 Task: Add a dependency to the task Implement a new cloud-based phone system for a company , the existing task  Develop a new online marketplace for freelance services in the project AgileGuru
Action: Mouse moved to (1018, 168)
Screenshot: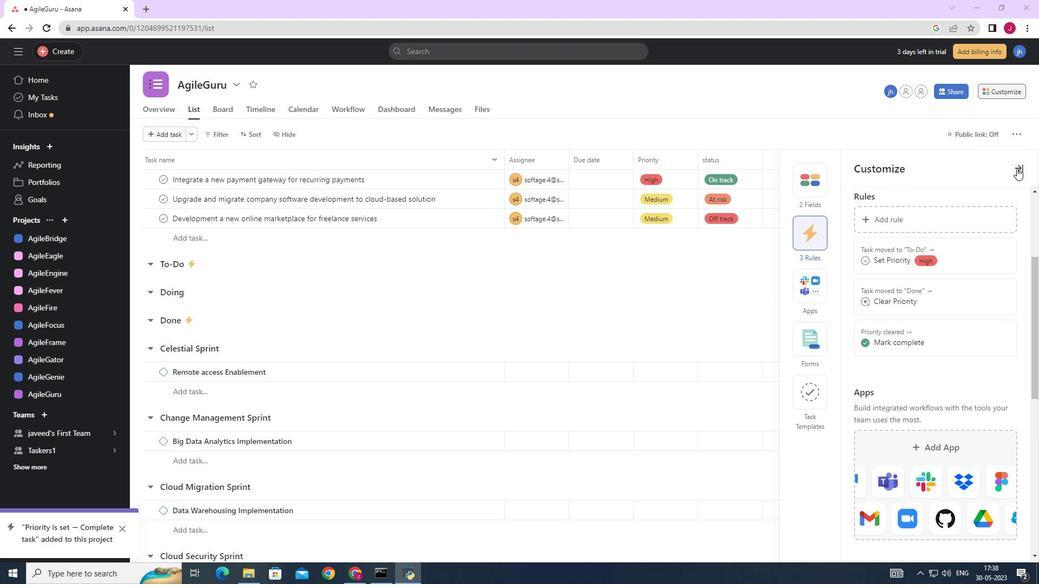 
Action: Mouse pressed left at (1018, 168)
Screenshot: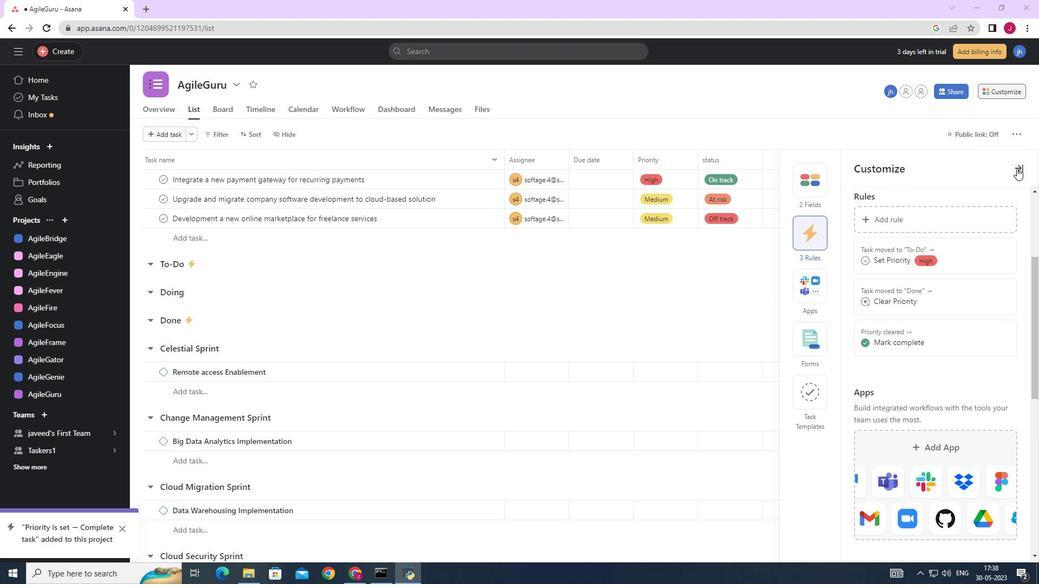 
Action: Mouse moved to (533, 362)
Screenshot: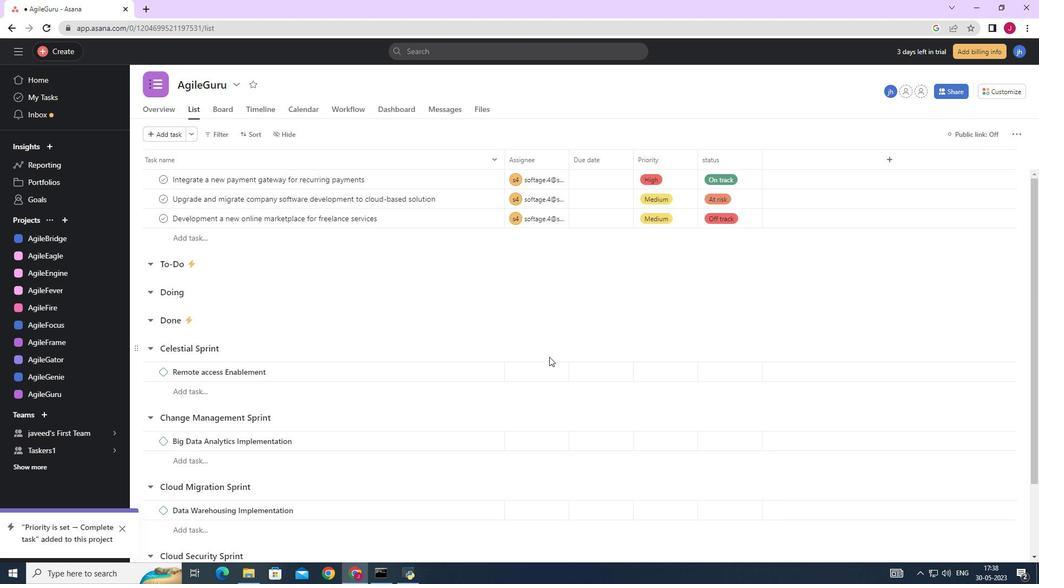 
Action: Mouse scrolled (533, 362) with delta (0, 0)
Screenshot: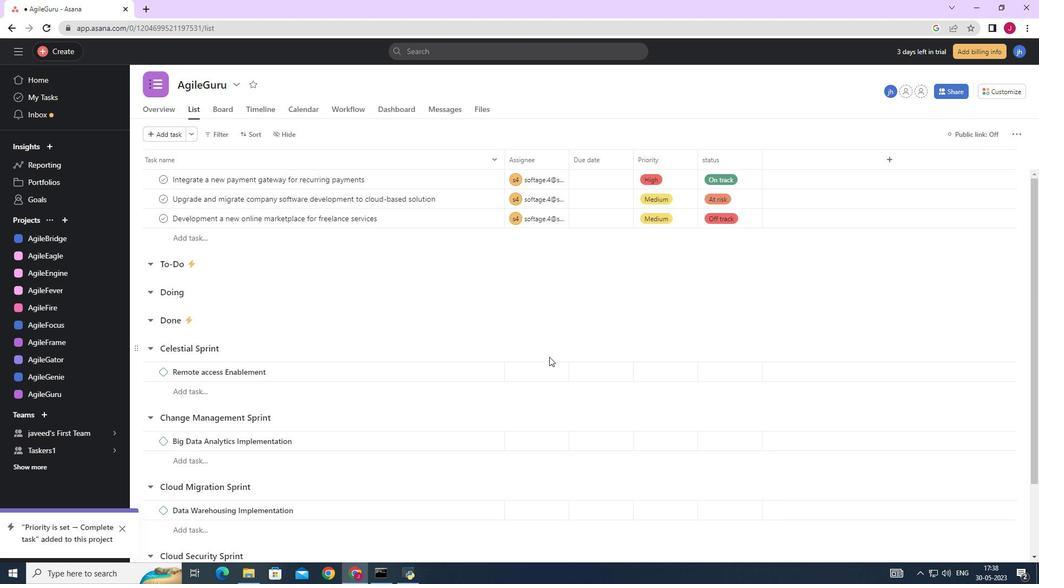 
Action: Mouse moved to (533, 362)
Screenshot: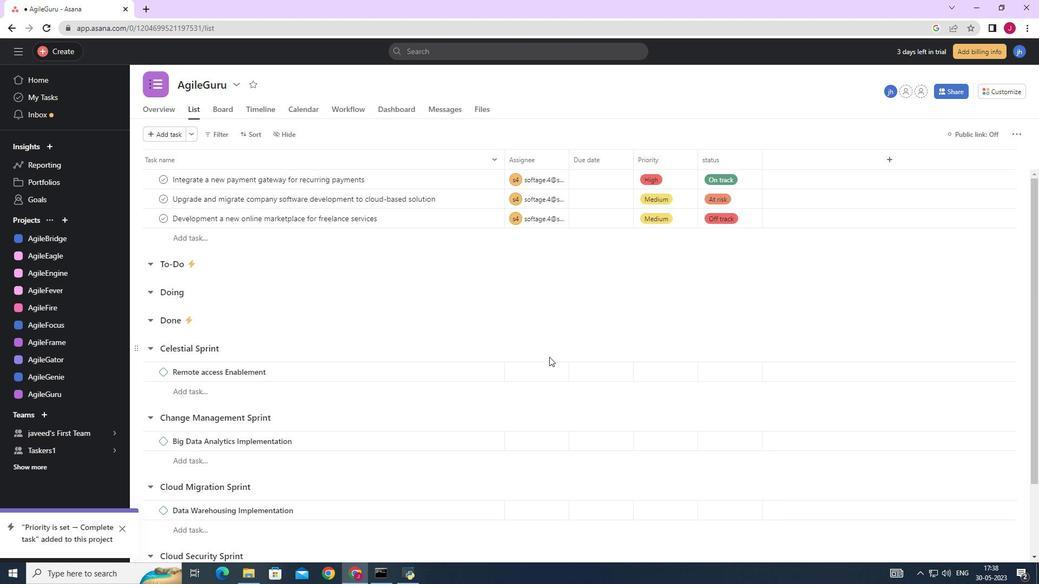 
Action: Mouse scrolled (533, 362) with delta (0, 0)
Screenshot: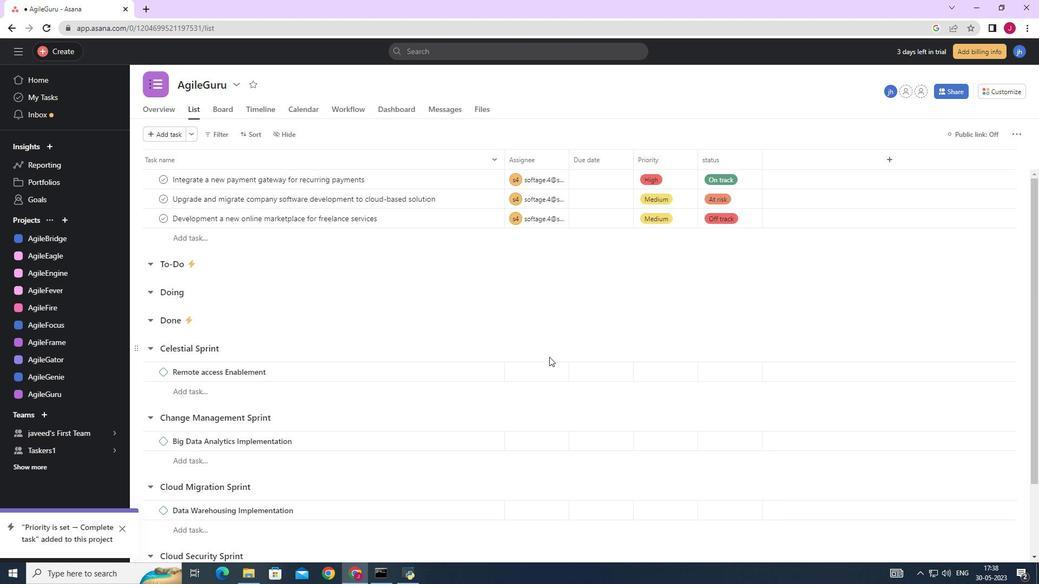 
Action: Mouse scrolled (533, 362) with delta (0, 0)
Screenshot: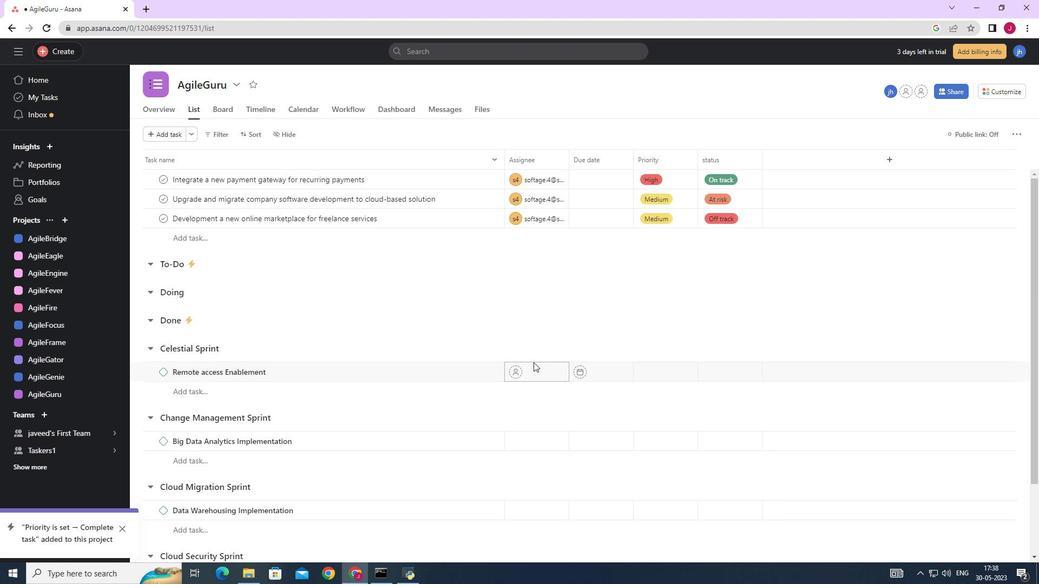 
Action: Mouse moved to (532, 362)
Screenshot: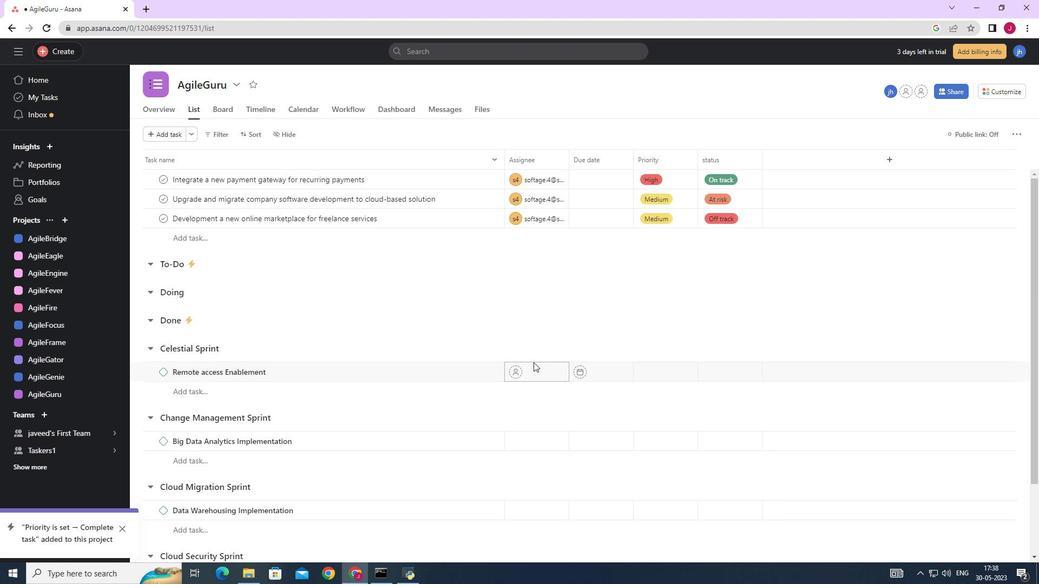 
Action: Mouse scrolled (532, 362) with delta (0, 0)
Screenshot: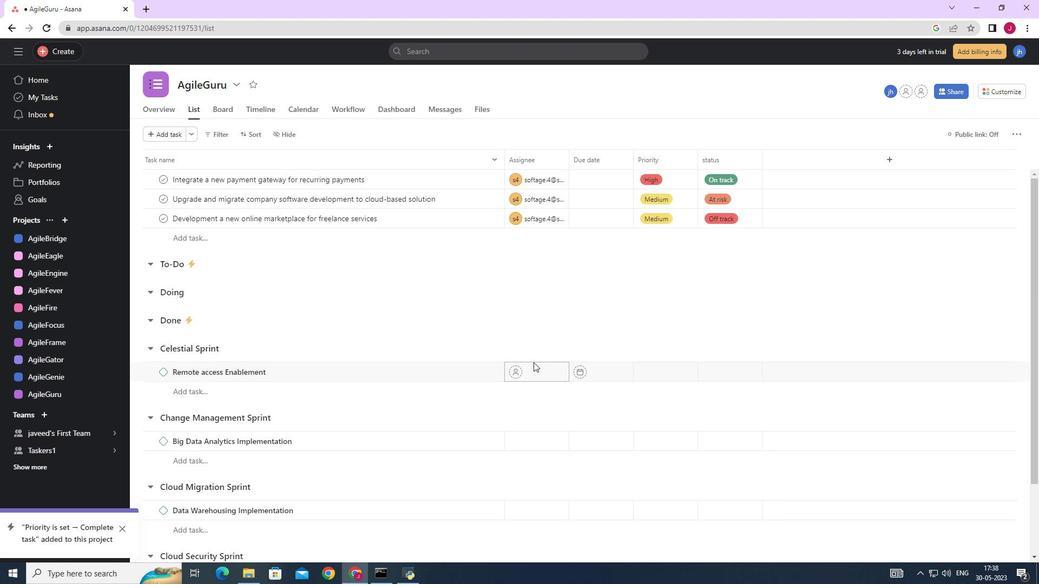 
Action: Mouse moved to (532, 362)
Screenshot: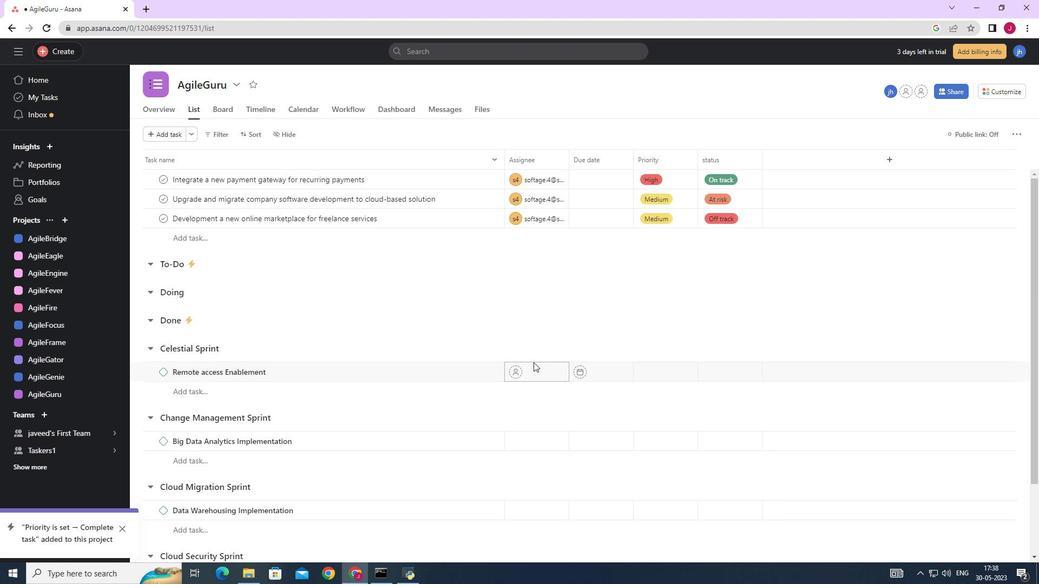 
Action: Mouse scrolled (532, 361) with delta (0, 0)
Screenshot: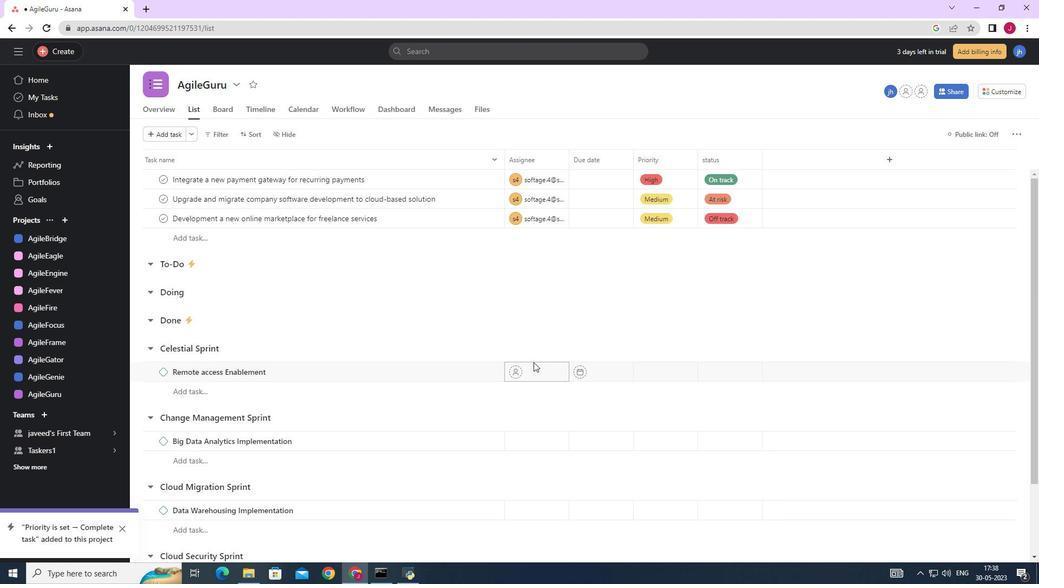 
Action: Mouse moved to (531, 357)
Screenshot: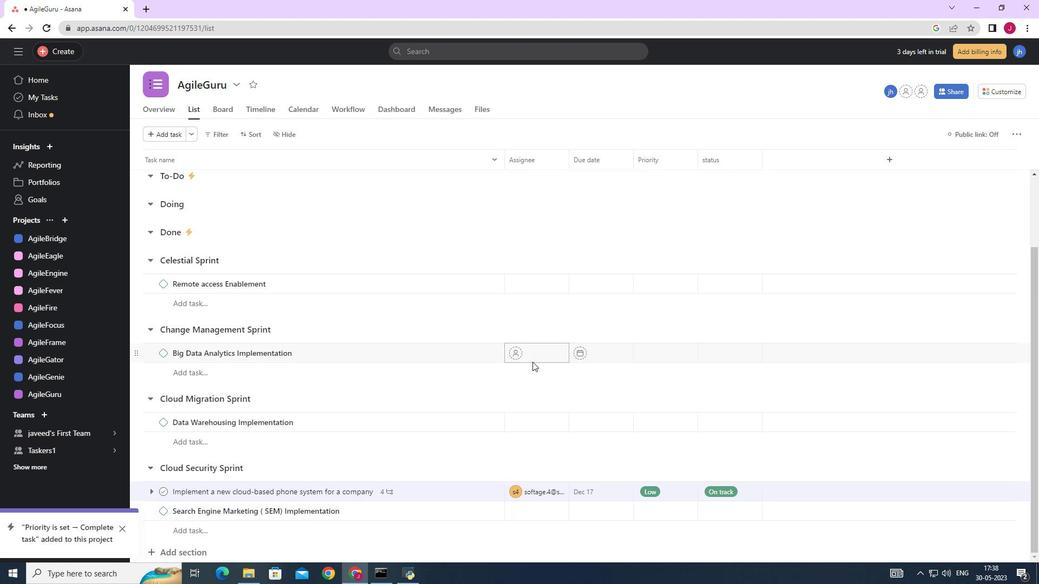 
Action: Mouse scrolled (531, 356) with delta (0, 0)
Screenshot: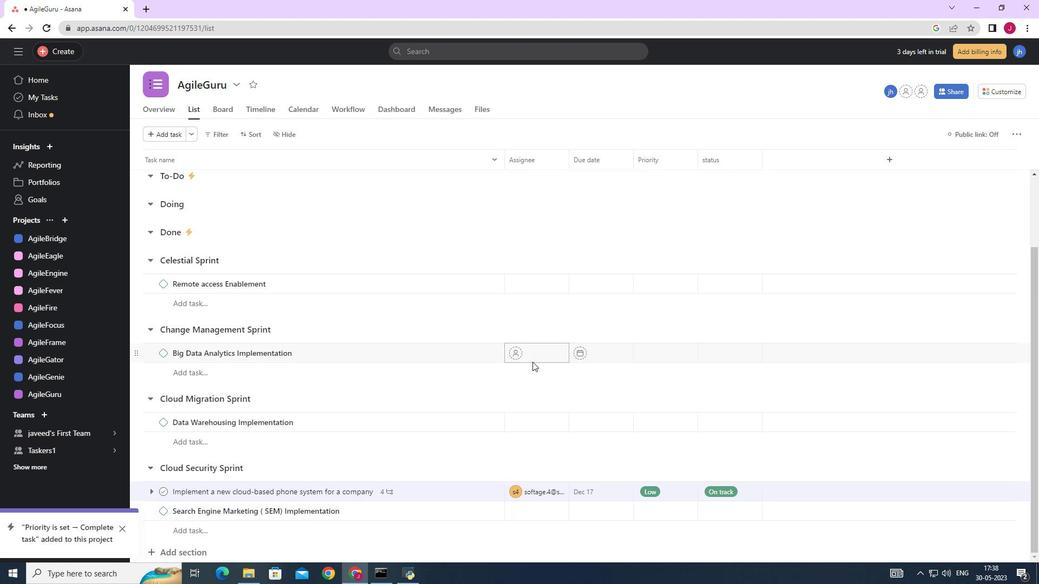 
Action: Mouse scrolled (531, 356) with delta (0, 0)
Screenshot: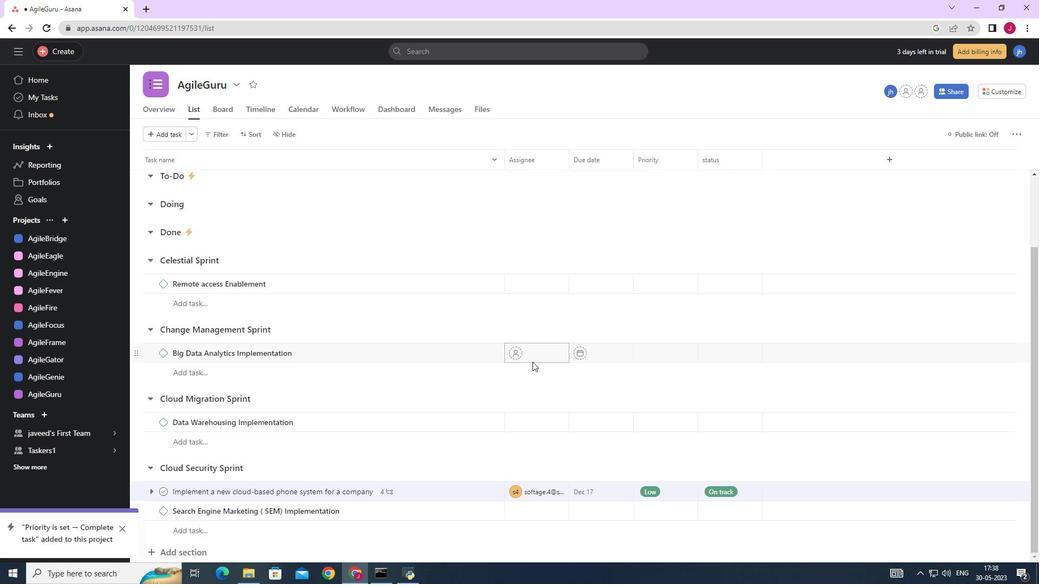 
Action: Mouse scrolled (531, 356) with delta (0, 0)
Screenshot: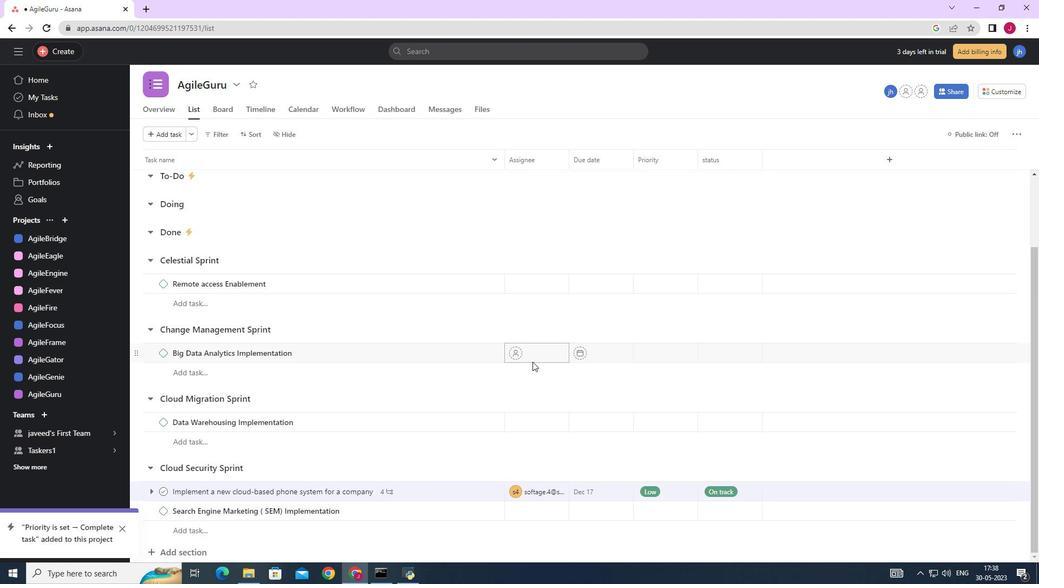 
Action: Mouse scrolled (531, 356) with delta (0, 0)
Screenshot: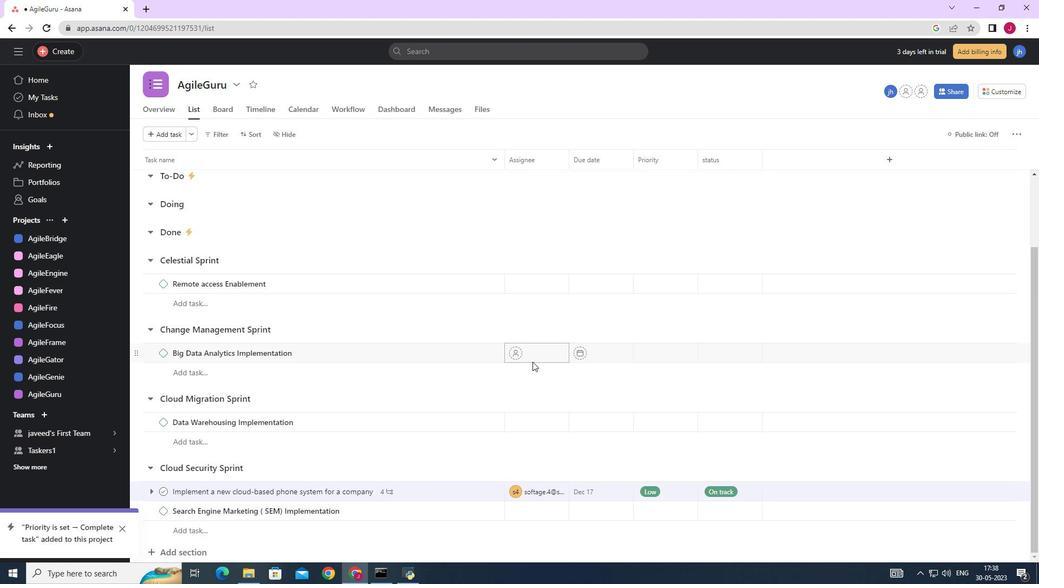 
Action: Mouse scrolled (531, 356) with delta (0, 0)
Screenshot: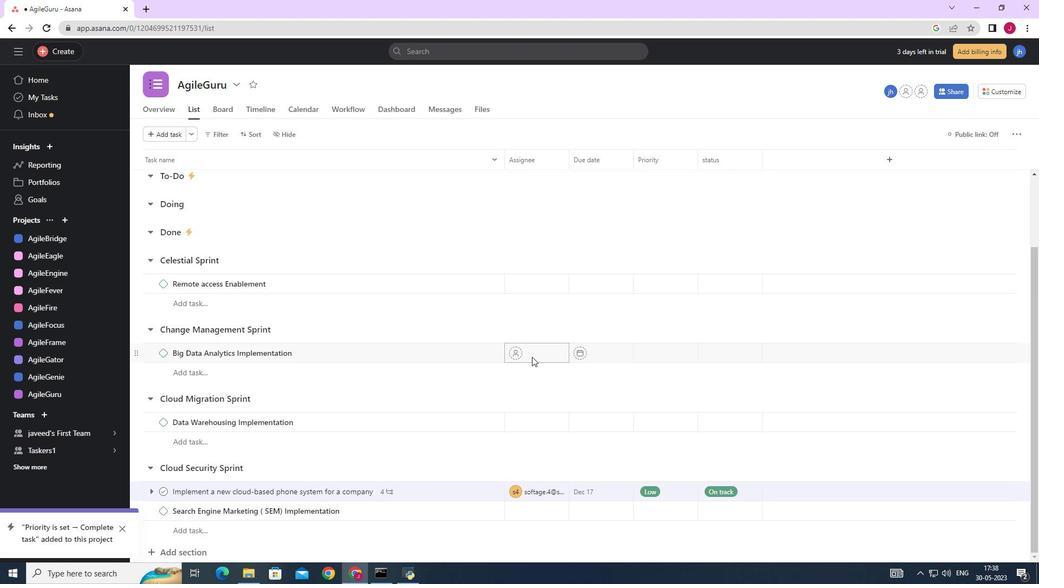 
Action: Mouse moved to (486, 494)
Screenshot: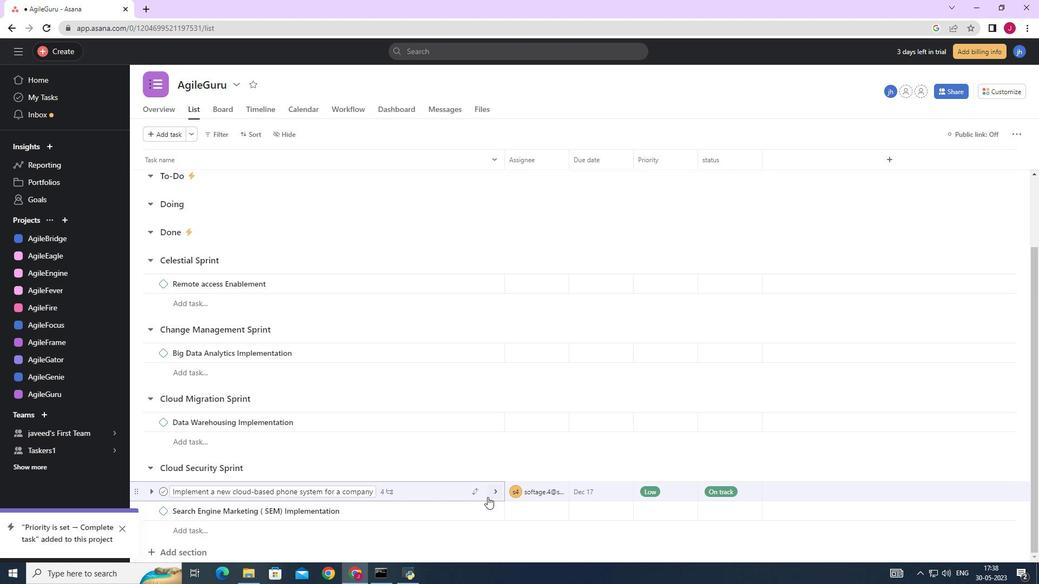 
Action: Mouse pressed left at (486, 494)
Screenshot: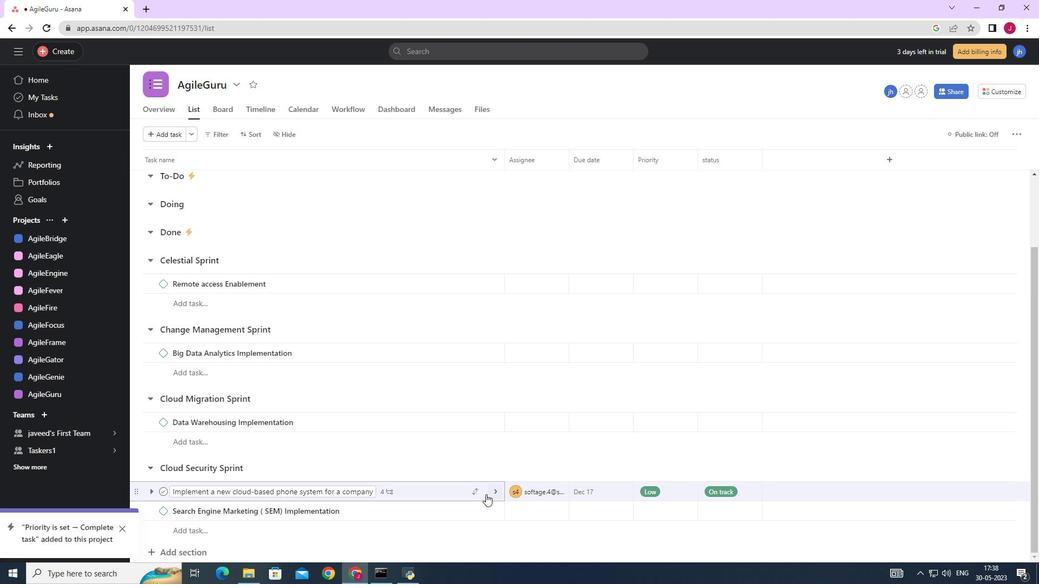 
Action: Mouse moved to (1014, 133)
Screenshot: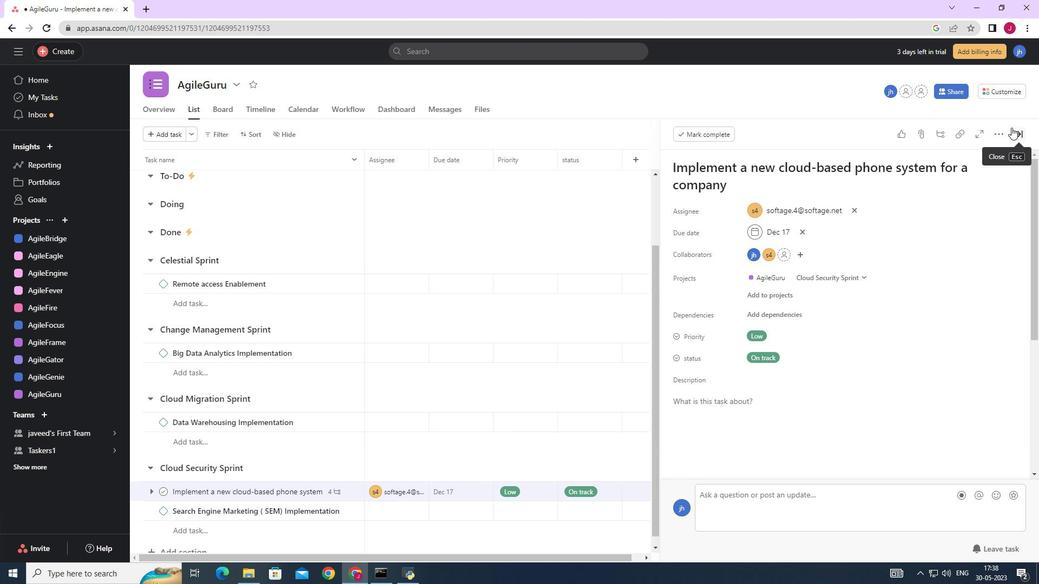 
Action: Mouse pressed left at (1014, 133)
Screenshot: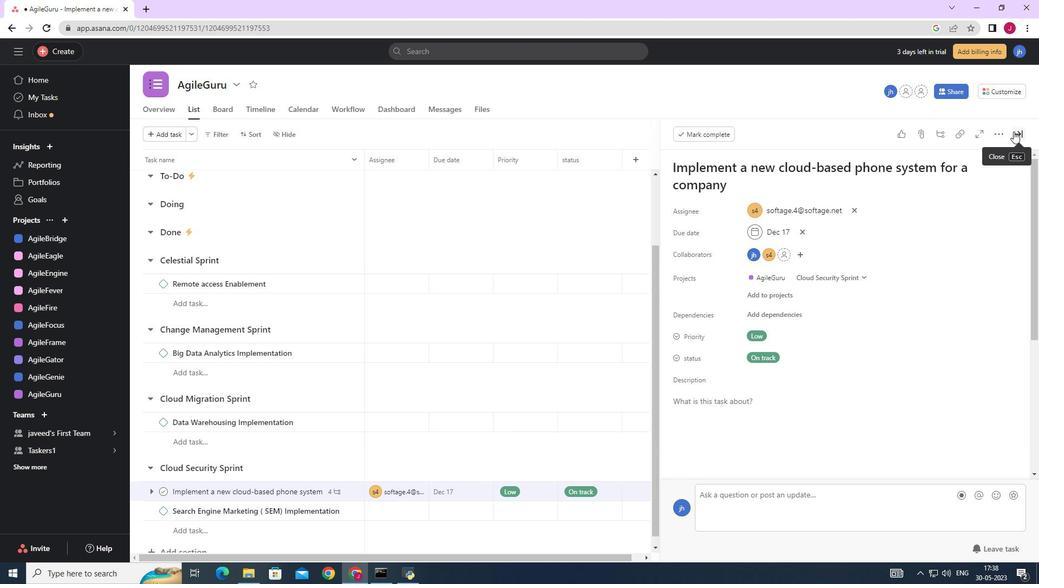 
Action: Mouse moved to (458, 496)
Screenshot: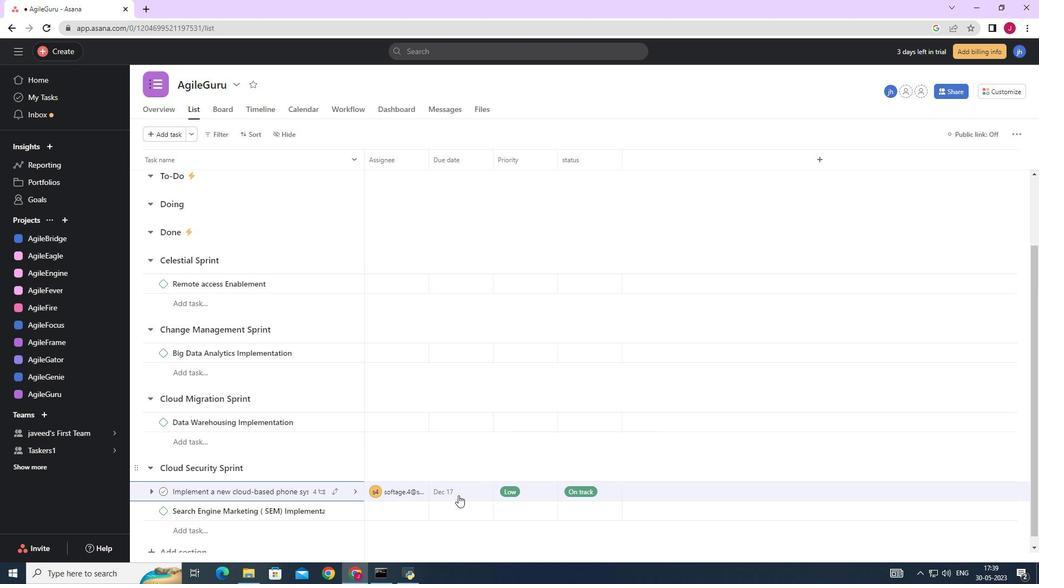 
Action: Mouse pressed left at (458, 496)
Screenshot: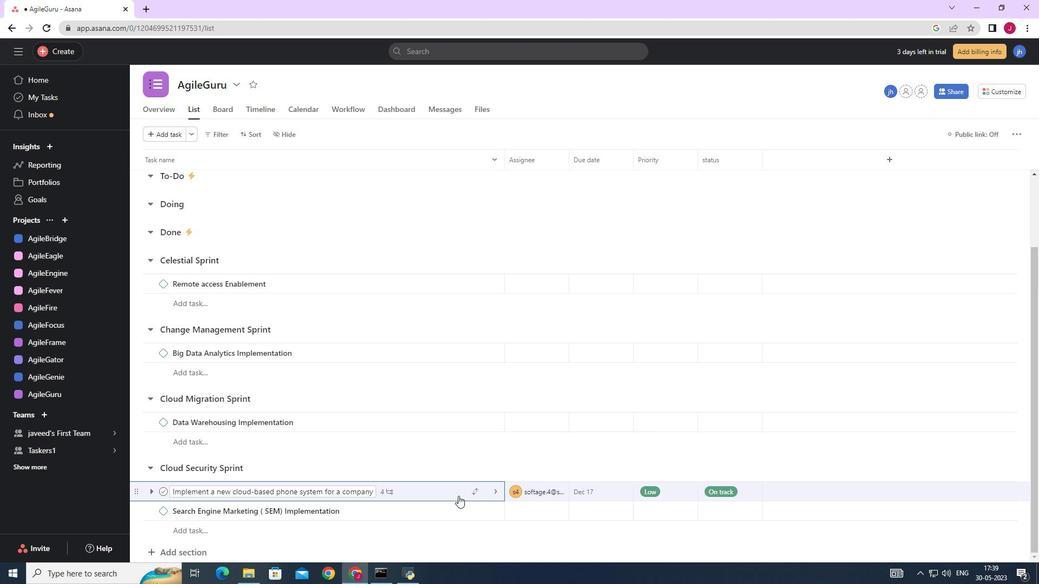 
Action: Mouse moved to (772, 316)
Screenshot: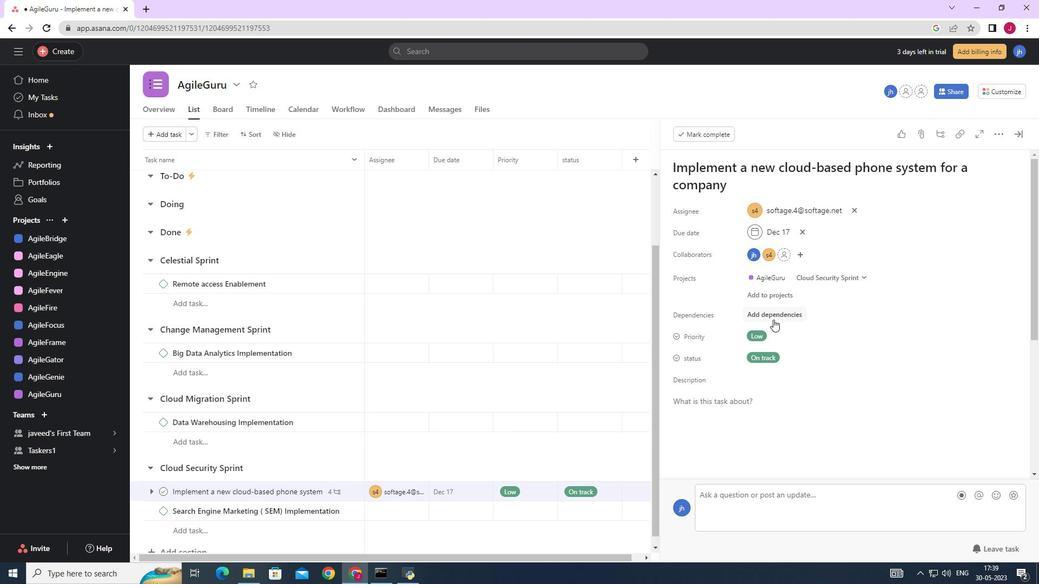 
Action: Mouse pressed left at (772, 316)
Screenshot: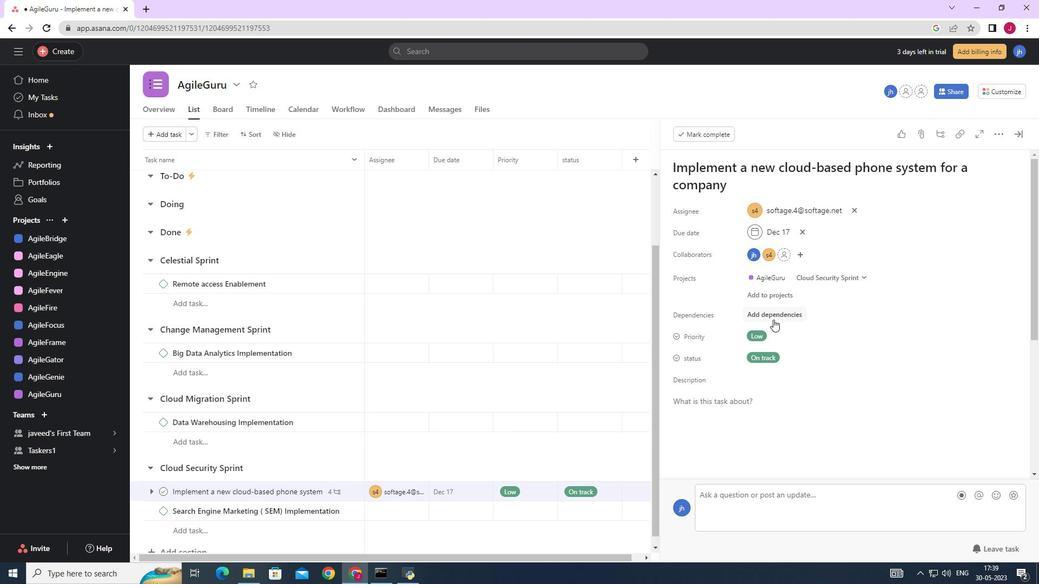
Action: Mouse moved to (832, 387)
Screenshot: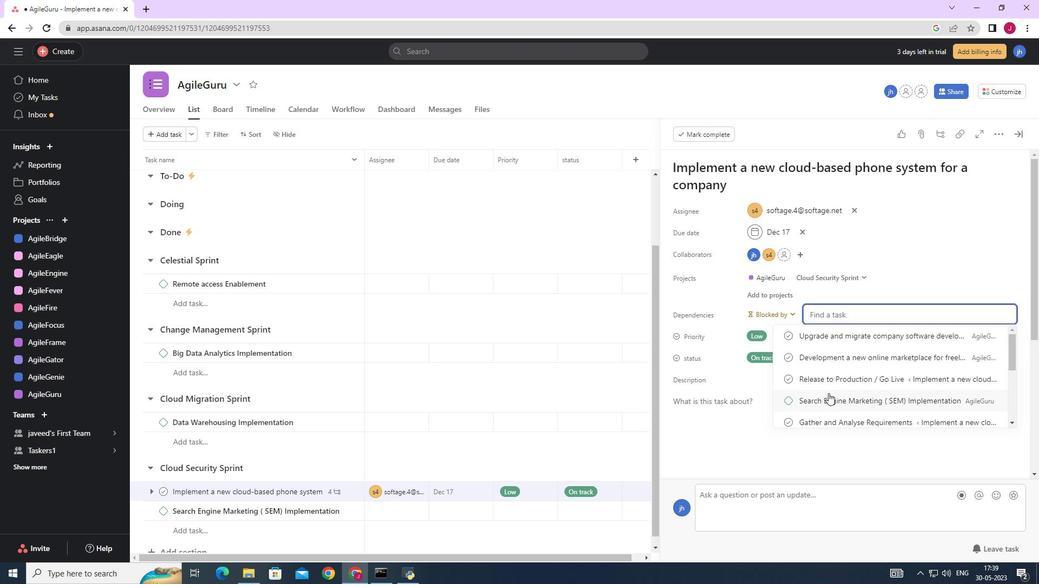 
Action: Mouse scrolled (832, 386) with delta (0, 0)
Screenshot: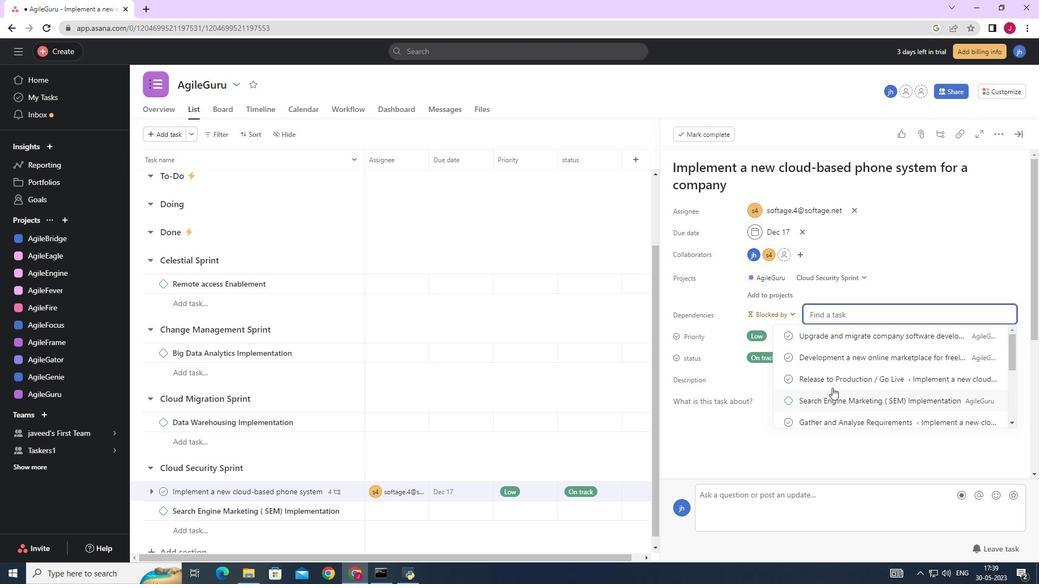 
Action: Mouse scrolled (832, 386) with delta (0, 0)
Screenshot: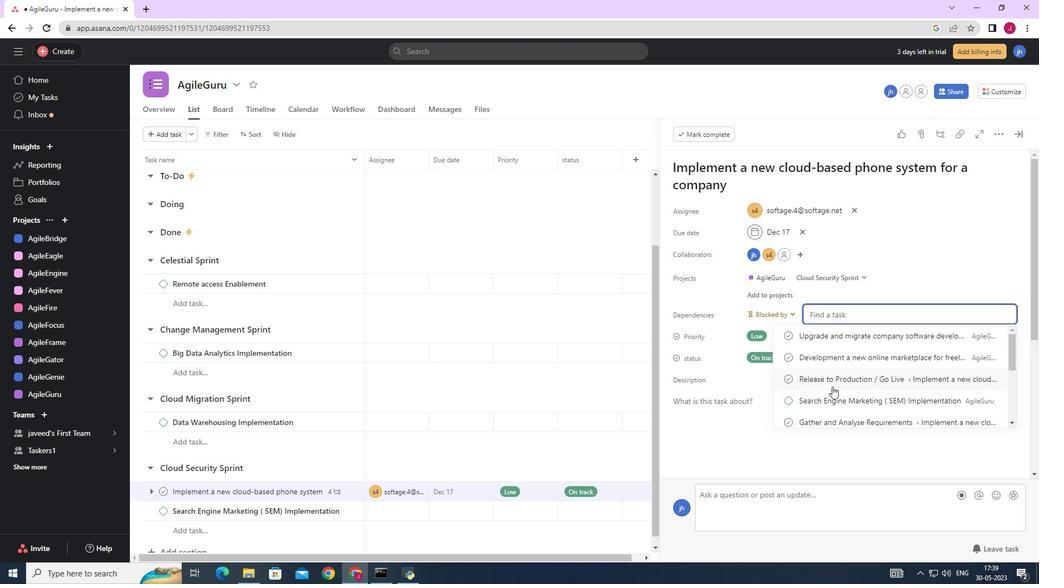 
Action: Mouse moved to (831, 384)
Screenshot: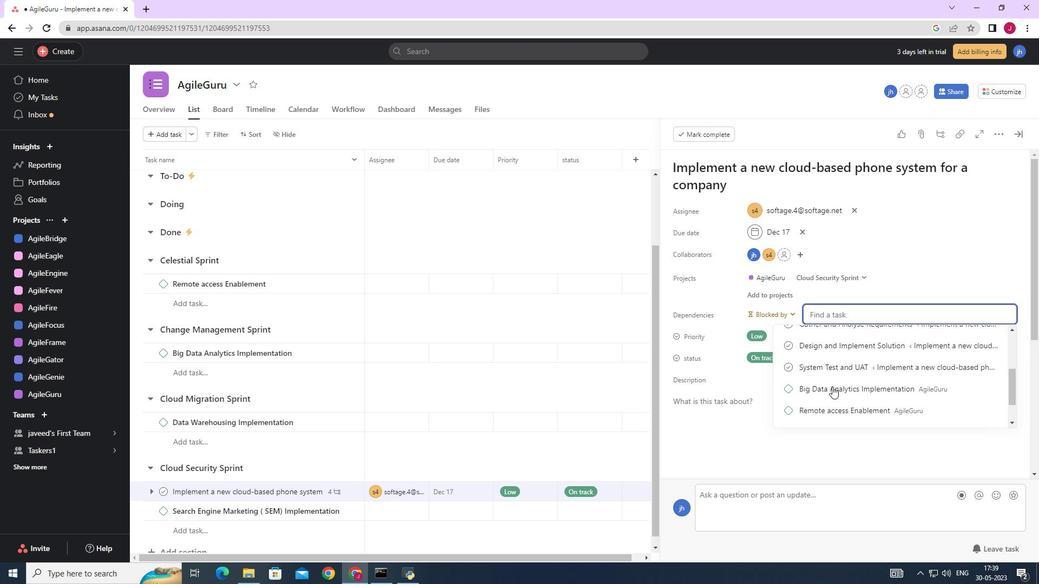 
Action: Mouse scrolled (831, 384) with delta (0, 0)
Screenshot: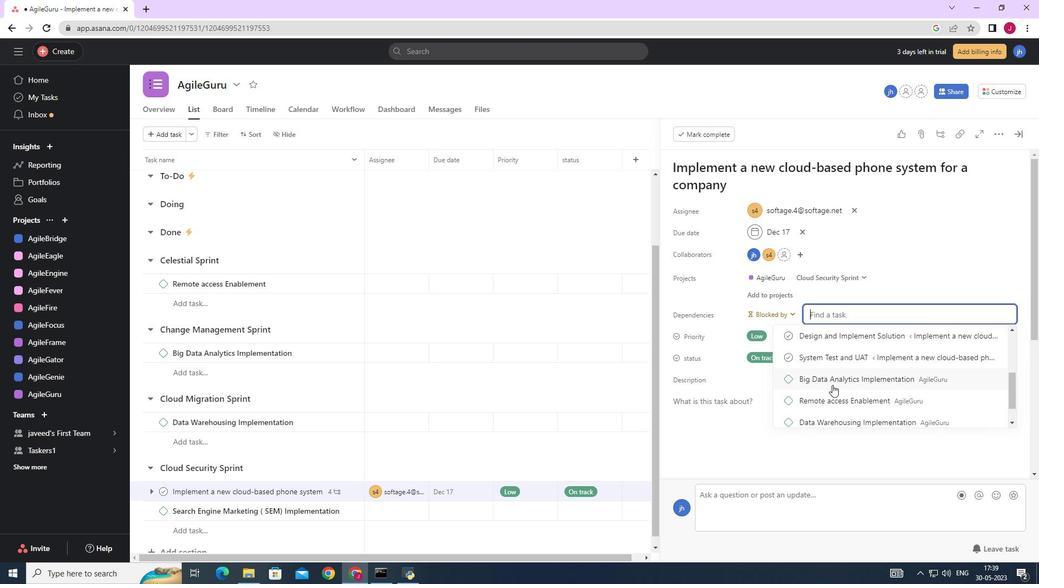 
Action: Mouse scrolled (831, 384) with delta (0, 0)
Screenshot: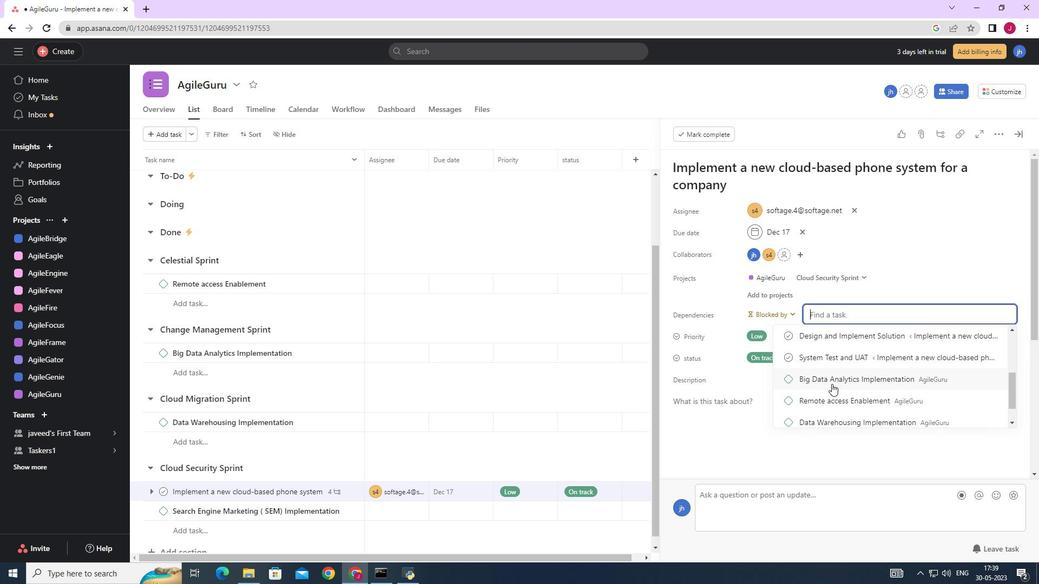 
Action: Mouse scrolled (831, 384) with delta (0, 0)
Screenshot: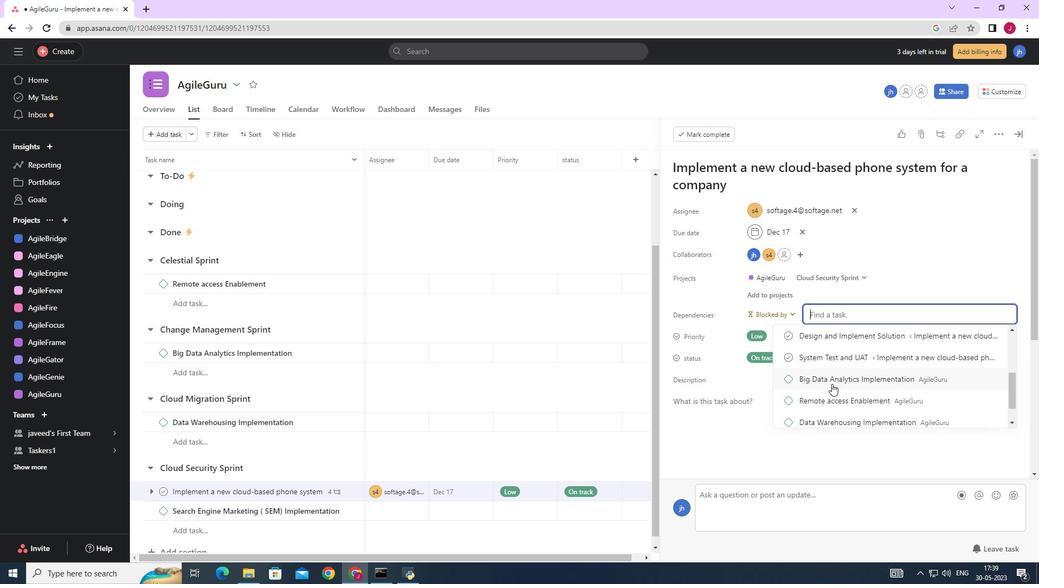 
Action: Mouse scrolled (831, 384) with delta (0, 0)
Screenshot: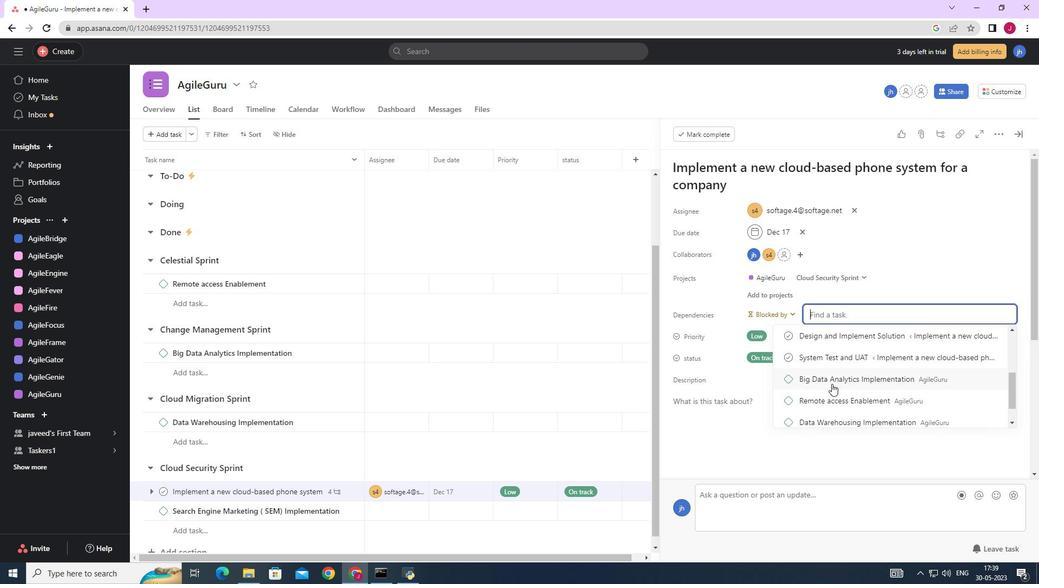 
Action: Mouse moved to (828, 372)
Screenshot: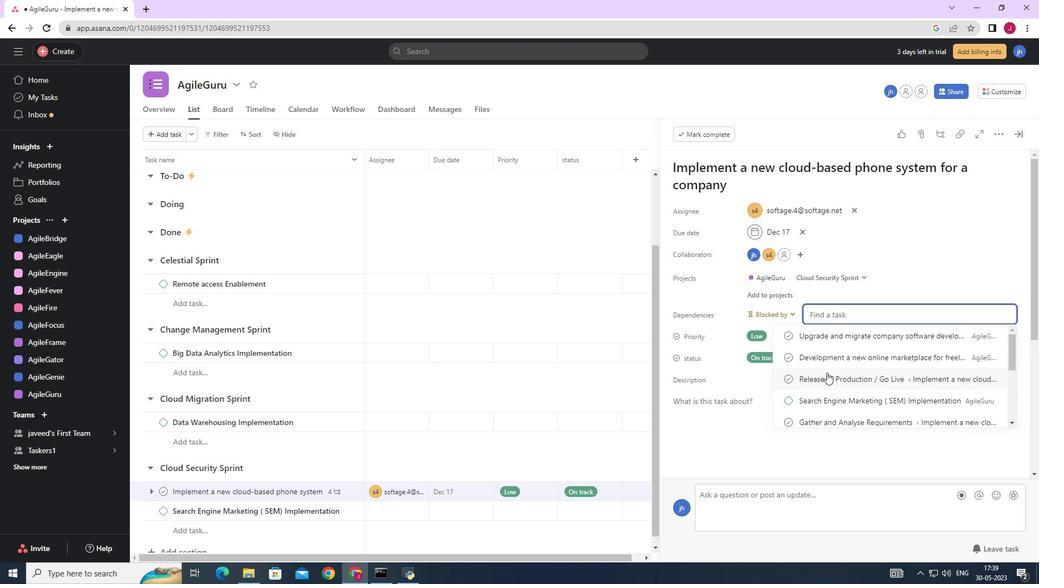 
Action: Mouse scrolled (828, 372) with delta (0, 0)
Screenshot: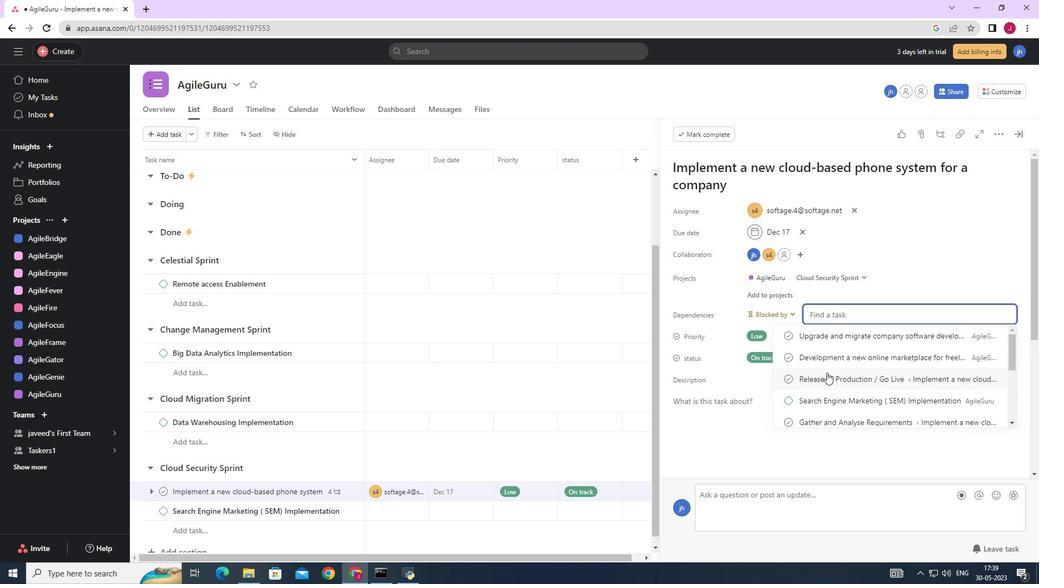 
Action: Mouse scrolled (828, 372) with delta (0, 0)
Screenshot: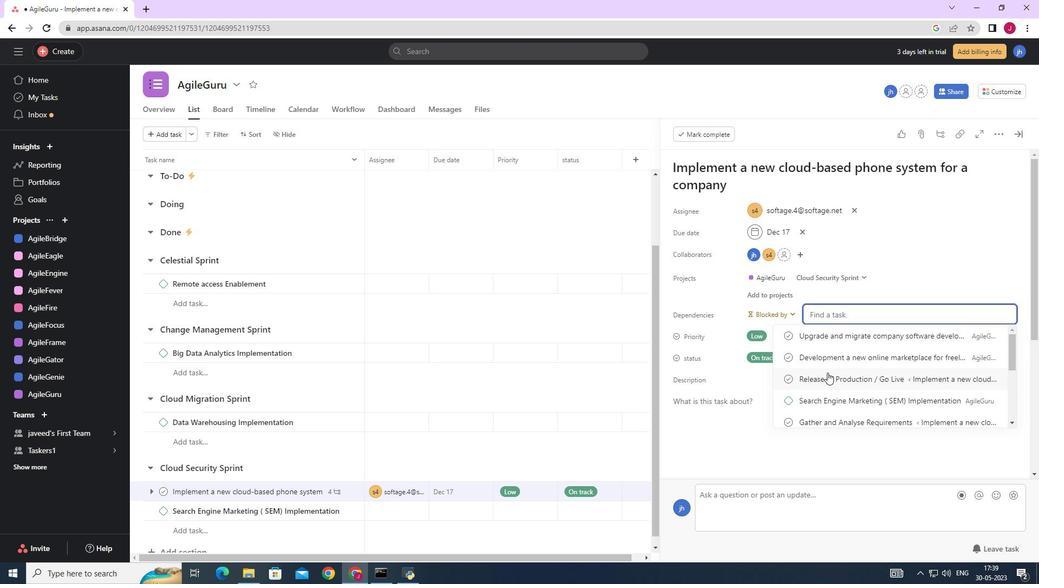 
Action: Mouse moved to (830, 374)
Screenshot: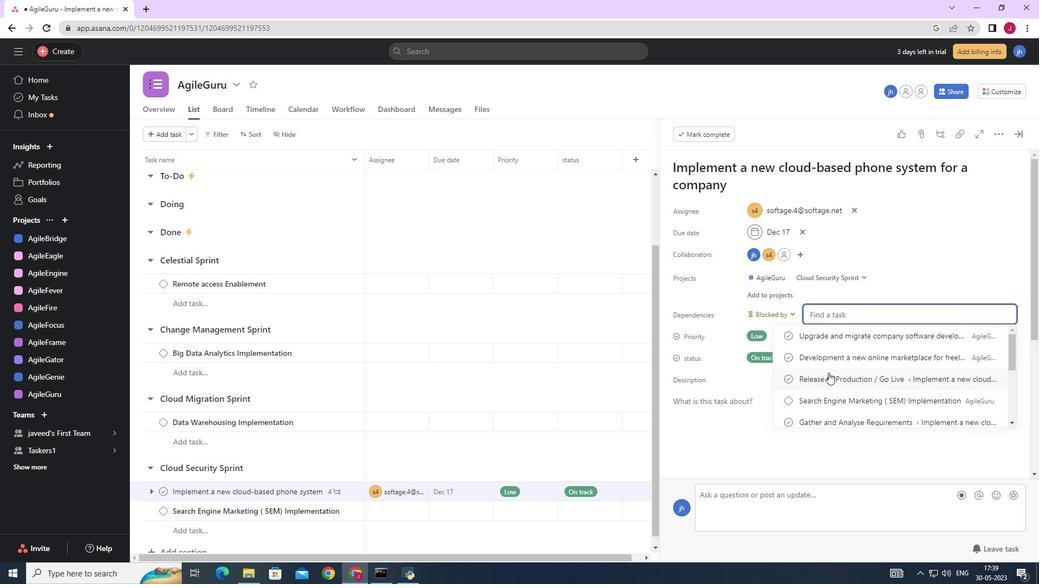 
Action: Mouse scrolled (830, 373) with delta (0, 0)
Screenshot: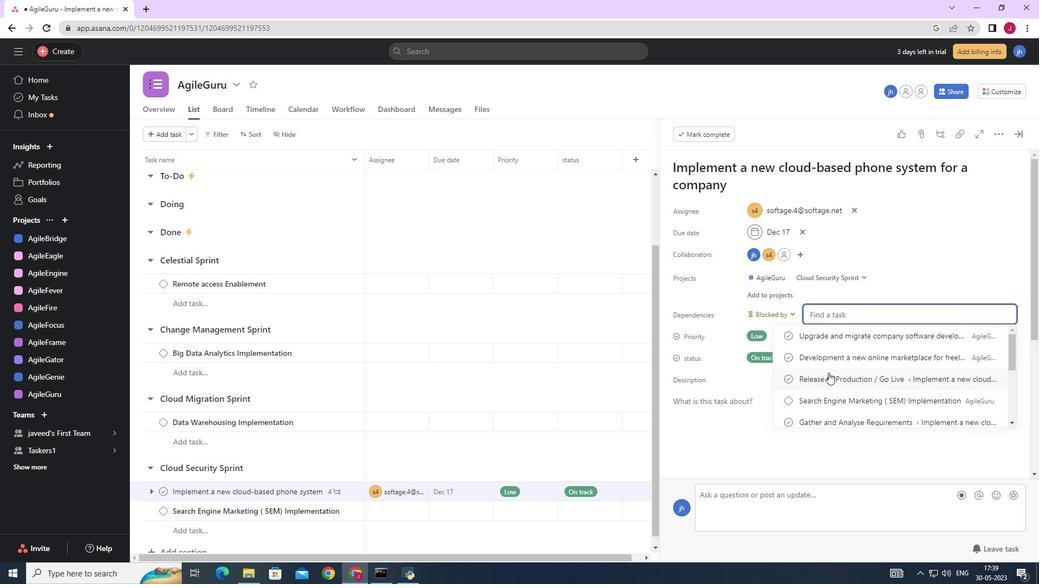 
Action: Mouse moved to (835, 388)
Screenshot: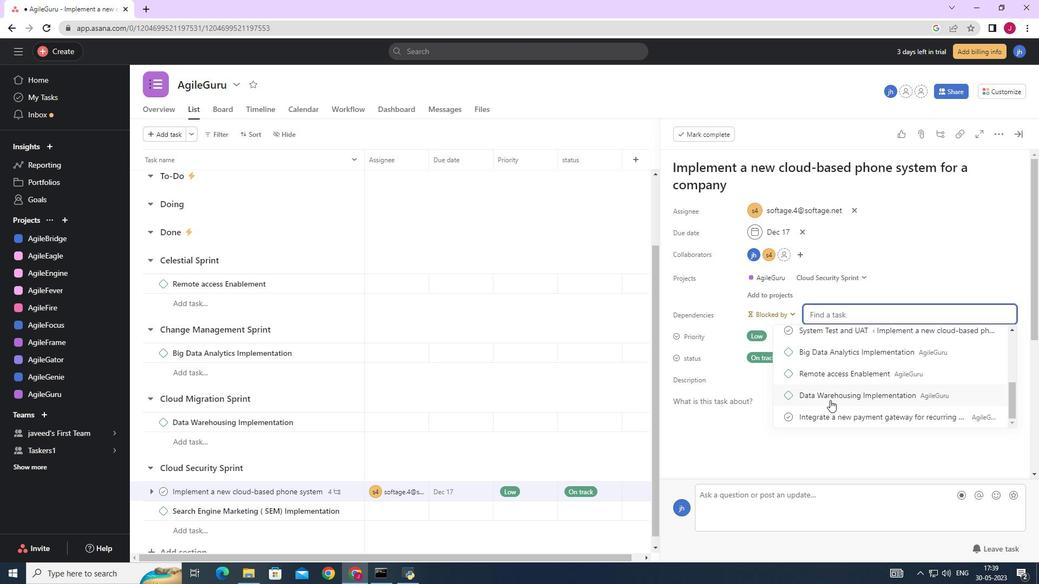 
Action: Mouse scrolled (835, 388) with delta (0, 0)
Screenshot: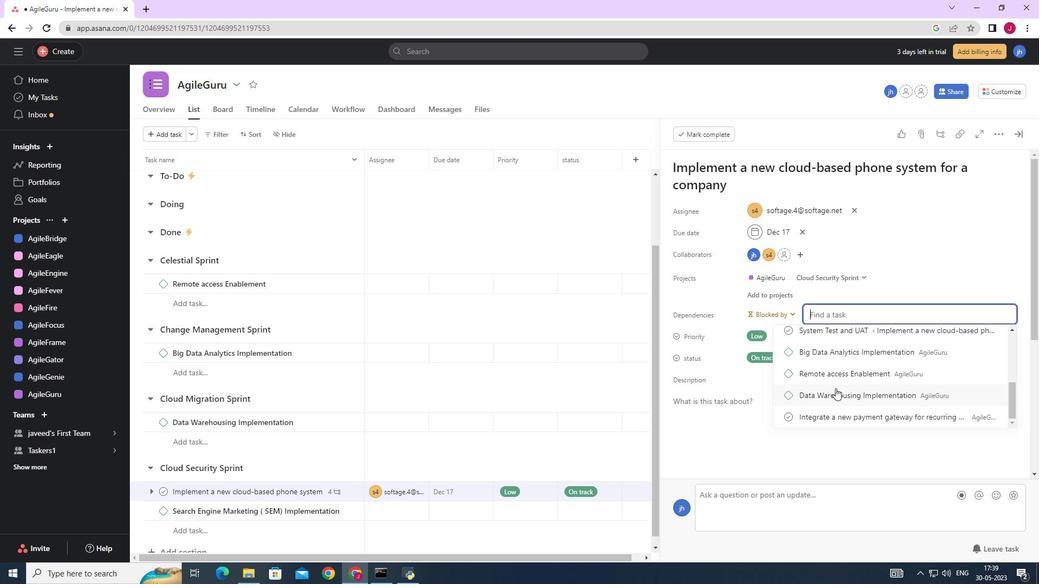 
Action: Mouse scrolled (835, 388) with delta (0, 0)
Screenshot: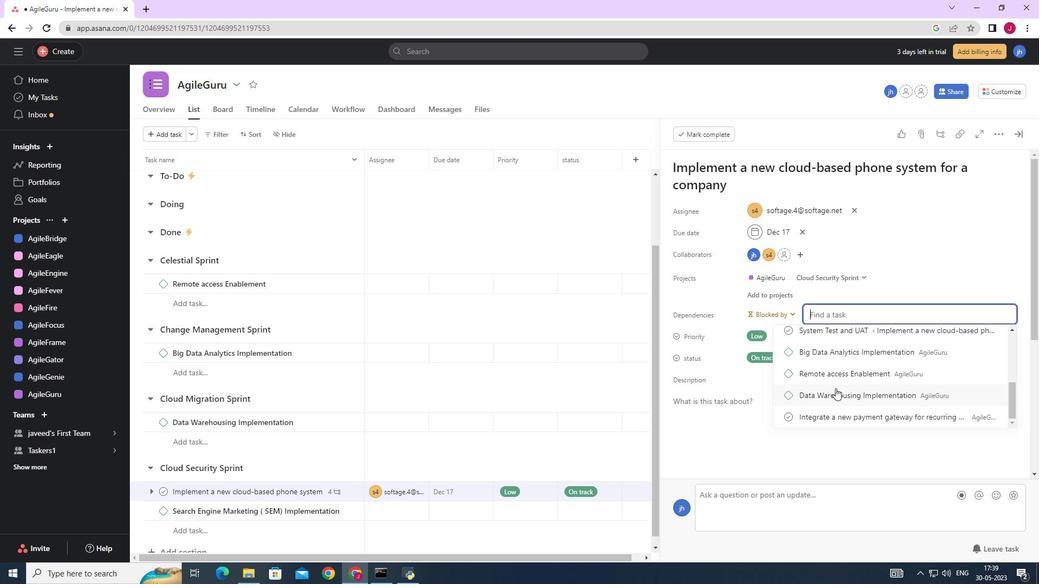 
Action: Mouse scrolled (835, 388) with delta (0, 0)
Screenshot: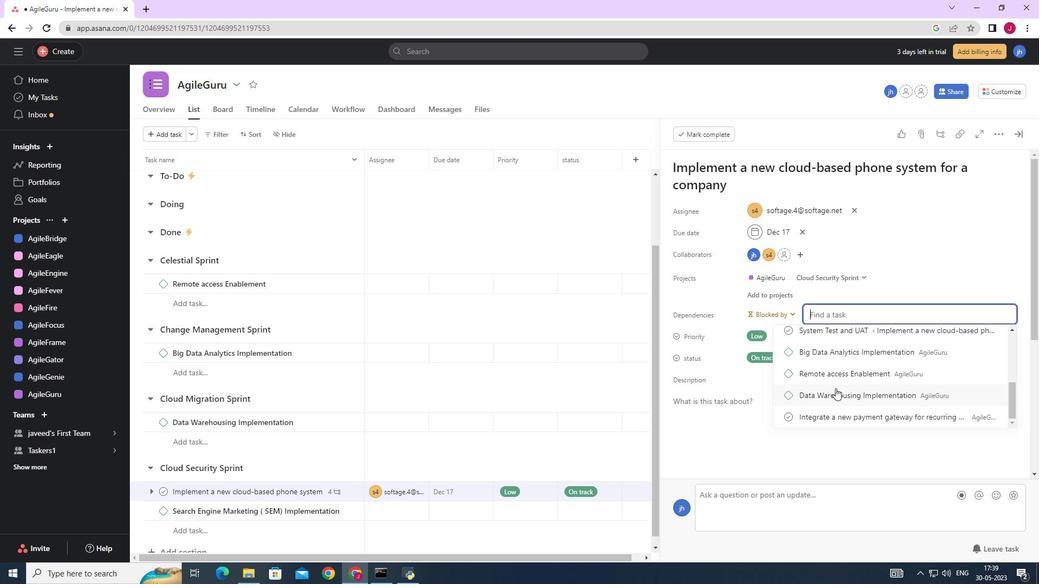 
Action: Mouse scrolled (835, 388) with delta (0, 0)
Screenshot: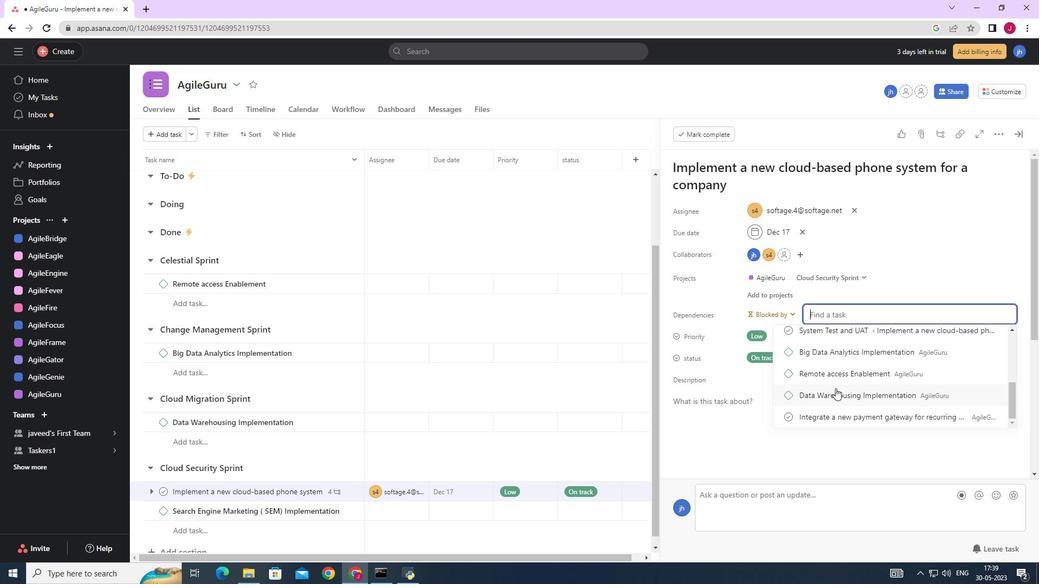 
Action: Mouse scrolled (835, 389) with delta (0, 0)
Screenshot: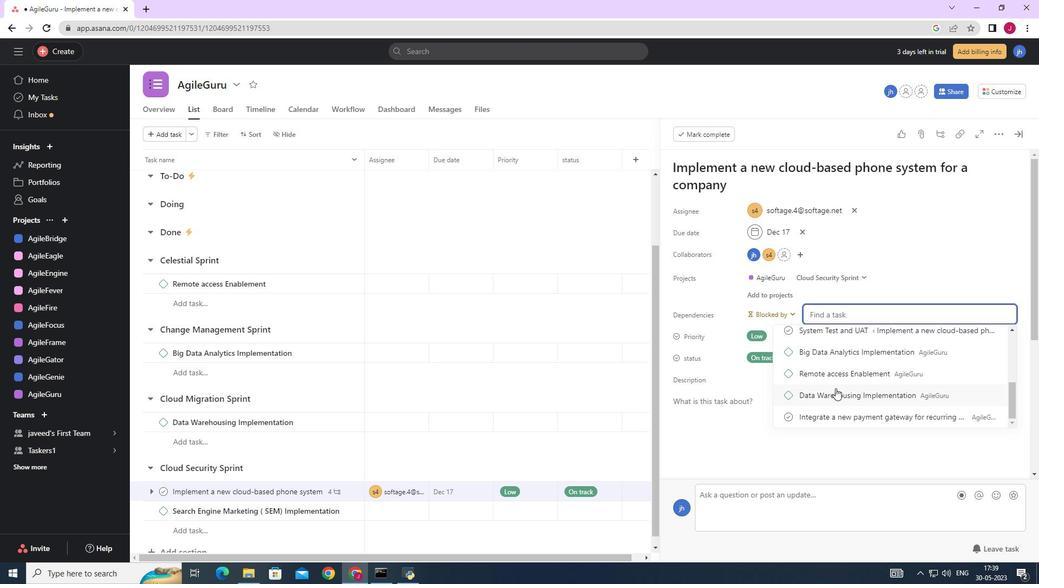 
Action: Mouse scrolled (835, 389) with delta (0, 0)
Screenshot: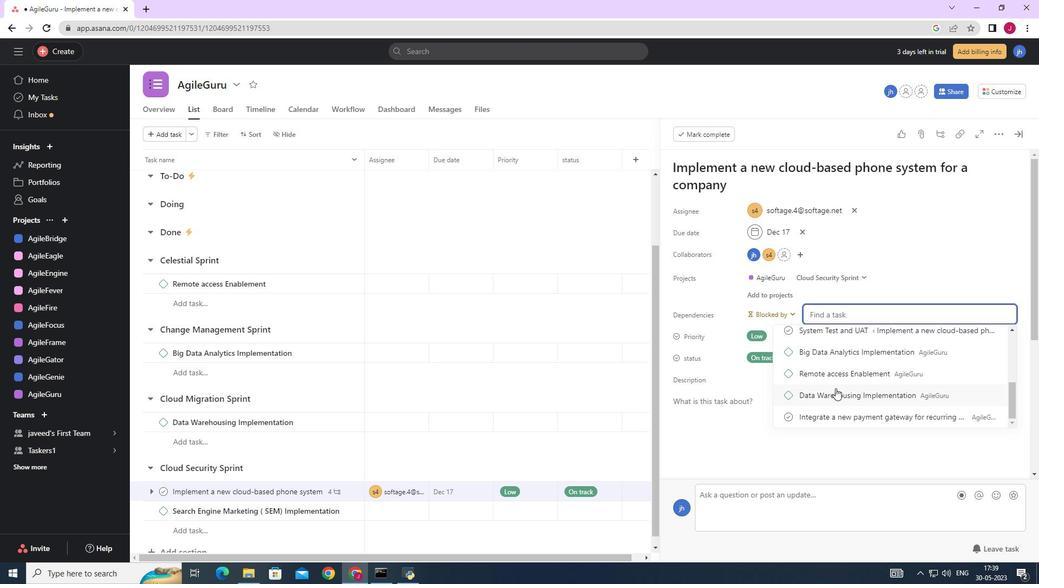 
Action: Mouse scrolled (835, 389) with delta (0, 0)
Screenshot: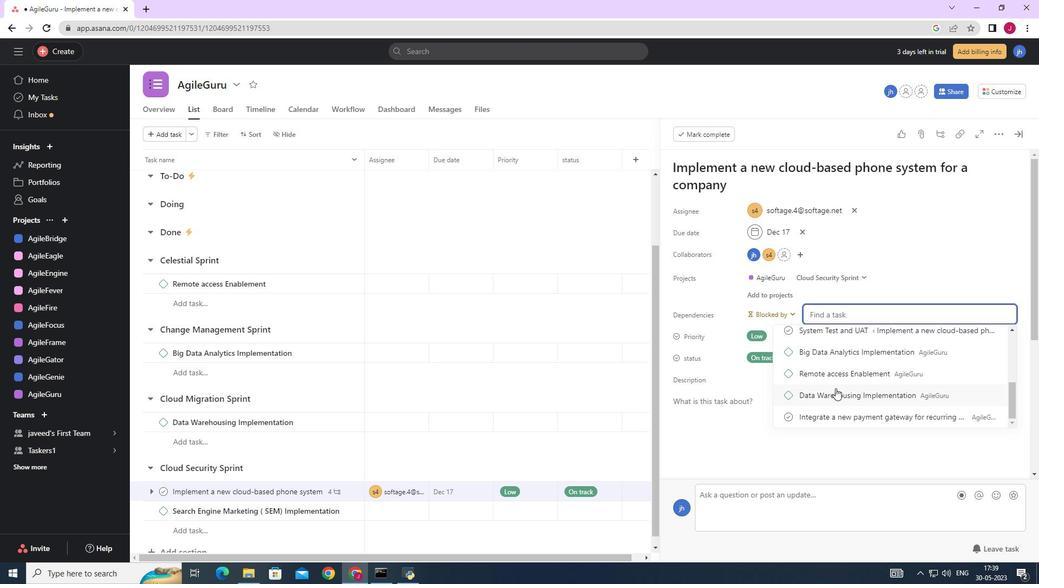 
Action: Mouse scrolled (835, 389) with delta (0, 0)
Screenshot: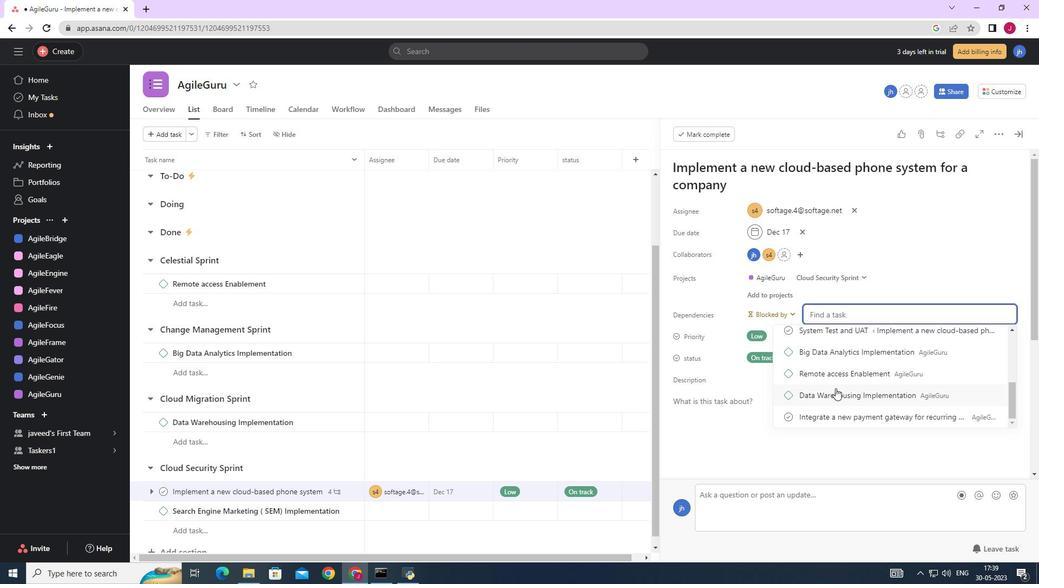 
Action: Mouse scrolled (835, 389) with delta (0, 0)
Screenshot: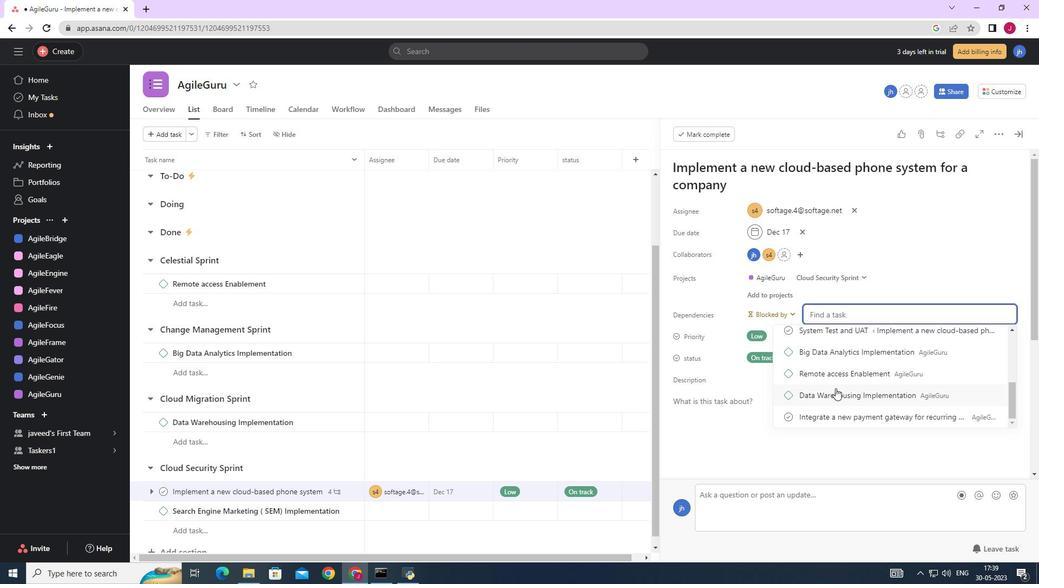 
Action: Mouse scrolled (835, 389) with delta (0, 0)
Screenshot: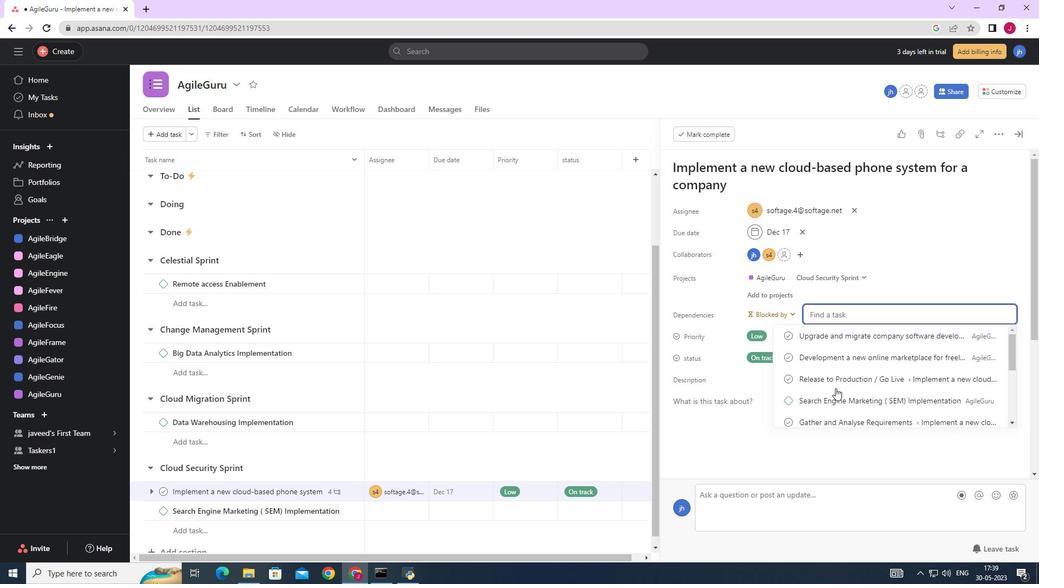 
Action: Mouse scrolled (835, 389) with delta (0, 0)
Screenshot: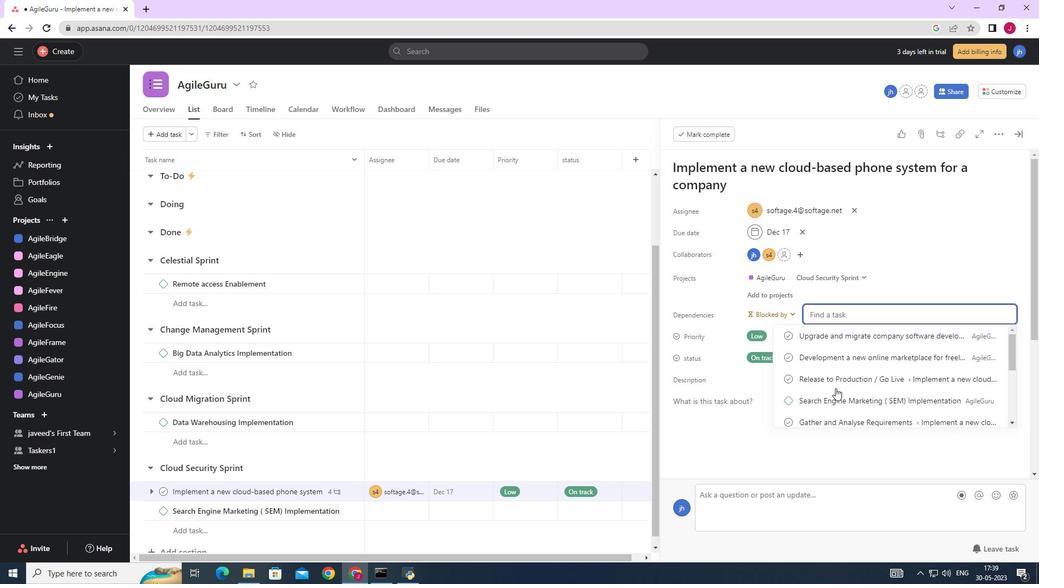 
Action: Mouse scrolled (835, 389) with delta (0, 0)
Screenshot: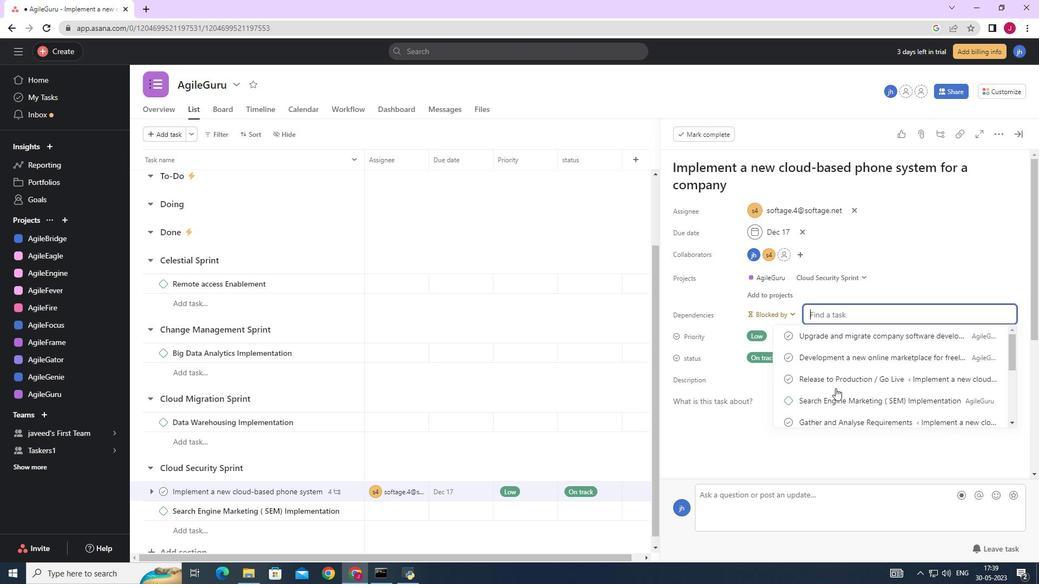 
Action: Mouse moved to (837, 346)
Screenshot: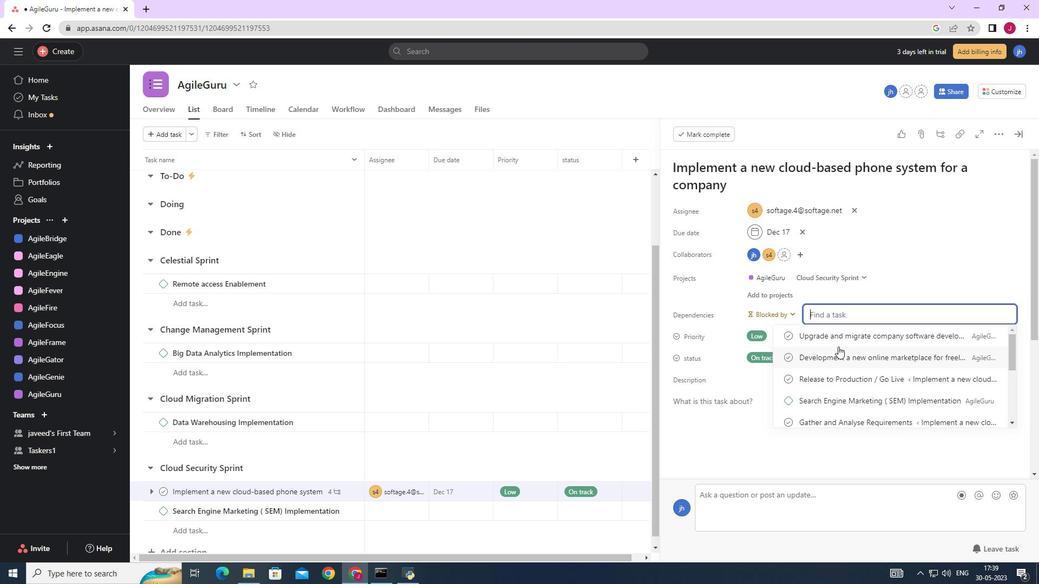 
Action: Mouse scrolled (837, 346) with delta (0, 0)
Screenshot: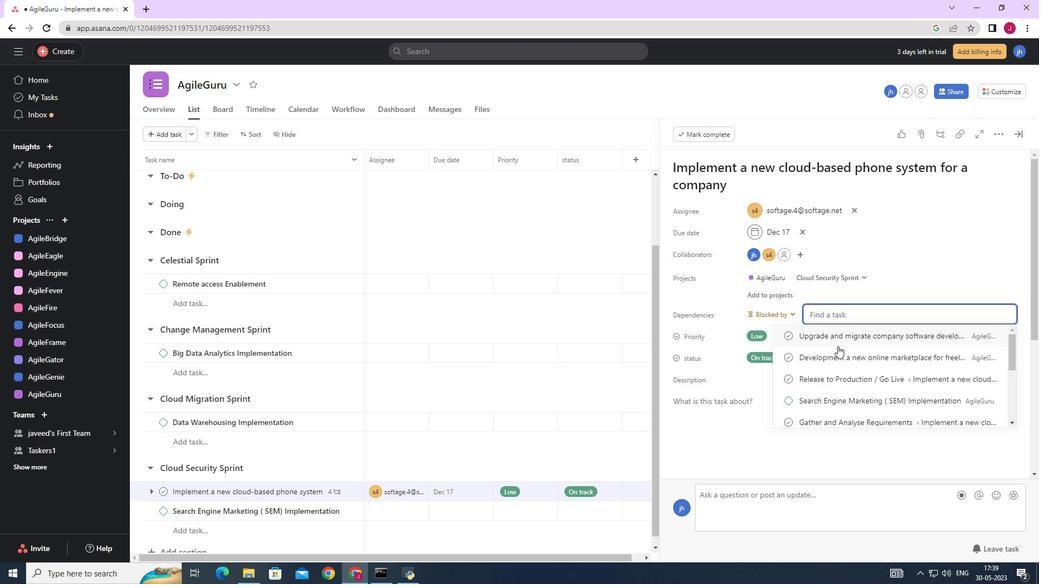 
Action: Mouse scrolled (837, 346) with delta (0, 0)
Screenshot: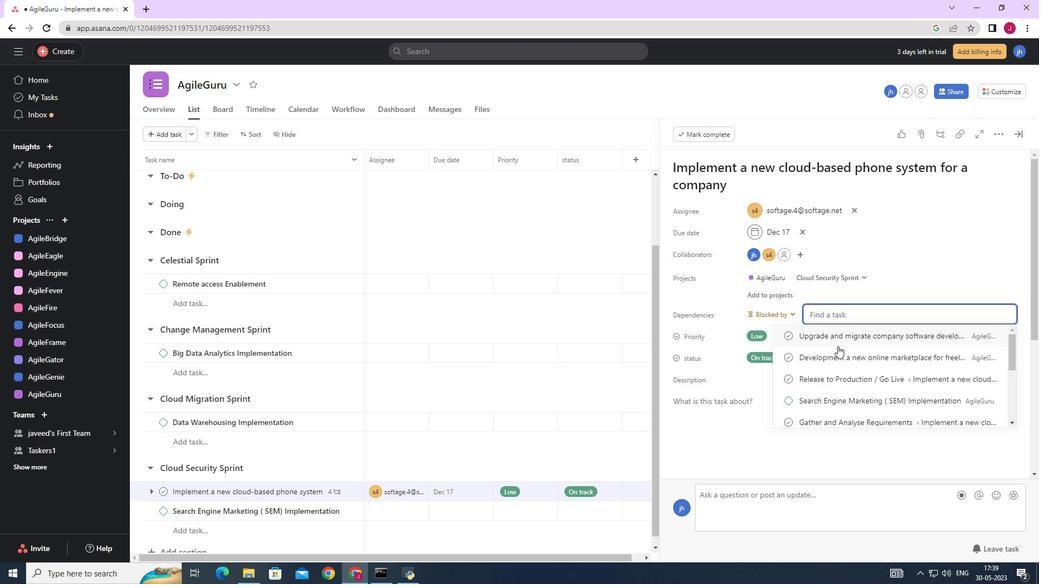 
Action: Mouse scrolled (837, 346) with delta (0, 0)
Screenshot: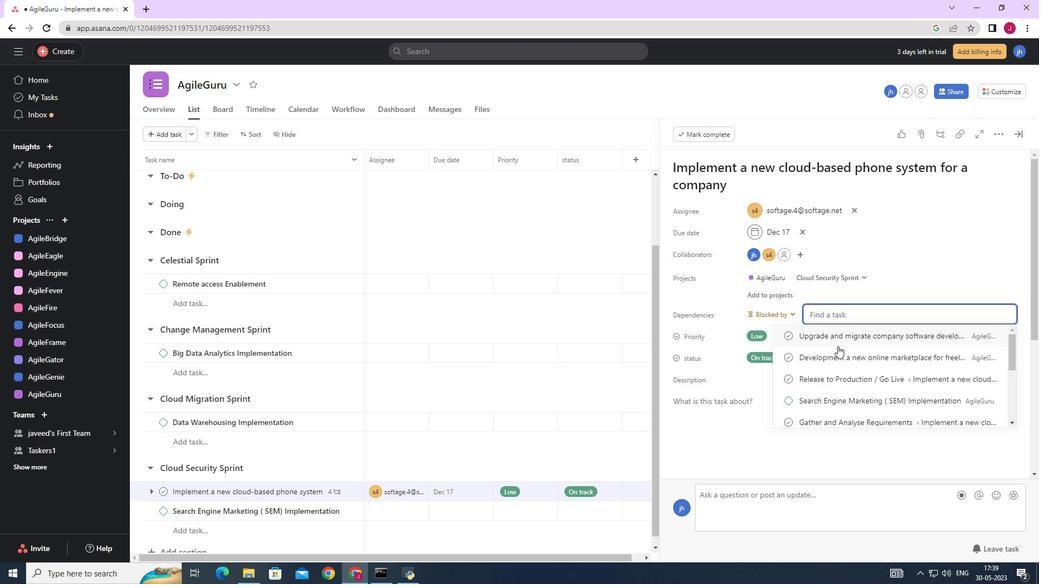 
Action: Mouse scrolled (837, 345) with delta (0, 0)
Screenshot: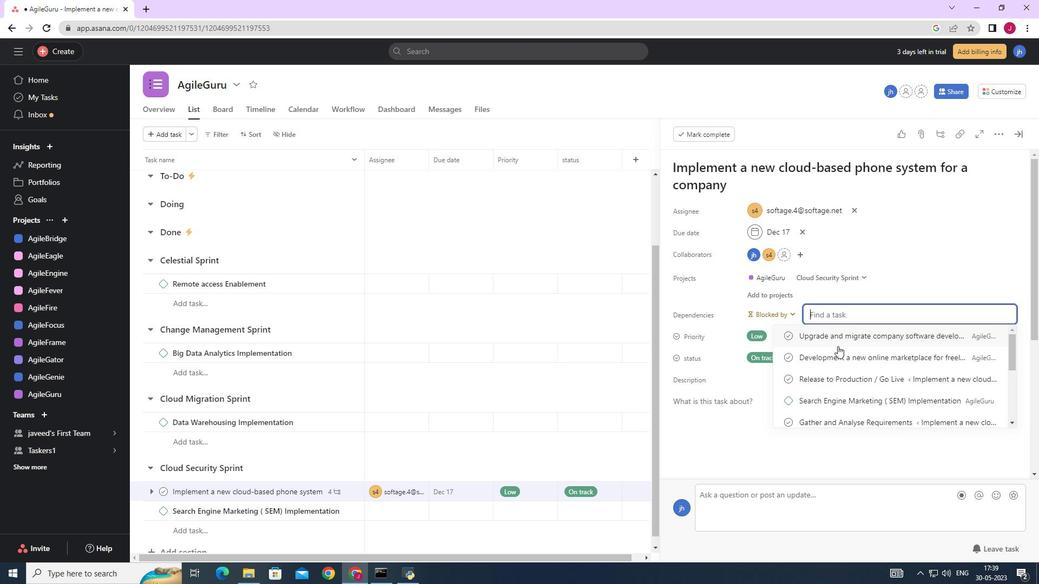 
Action: Mouse scrolled (837, 345) with delta (0, 0)
Screenshot: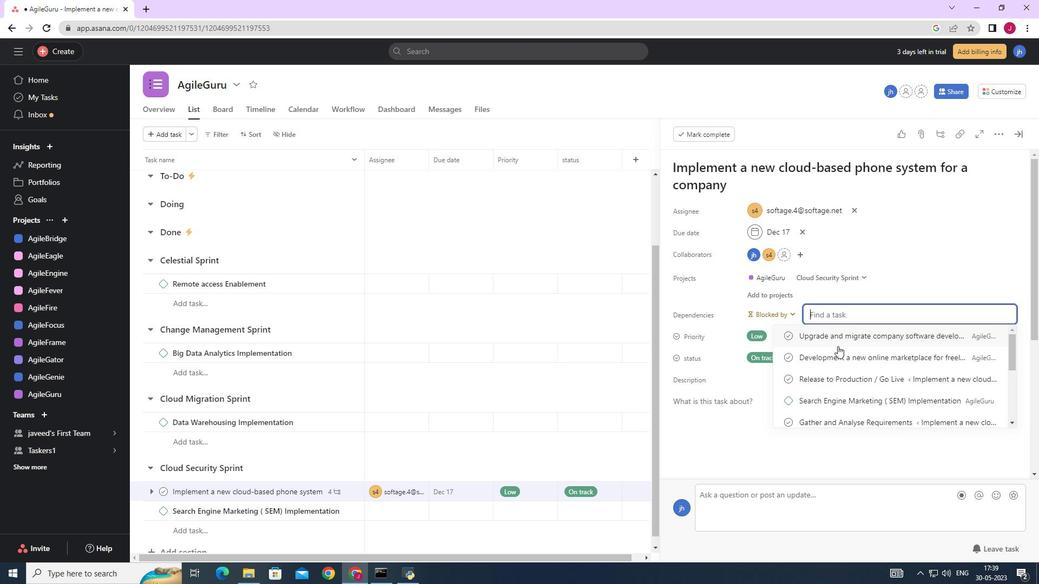 
Action: Mouse scrolled (837, 345) with delta (0, 0)
Screenshot: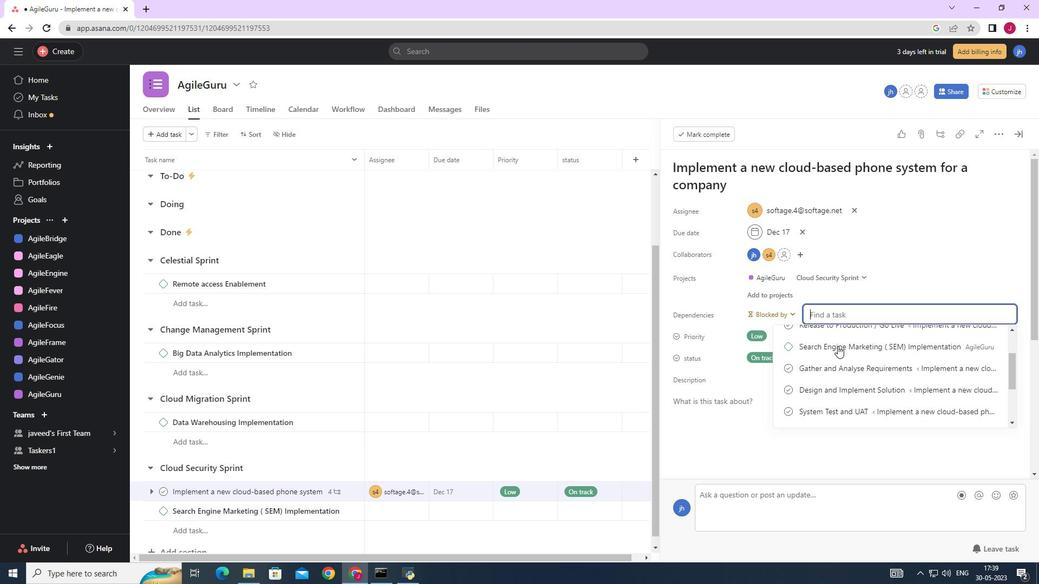 
Action: Mouse scrolled (837, 345) with delta (0, 0)
Screenshot: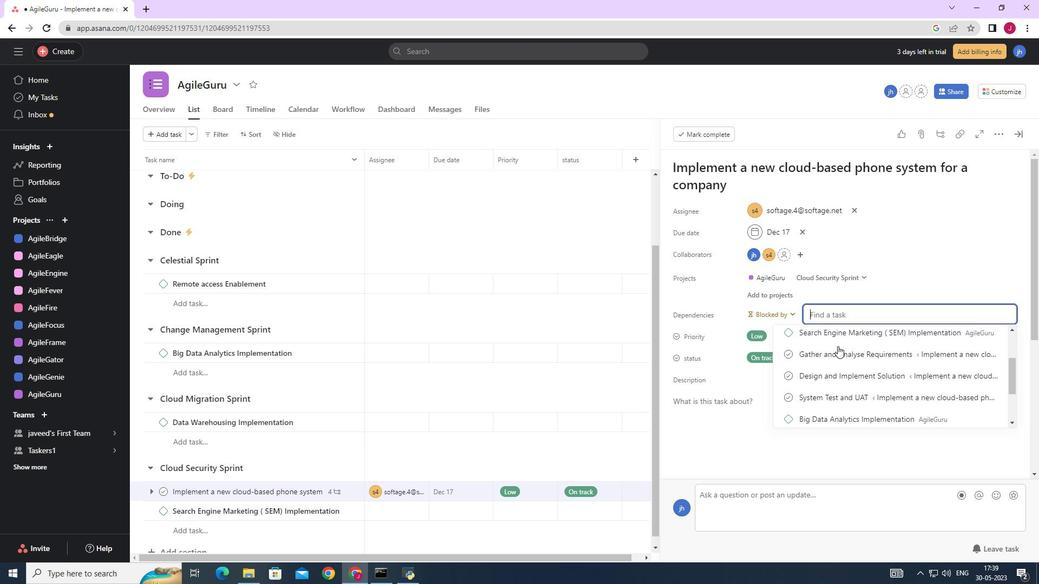
Action: Mouse moved to (383, 377)
Screenshot: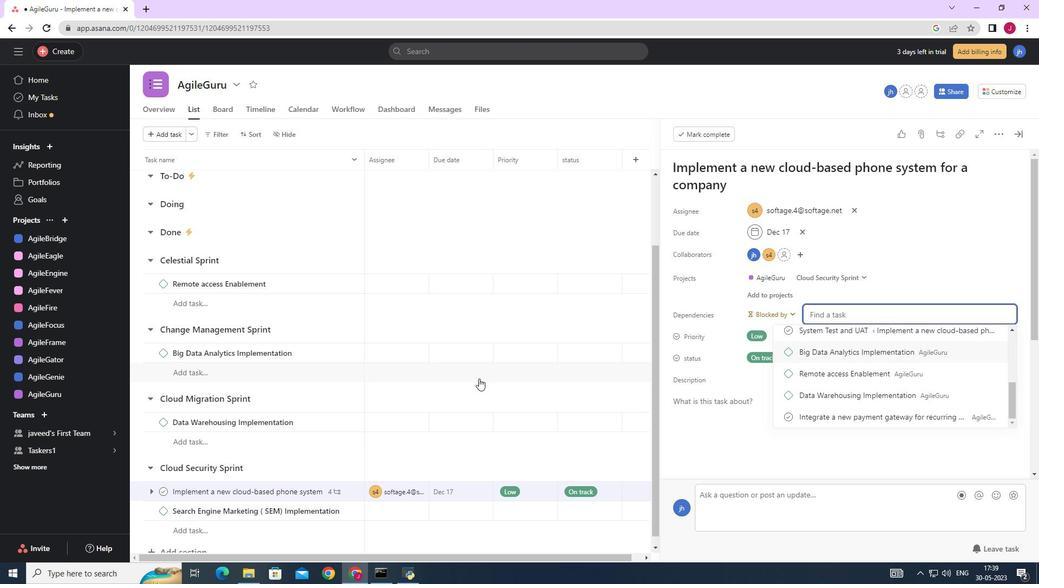 
Action: Mouse scrolled (383, 377) with delta (0, 0)
Screenshot: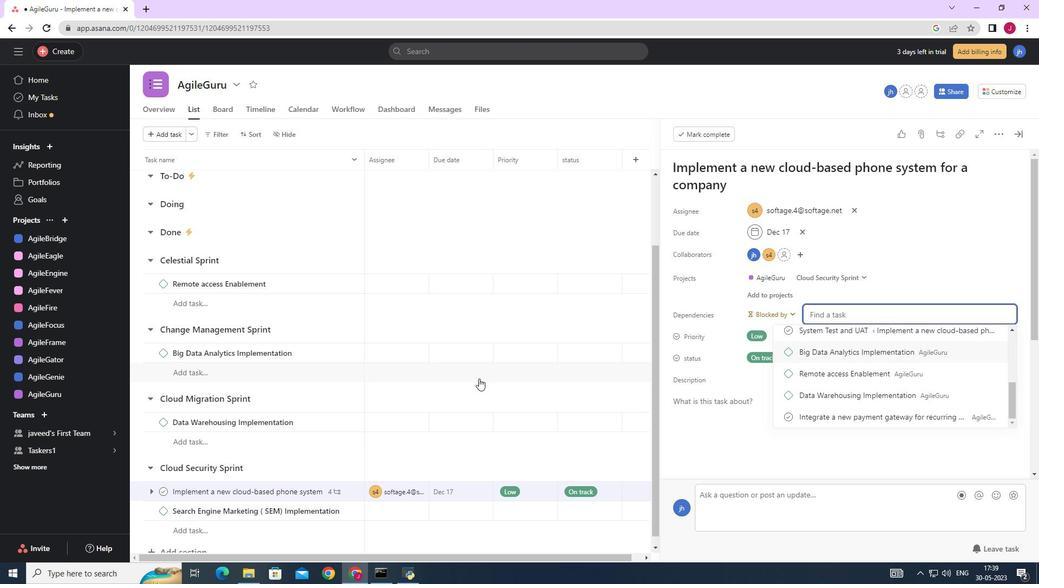 
Action: Mouse moved to (374, 375)
Screenshot: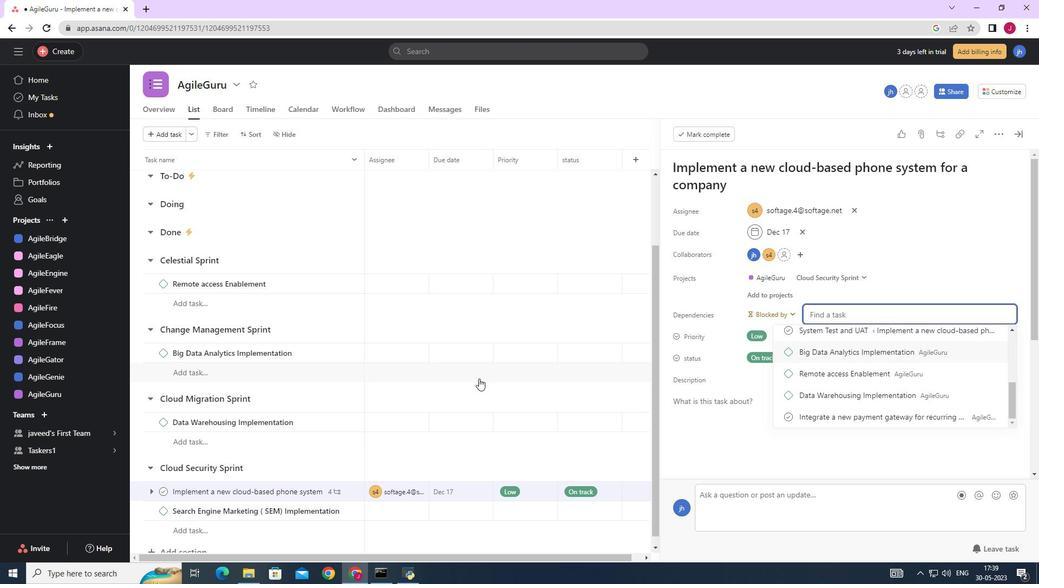
Action: Mouse scrolled (374, 375) with delta (0, 0)
Screenshot: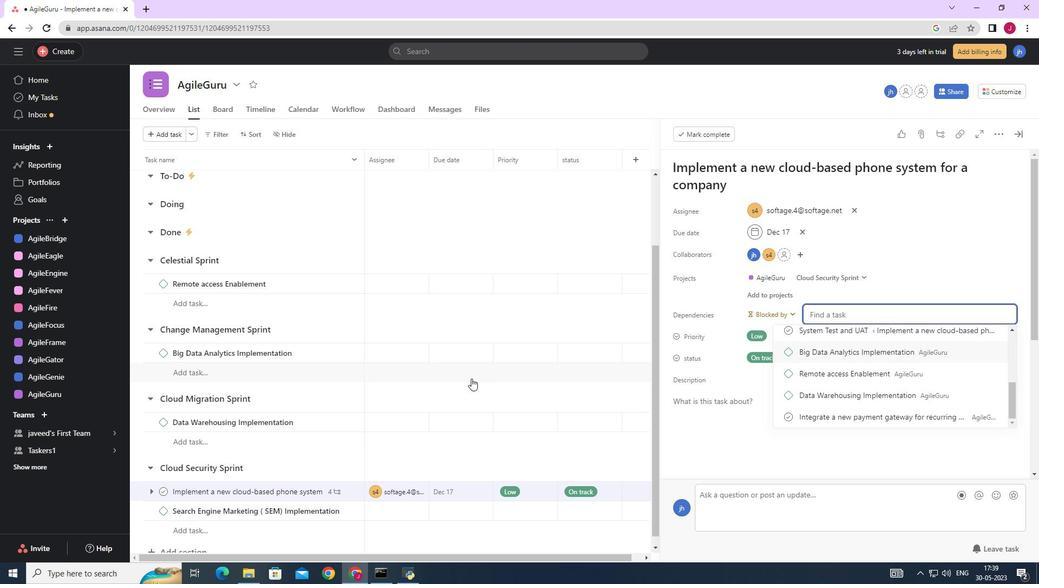 
Action: Mouse moved to (354, 371)
Screenshot: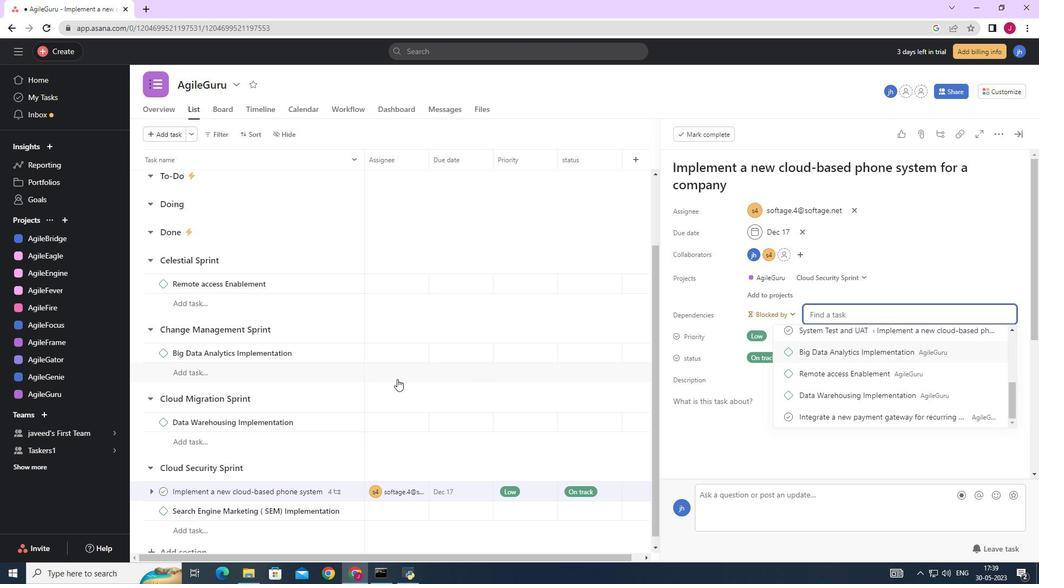 
Action: Mouse scrolled (354, 372) with delta (0, 0)
Screenshot: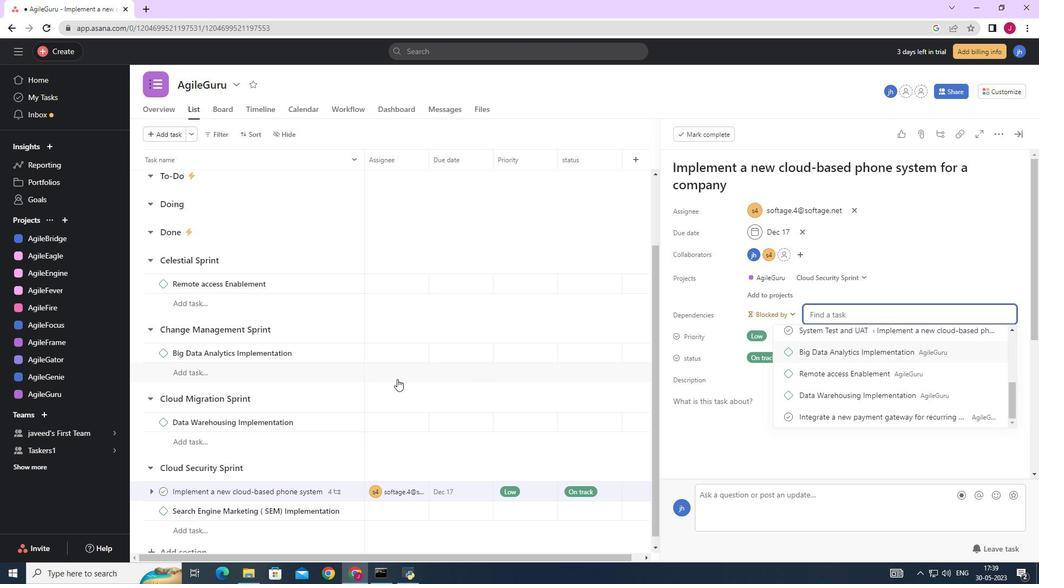 
Action: Mouse moved to (292, 371)
Screenshot: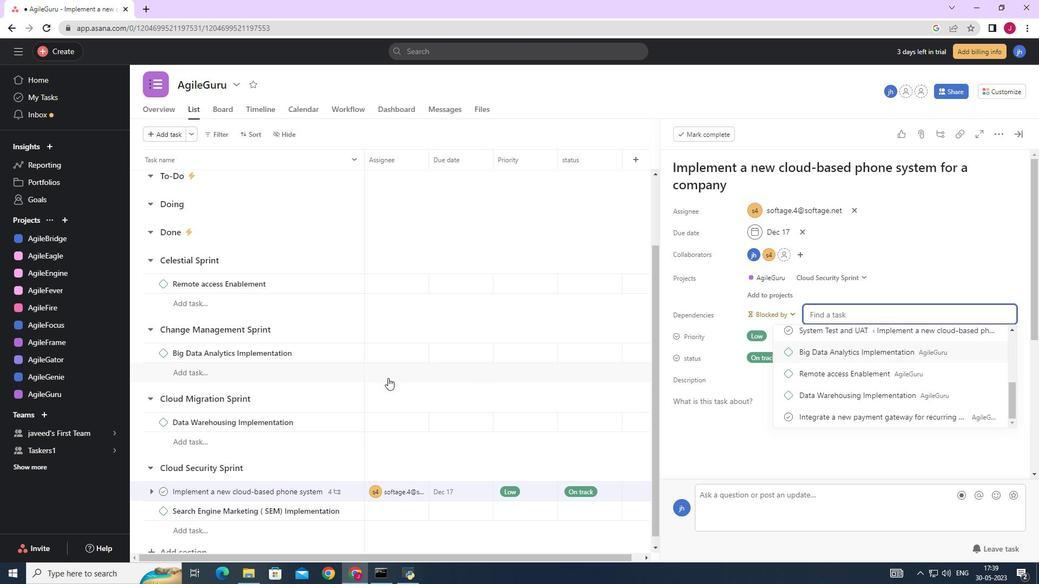 
Action: Mouse scrolled (305, 371) with delta (0, 0)
Screenshot: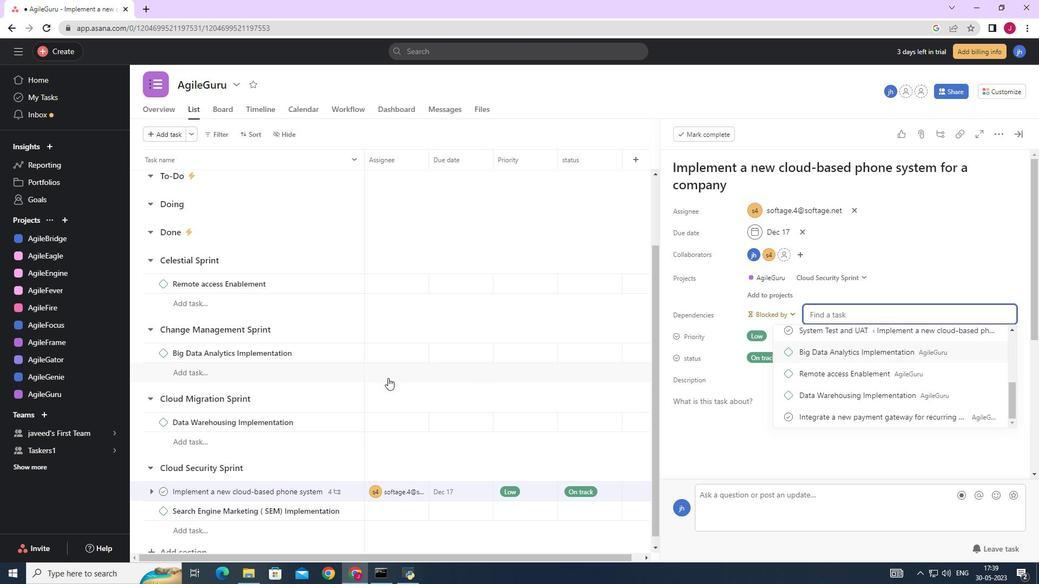 
Action: Mouse moved to (170, 363)
Screenshot: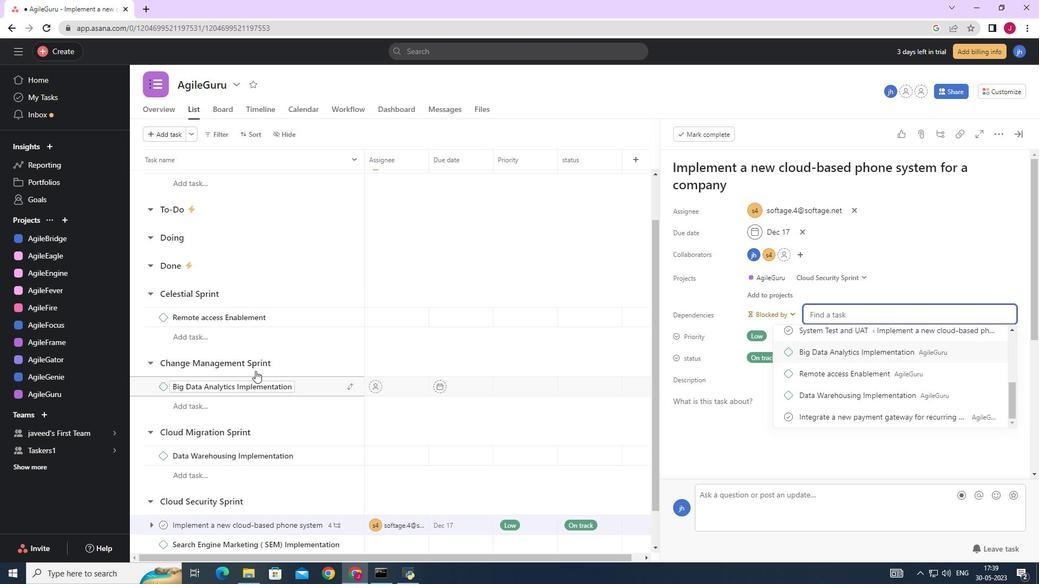 
Action: Mouse scrolled (170, 364) with delta (0, 0)
Screenshot: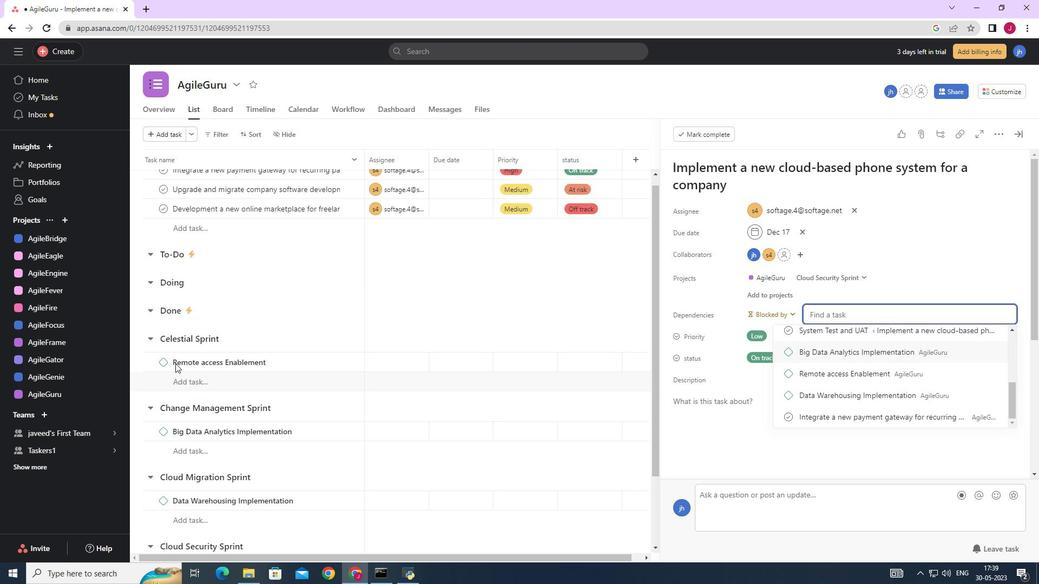 
Action: Mouse scrolled (170, 364) with delta (0, 0)
Screenshot: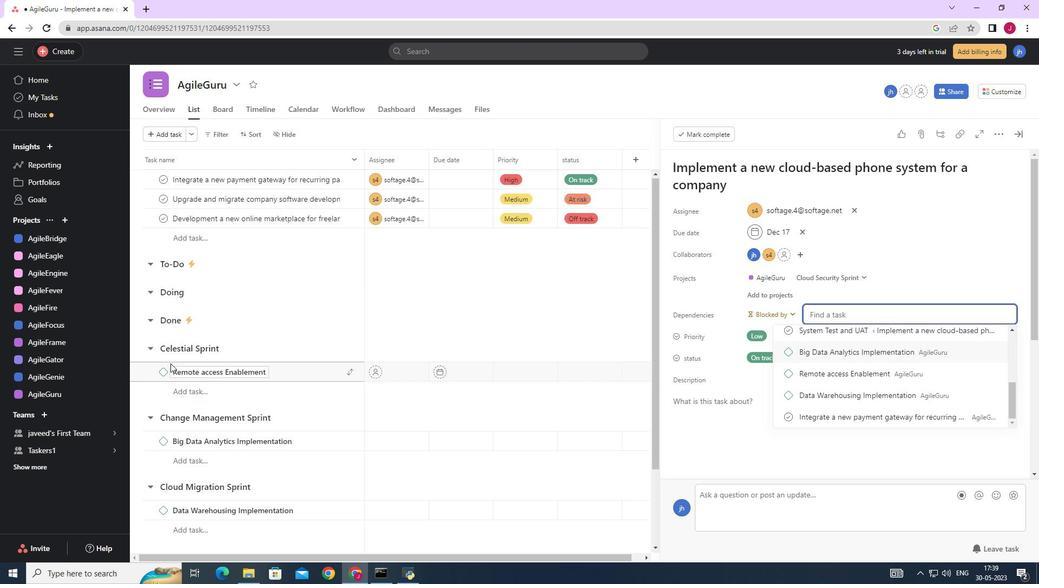 
Action: Mouse scrolled (170, 364) with delta (0, 0)
Screenshot: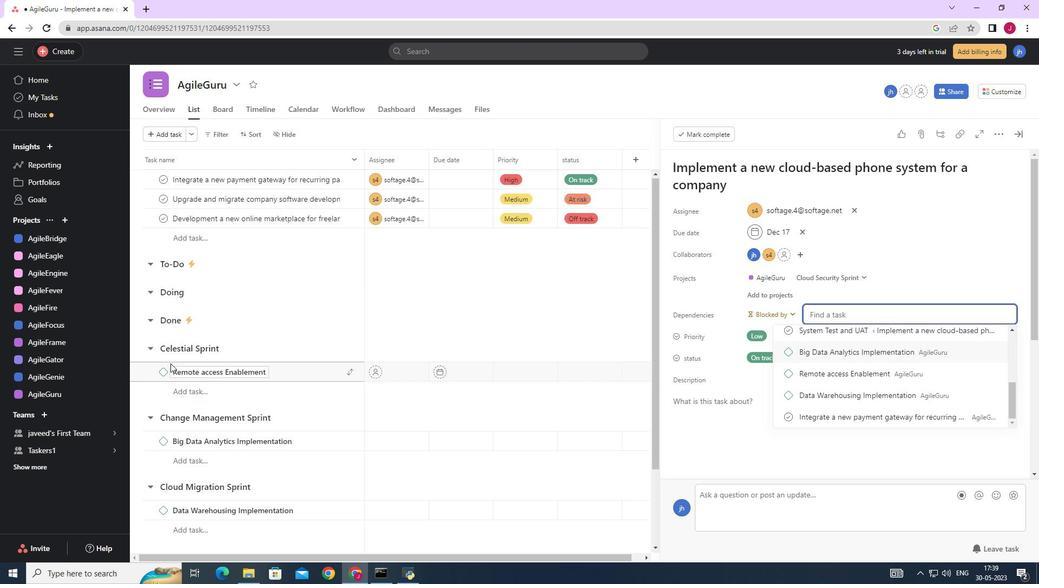 
Action: Mouse scrolled (170, 364) with delta (0, 0)
Screenshot: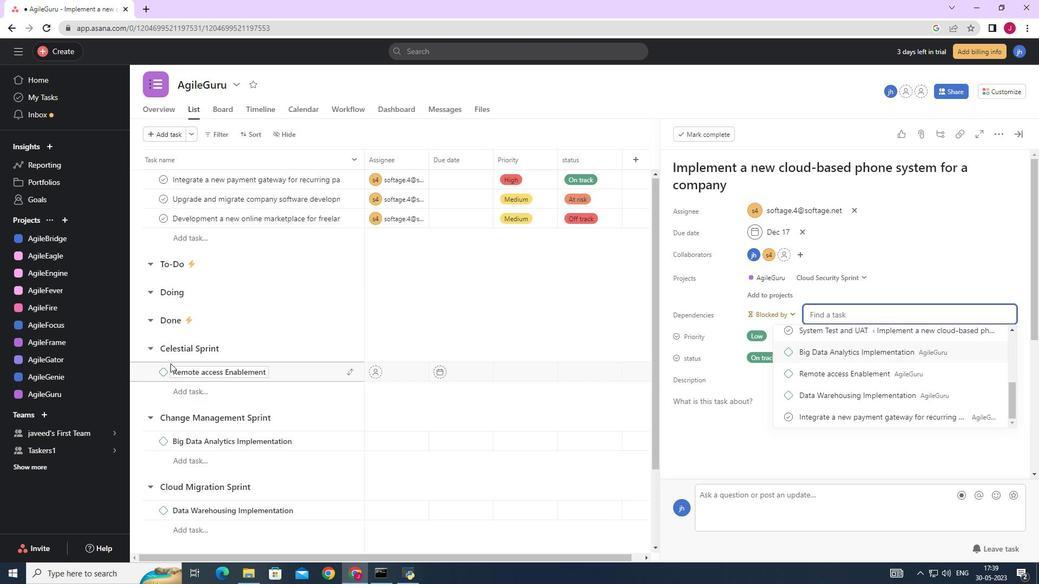
Action: Mouse moved to (169, 363)
Screenshot: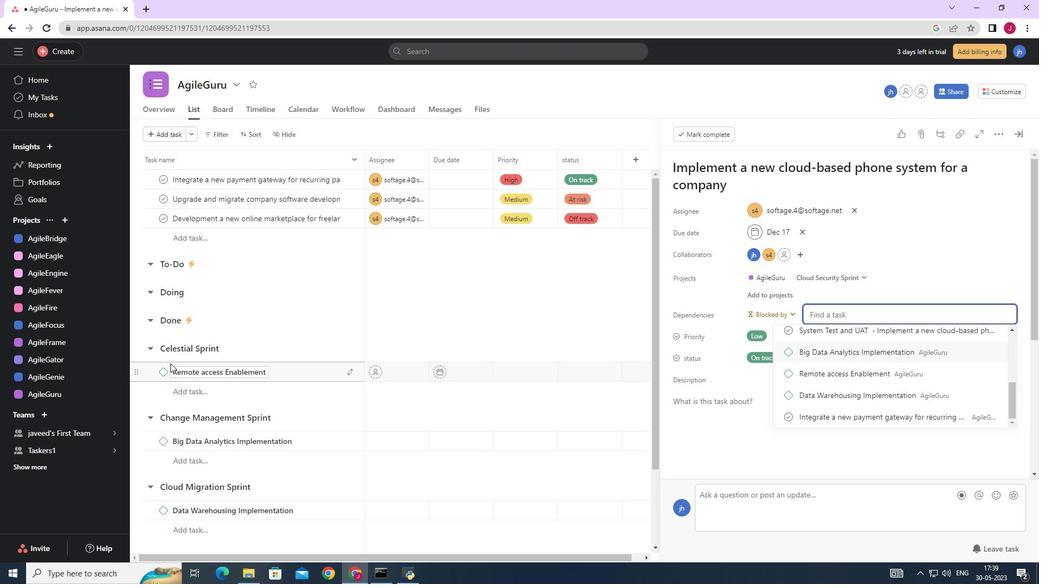 
Action: Mouse scrolled (169, 362) with delta (0, 0)
Screenshot: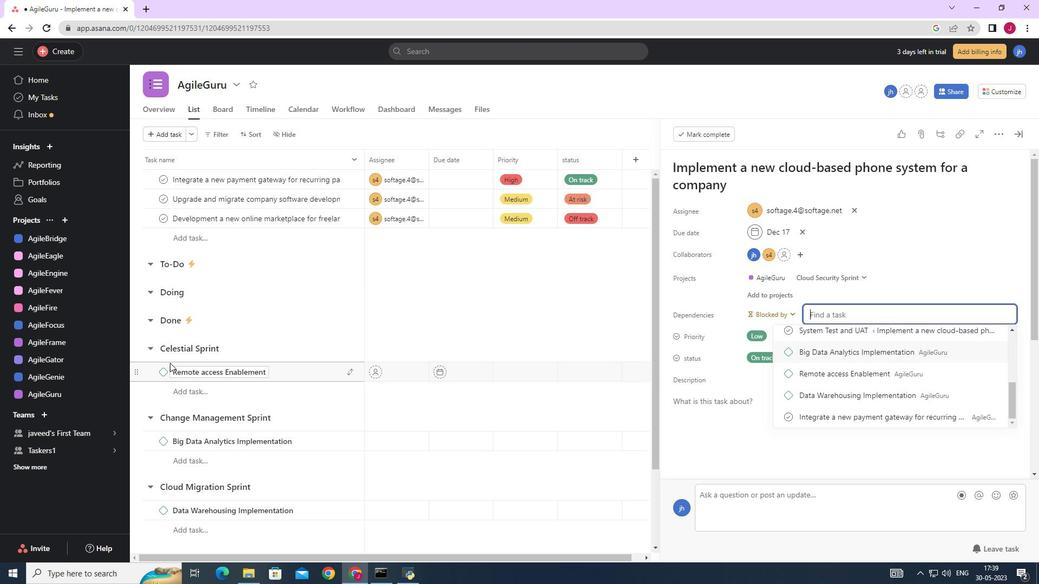 
Action: Mouse scrolled (169, 362) with delta (0, 0)
Screenshot: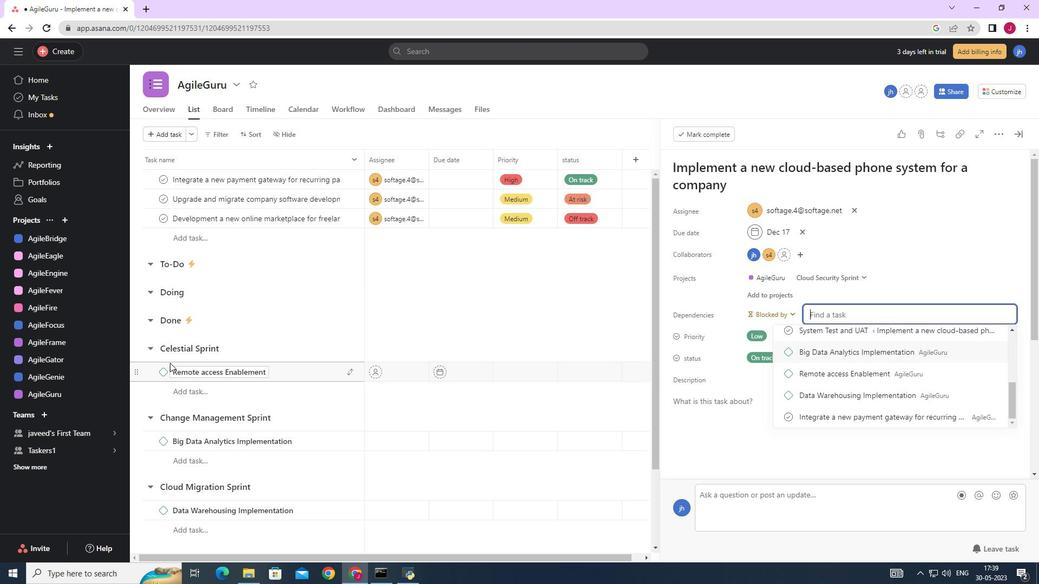 
Action: Mouse scrolled (169, 362) with delta (0, 0)
Screenshot: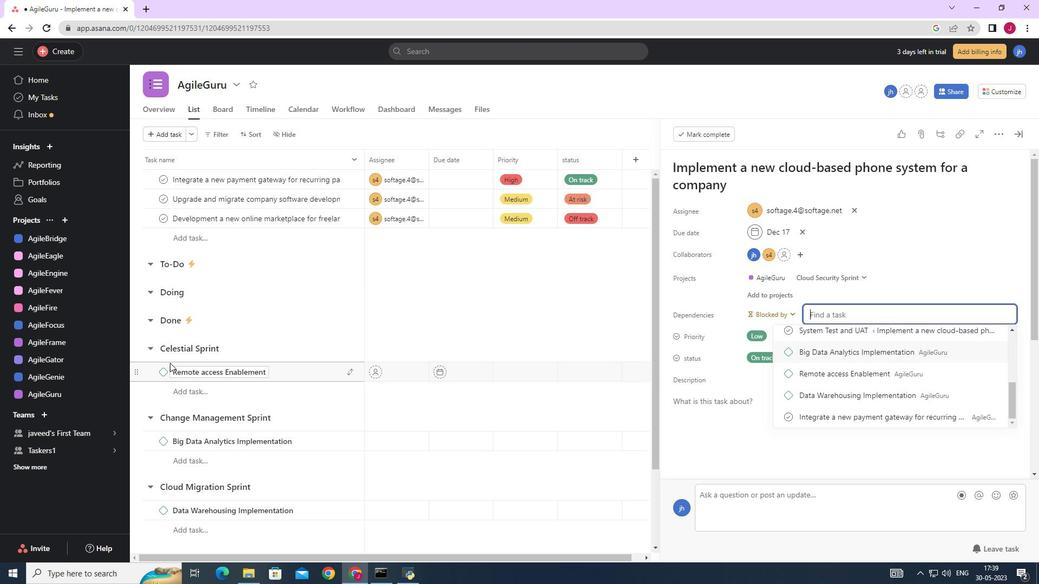 
Action: Mouse scrolled (169, 362) with delta (0, 0)
Screenshot: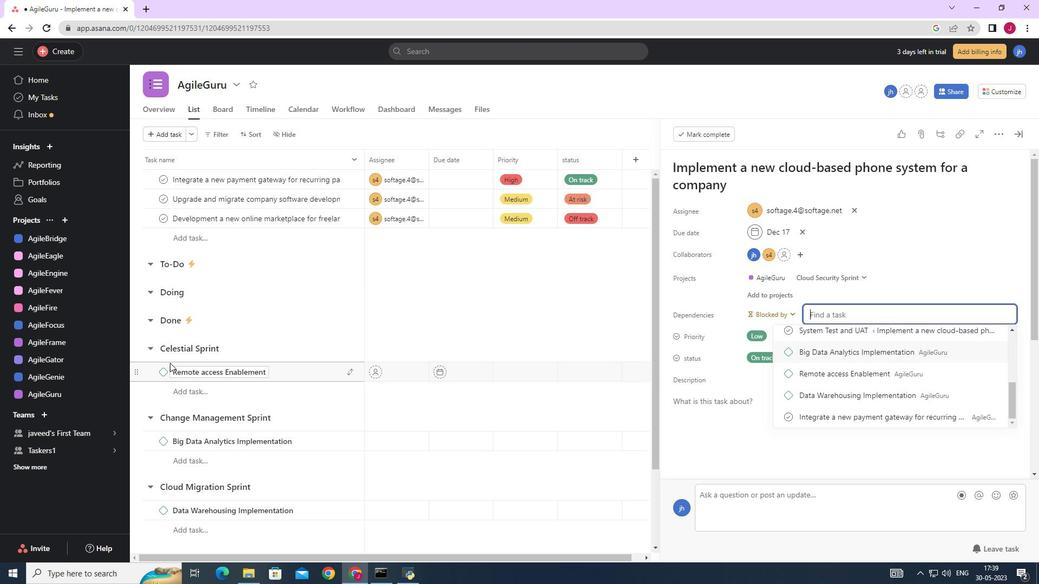 
Action: Mouse scrolled (169, 362) with delta (0, 0)
Screenshot: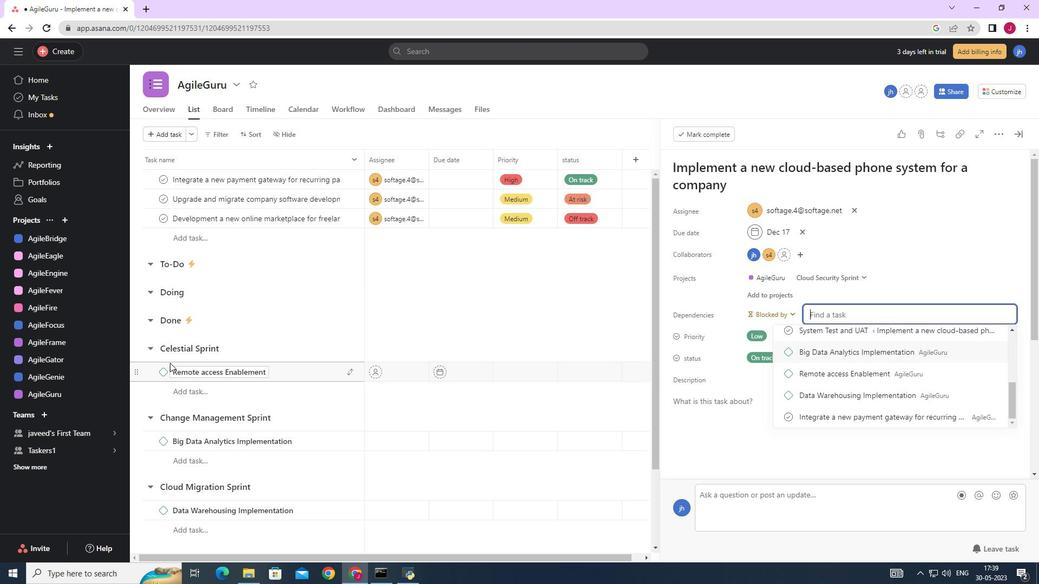 
Action: Mouse scrolled (169, 362) with delta (0, 0)
Screenshot: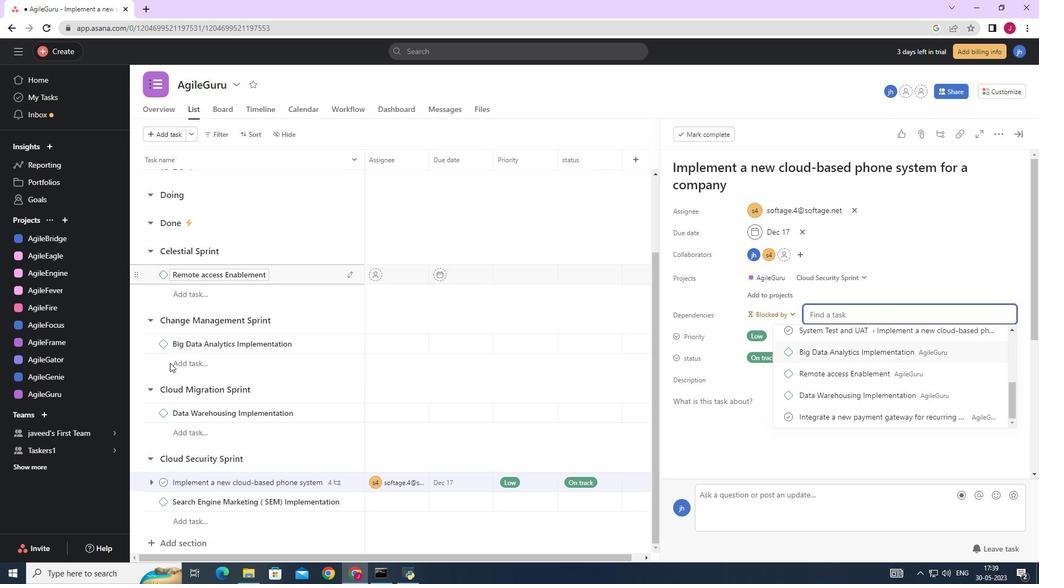 
Action: Mouse scrolled (169, 362) with delta (0, 0)
Screenshot: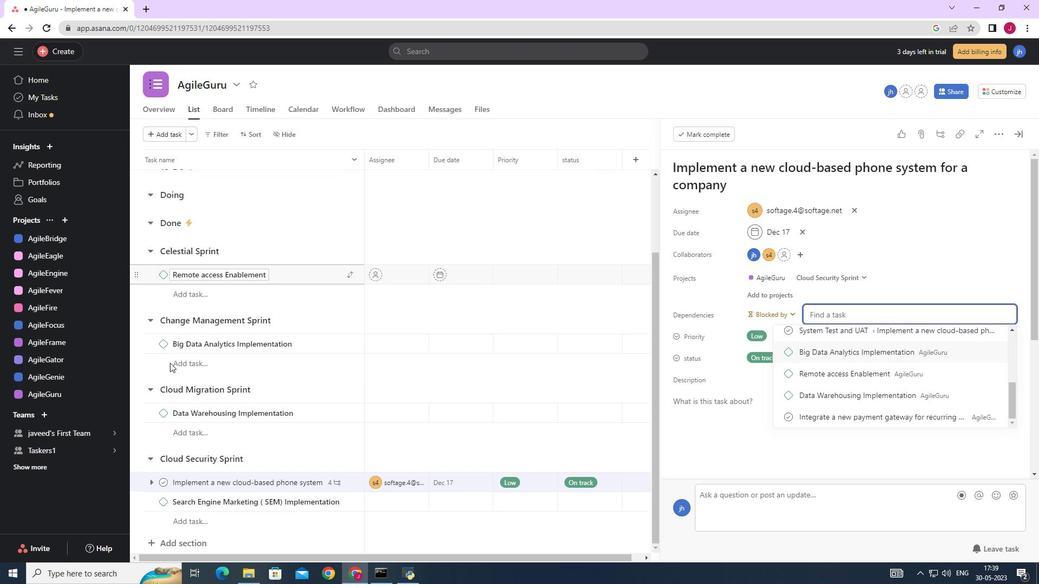 
Action: Mouse scrolled (169, 362) with delta (0, 0)
Screenshot: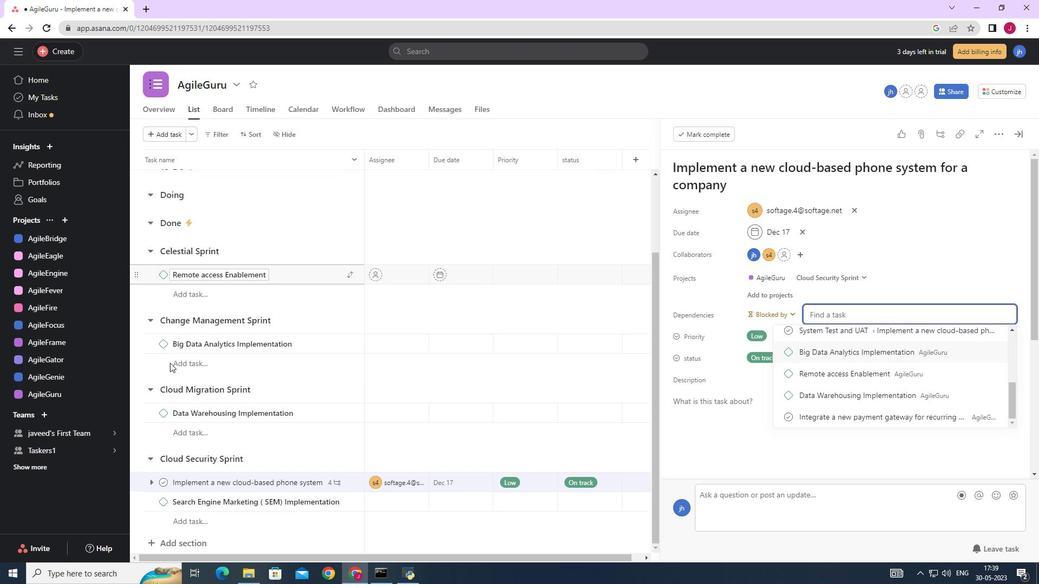 
Action: Mouse scrolled (169, 362) with delta (0, 0)
Screenshot: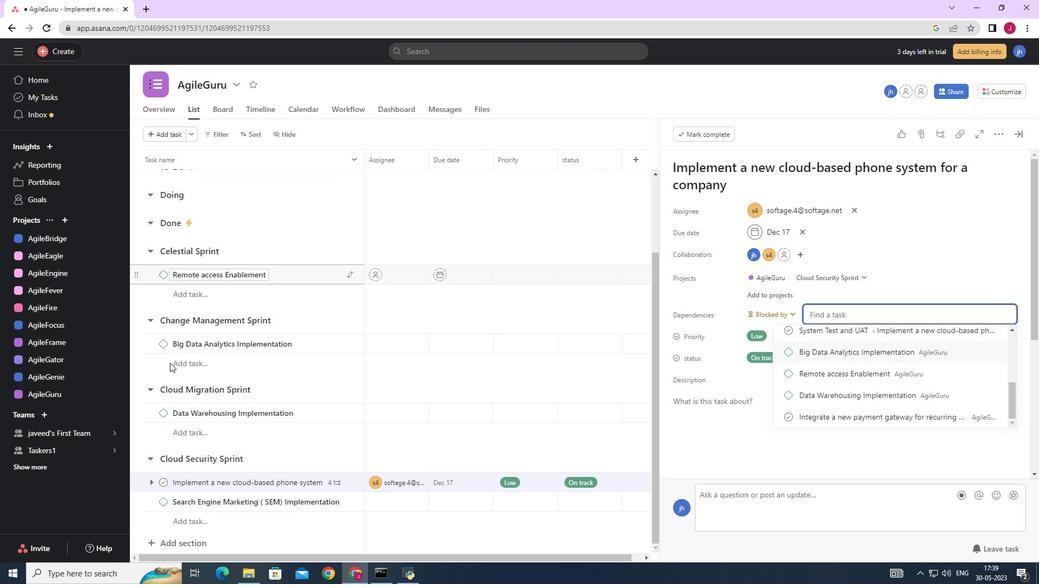 
Action: Mouse moved to (829, 358)
Screenshot: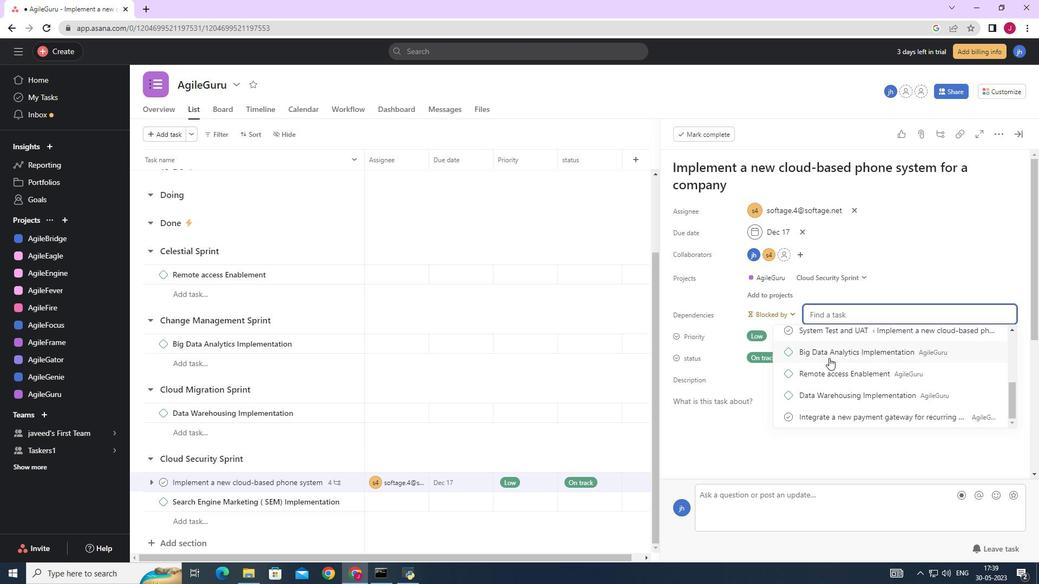 
Action: Mouse scrolled (829, 358) with delta (0, 0)
Screenshot: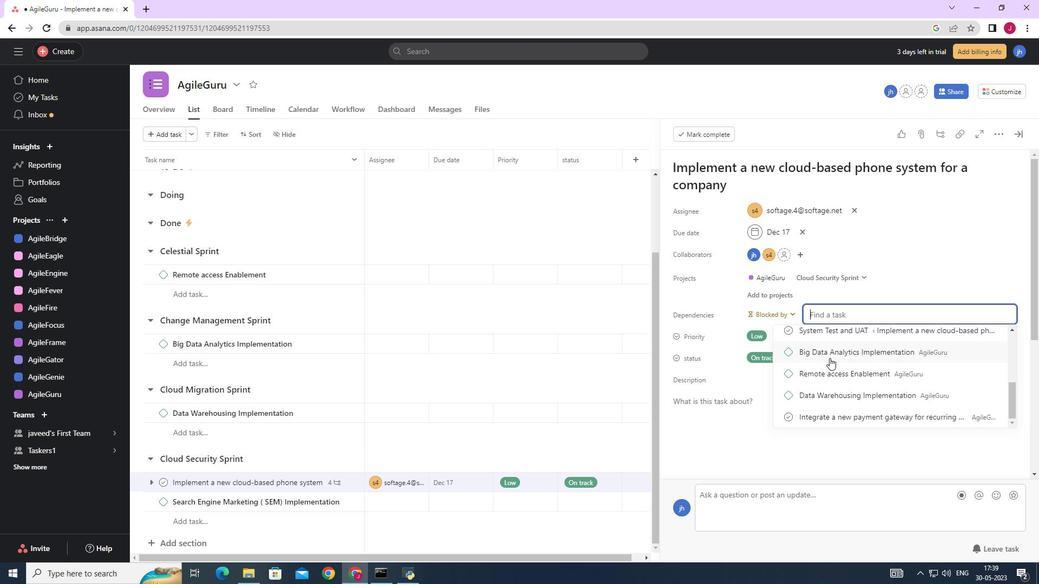 
Action: Mouse moved to (829, 357)
Screenshot: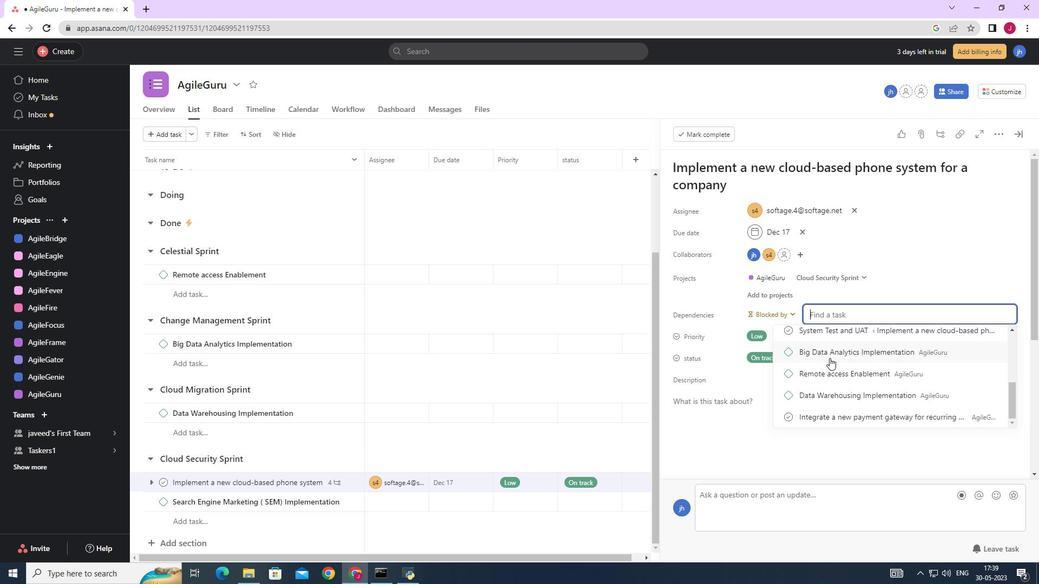 
Action: Mouse scrolled (829, 358) with delta (0, 0)
Screenshot: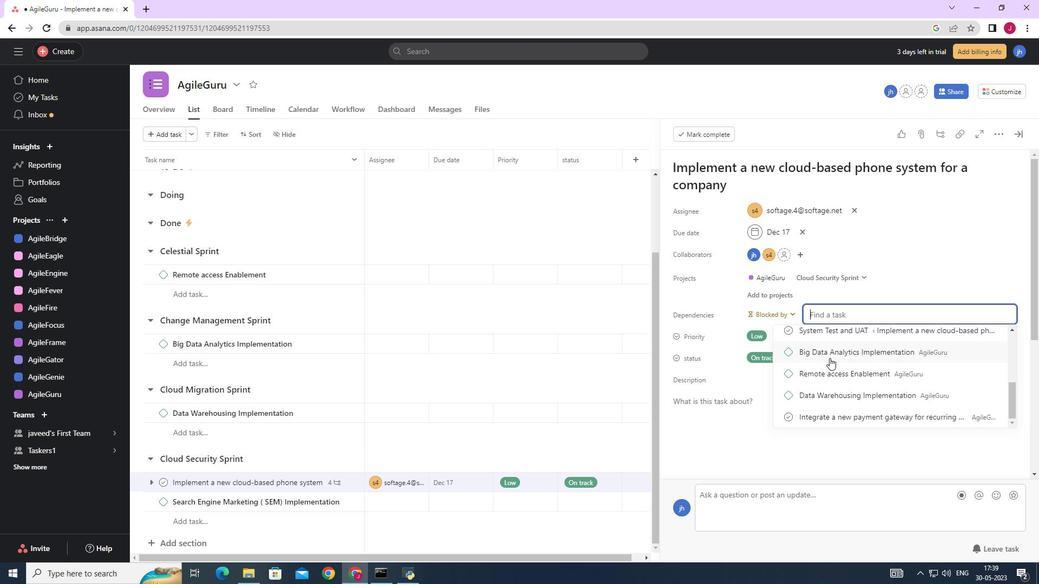 
Action: Mouse moved to (829, 357)
Screenshot: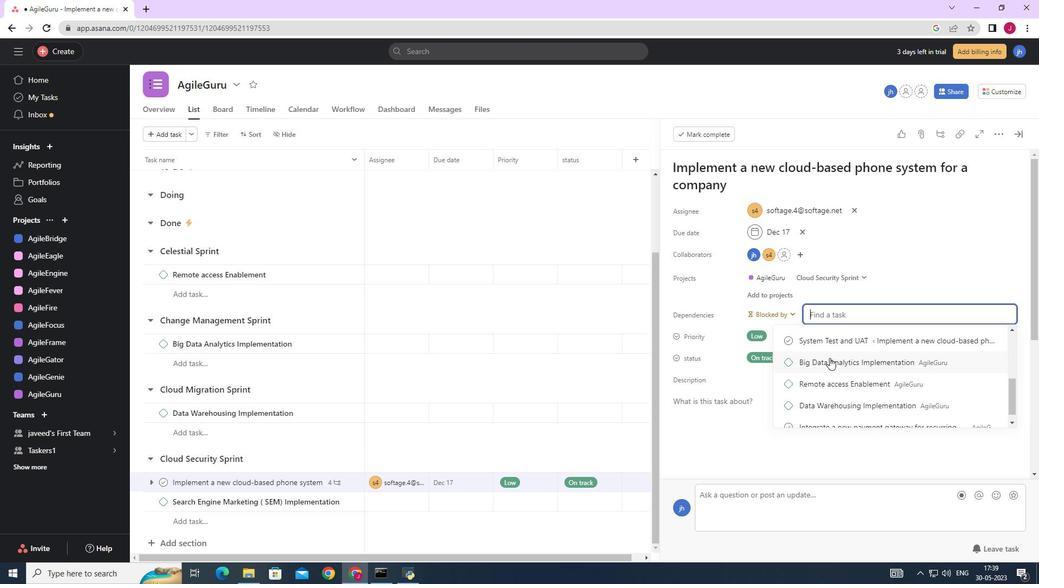 
Action: Mouse scrolled (829, 358) with delta (0, 0)
Screenshot: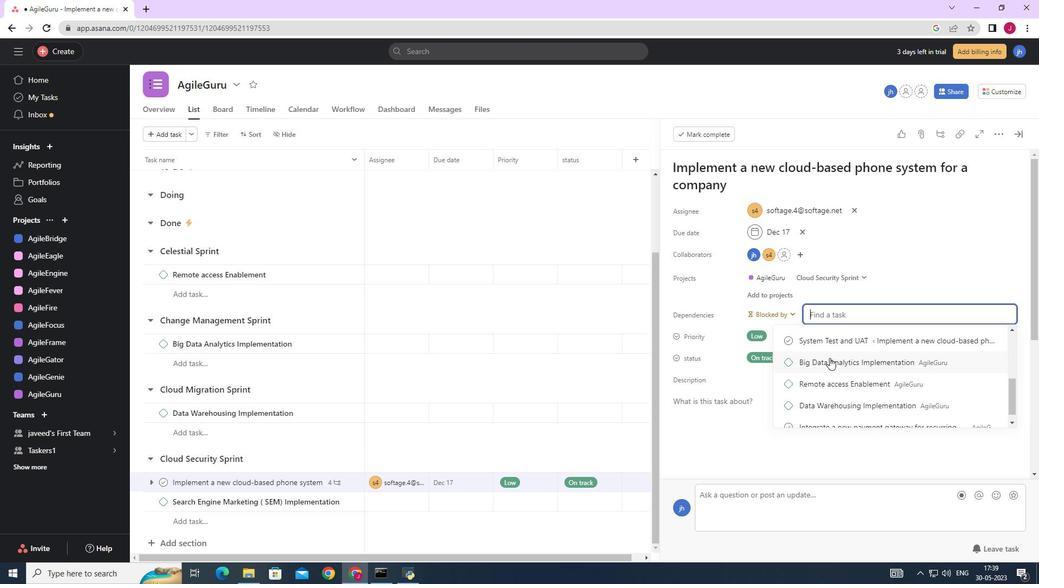 
Action: Mouse moved to (833, 356)
Screenshot: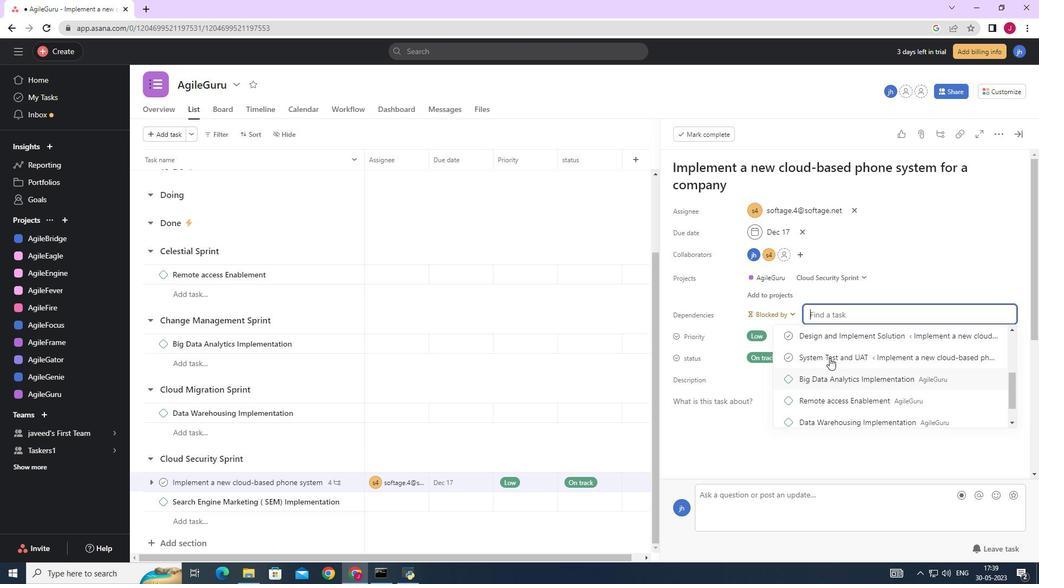 
Action: Mouse scrolled (829, 358) with delta (0, 0)
Screenshot: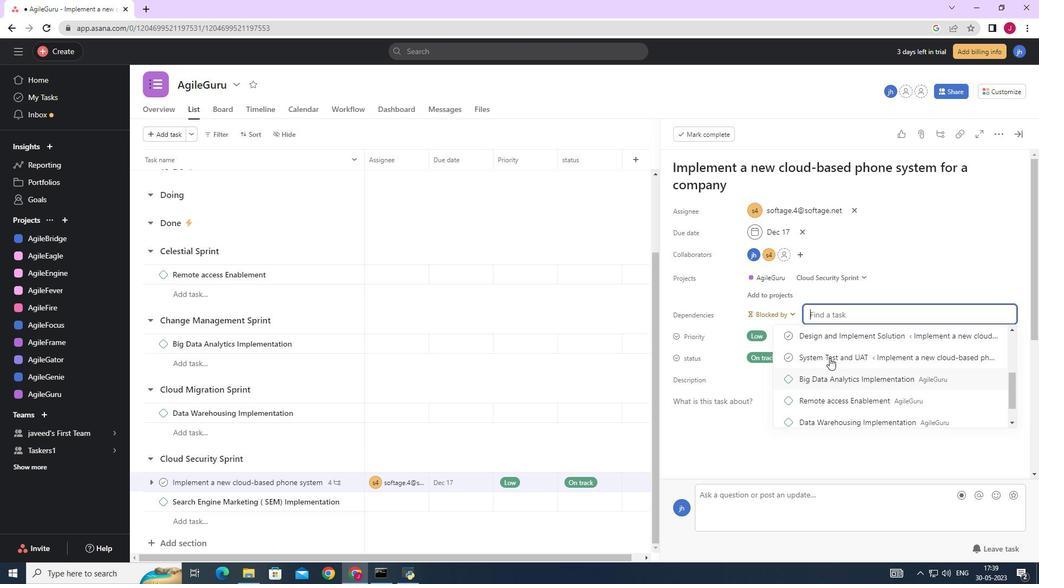 
Action: Mouse moved to (833, 357)
Screenshot: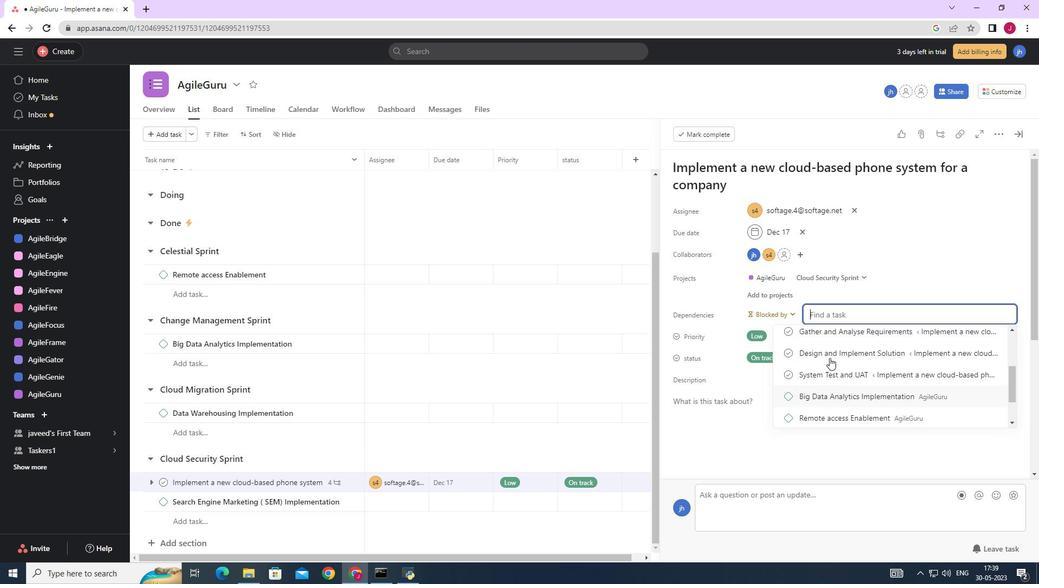 
Action: Mouse scrolled (833, 358) with delta (0, 0)
Screenshot: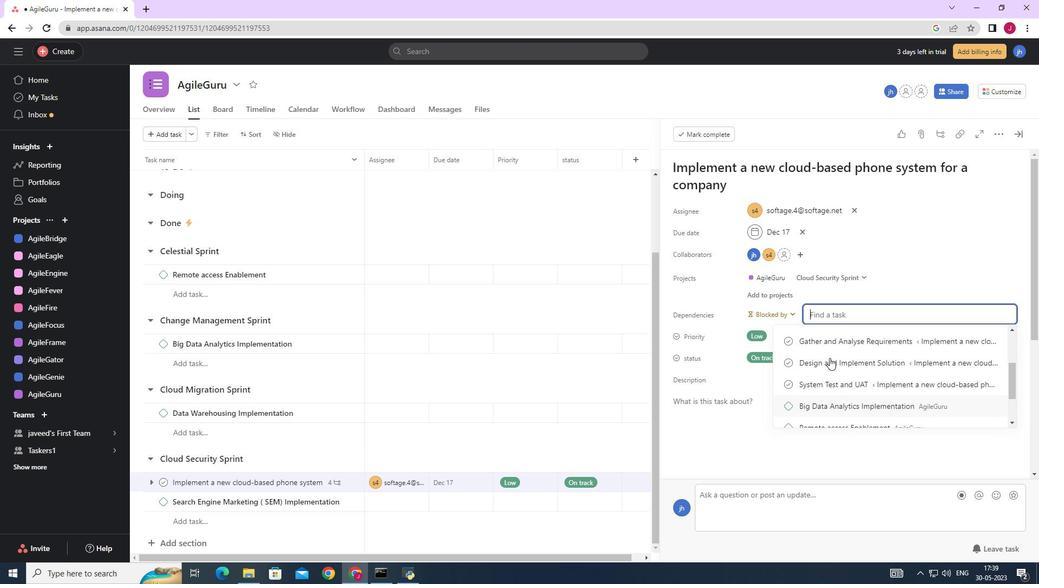 
Action: Mouse moved to (834, 357)
Screenshot: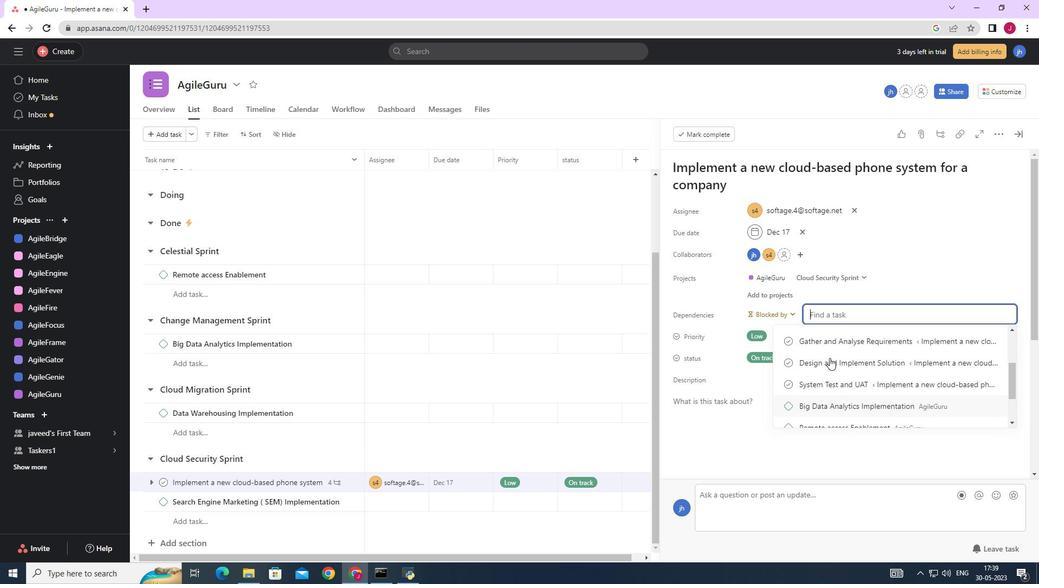 
Action: Mouse scrolled (834, 358) with delta (0, 0)
Screenshot: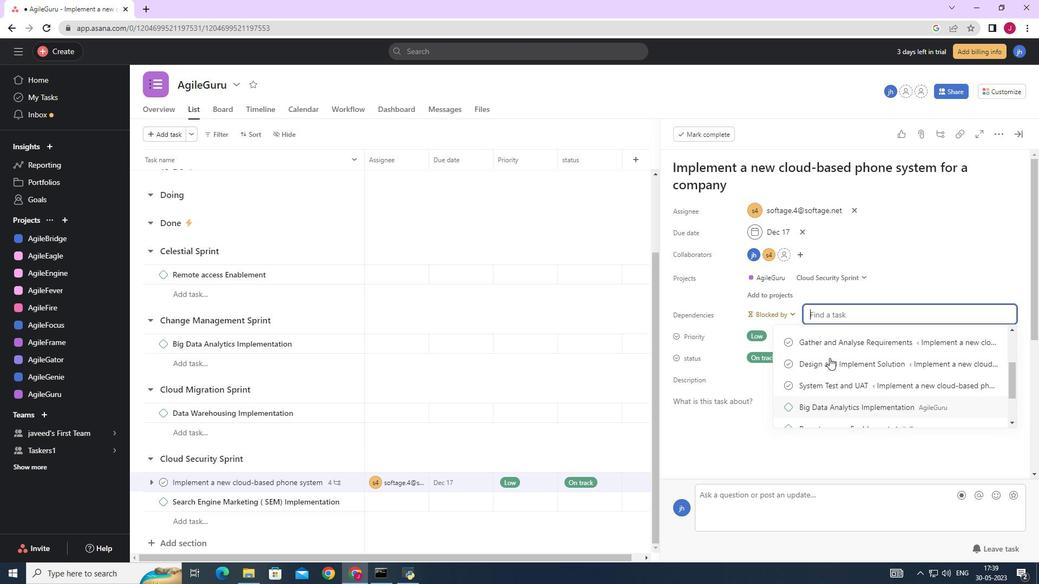 
Action: Mouse moved to (834, 357)
Screenshot: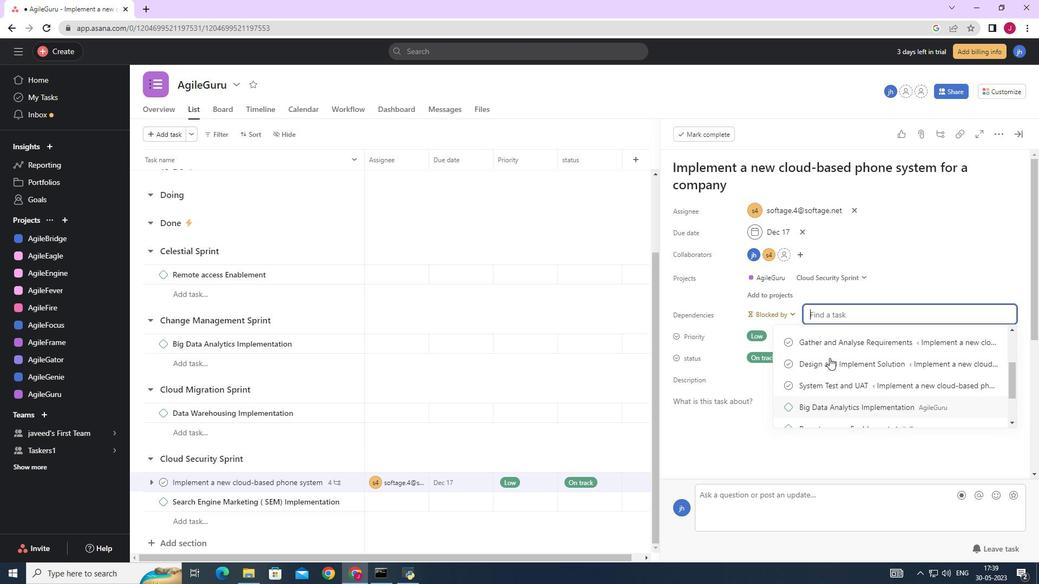 
Action: Mouse scrolled (834, 358) with delta (0, 0)
Screenshot: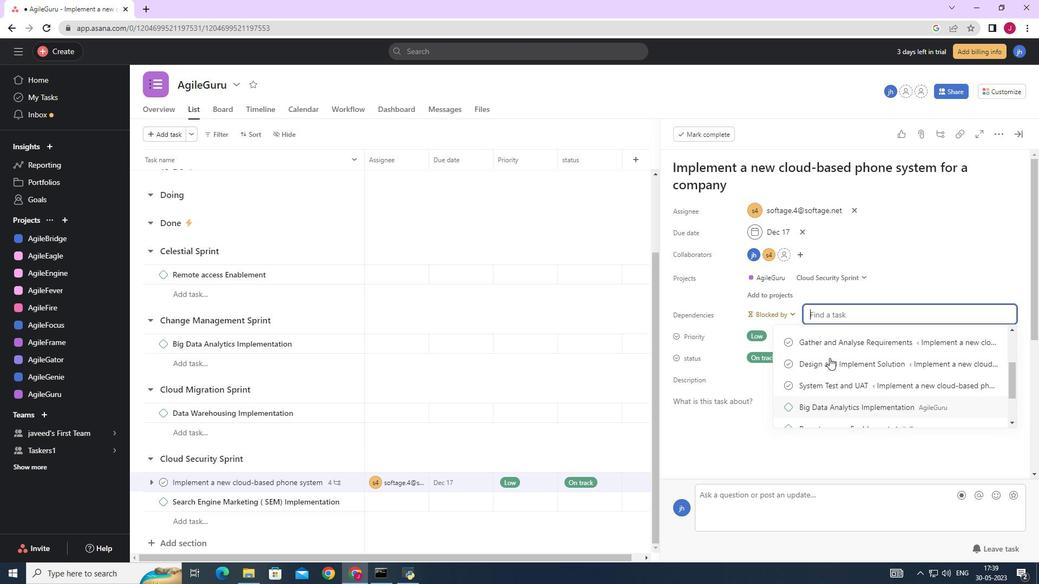 
Action: Mouse scrolled (834, 358) with delta (0, 0)
Screenshot: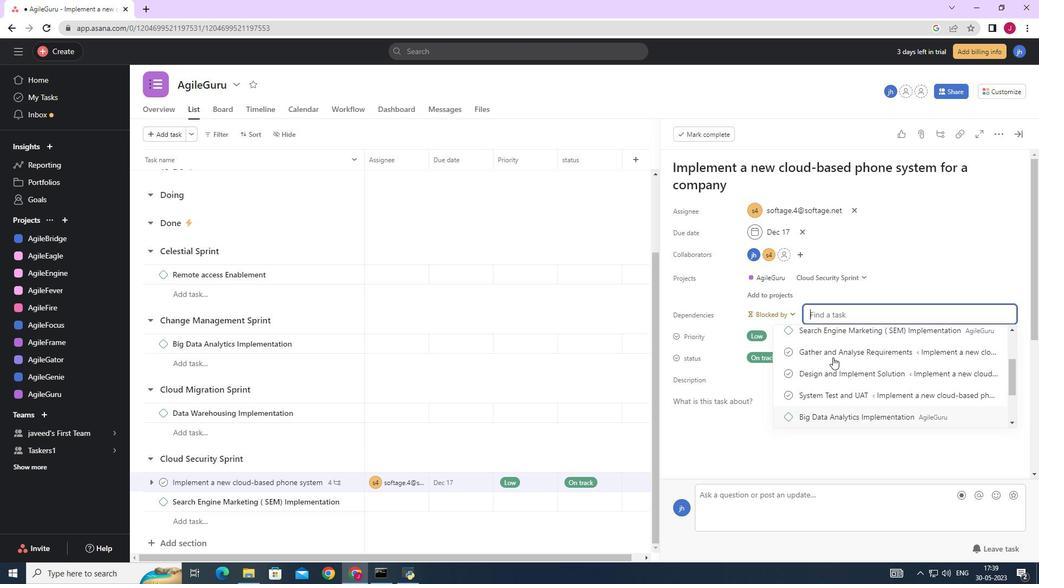 
Action: Mouse moved to (1015, 130)
Screenshot: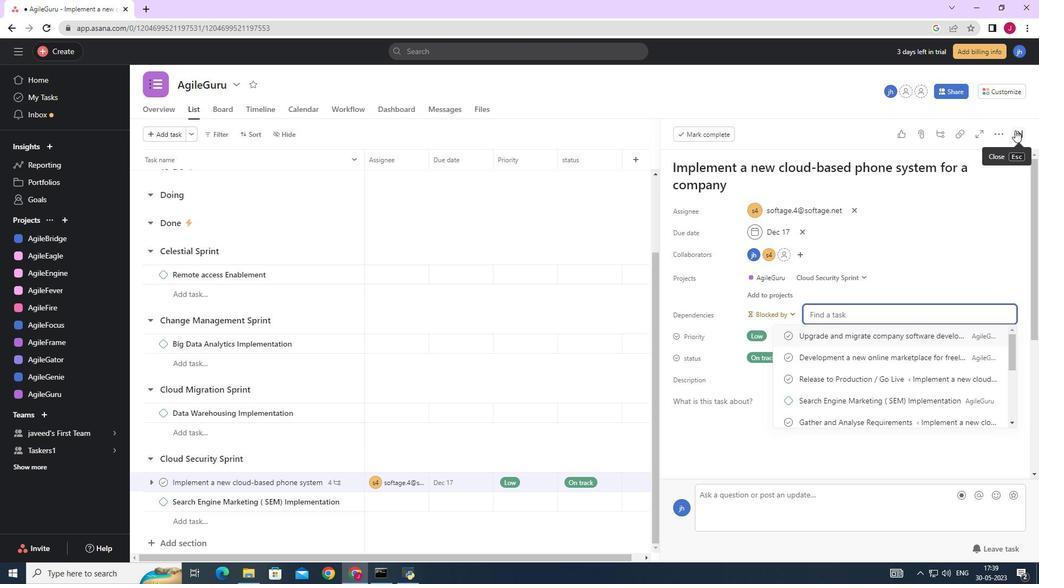 
Action: Mouse pressed left at (1015, 130)
Screenshot: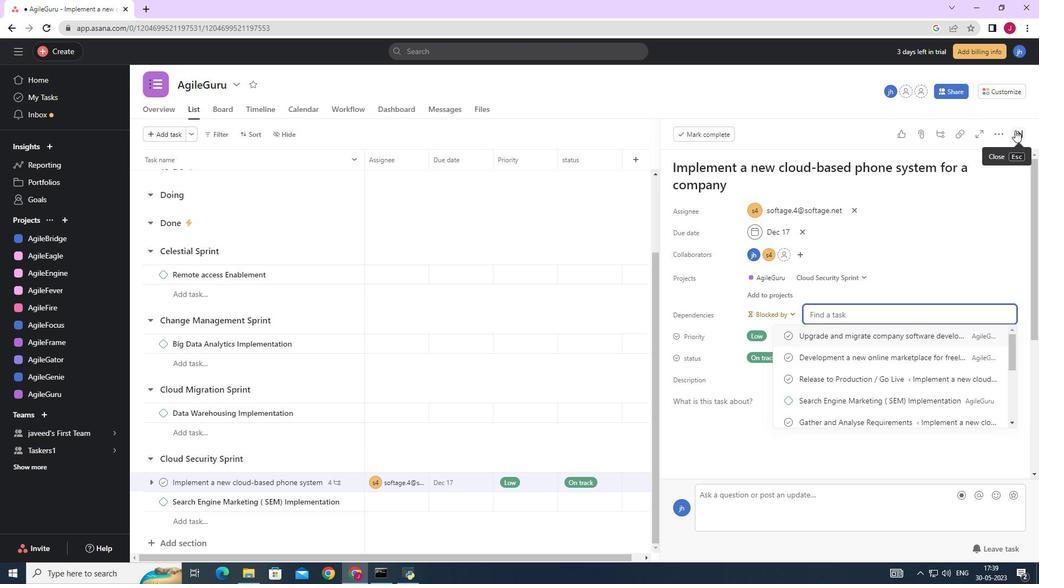
Action: Mouse moved to (436, 303)
Screenshot: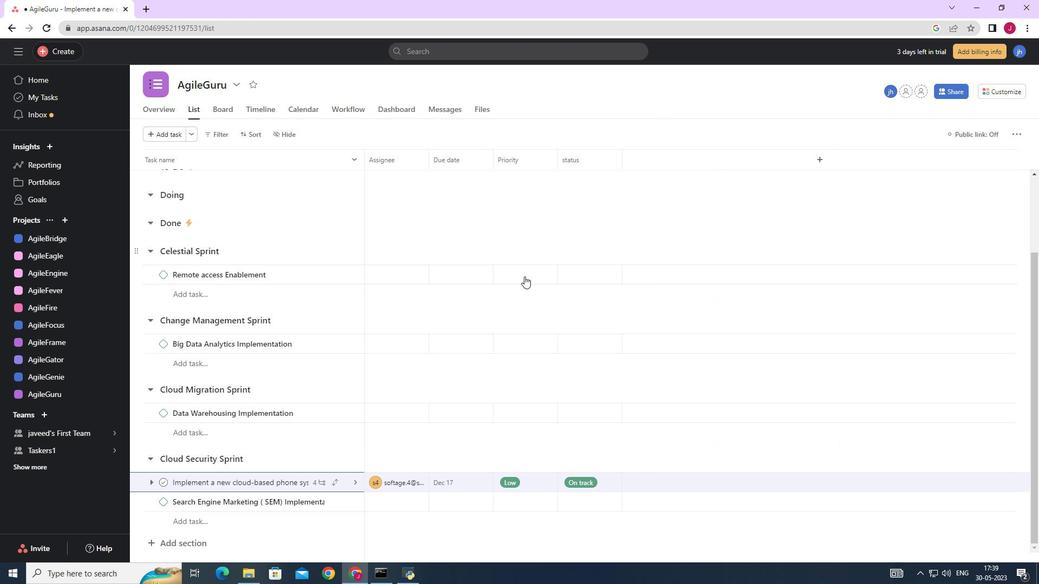 
Action: Mouse scrolled (436, 303) with delta (0, 0)
Screenshot: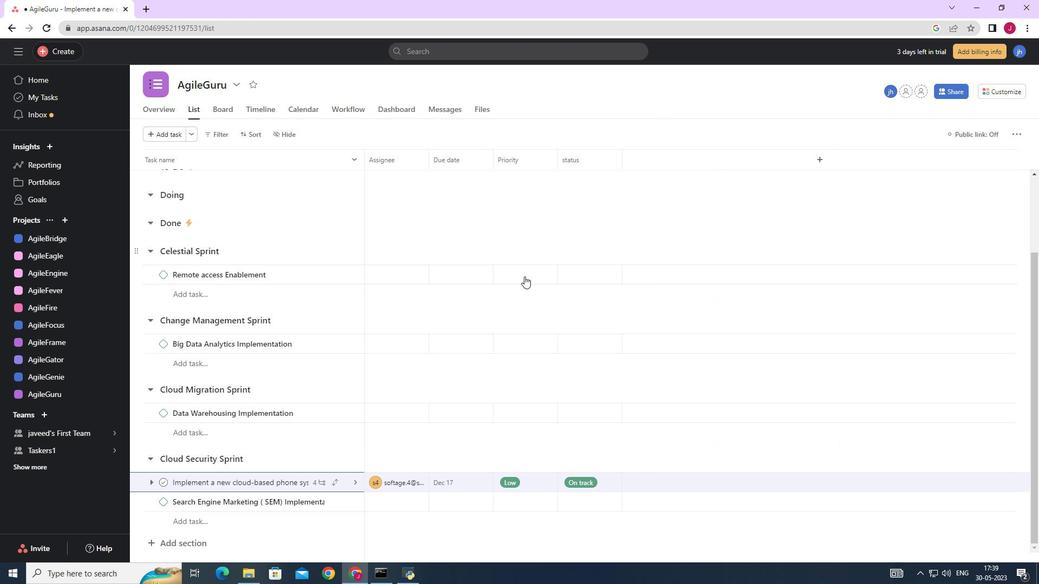 
Action: Mouse moved to (434, 304)
Screenshot: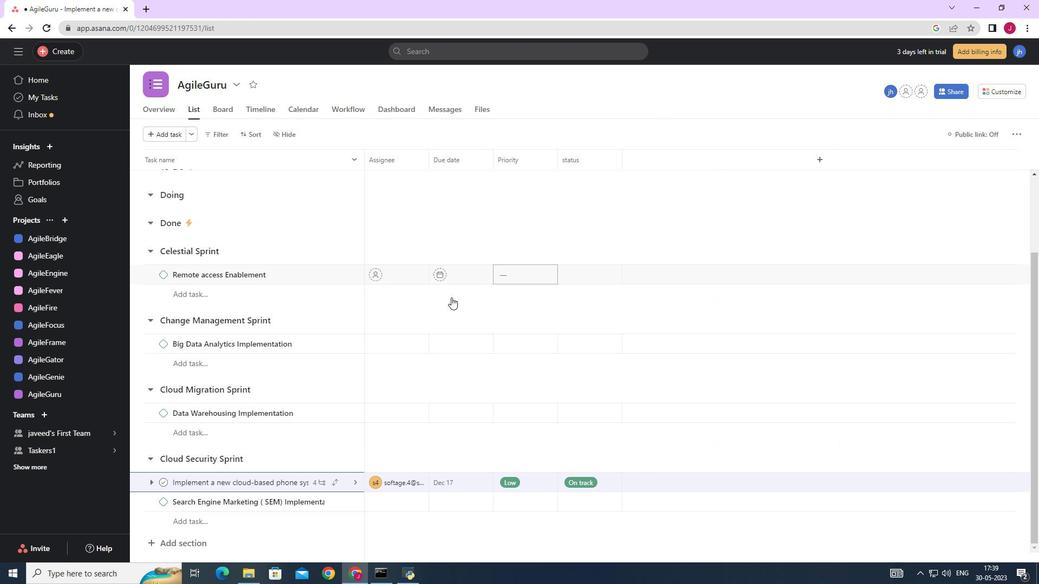 
Action: Mouse scrolled (434, 304) with delta (0, 0)
Screenshot: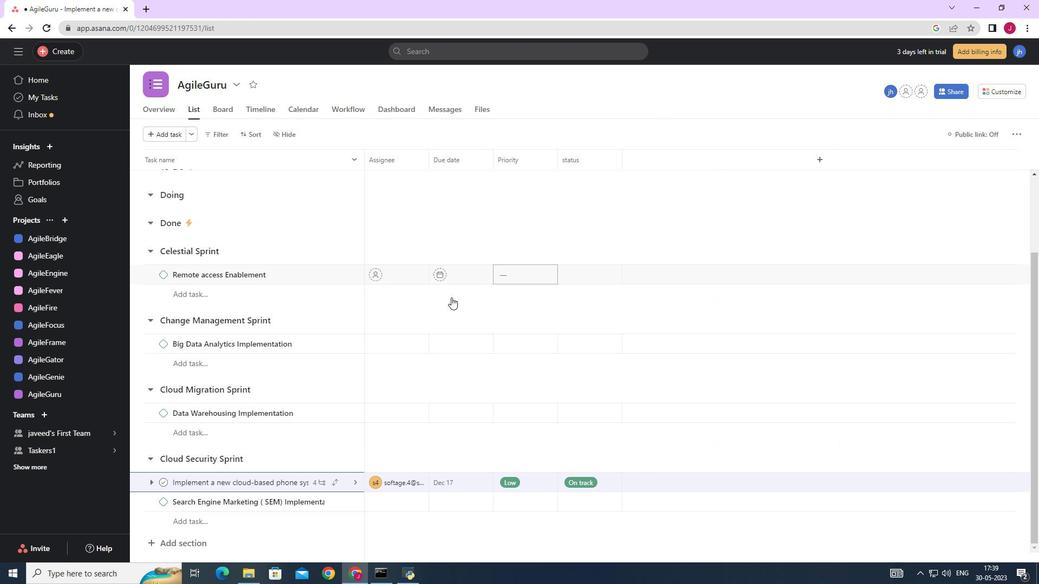 
Action: Mouse scrolled (434, 304) with delta (0, 0)
Screenshot: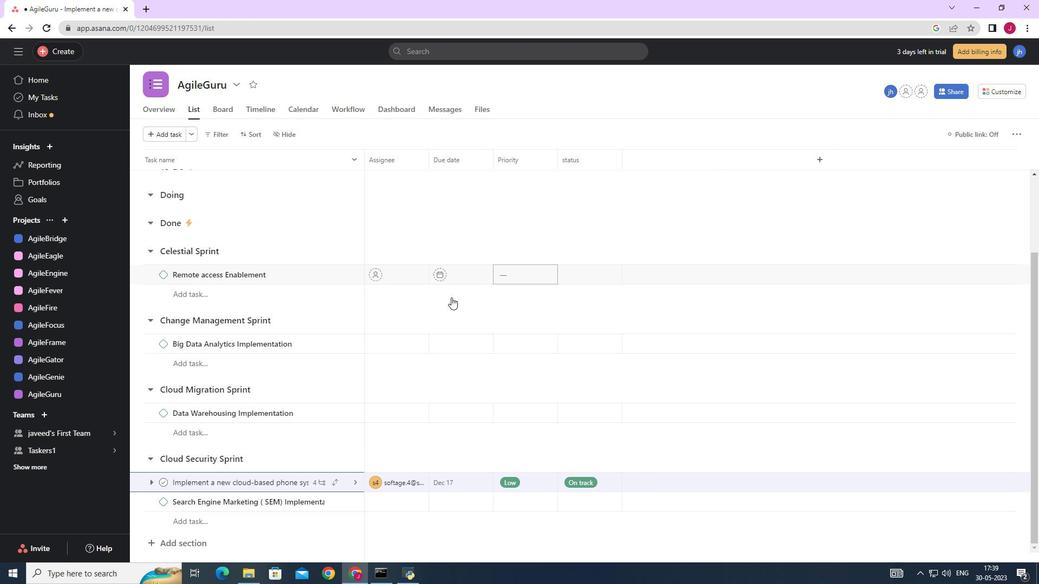 
Action: Mouse scrolled (434, 304) with delta (0, 0)
Screenshot: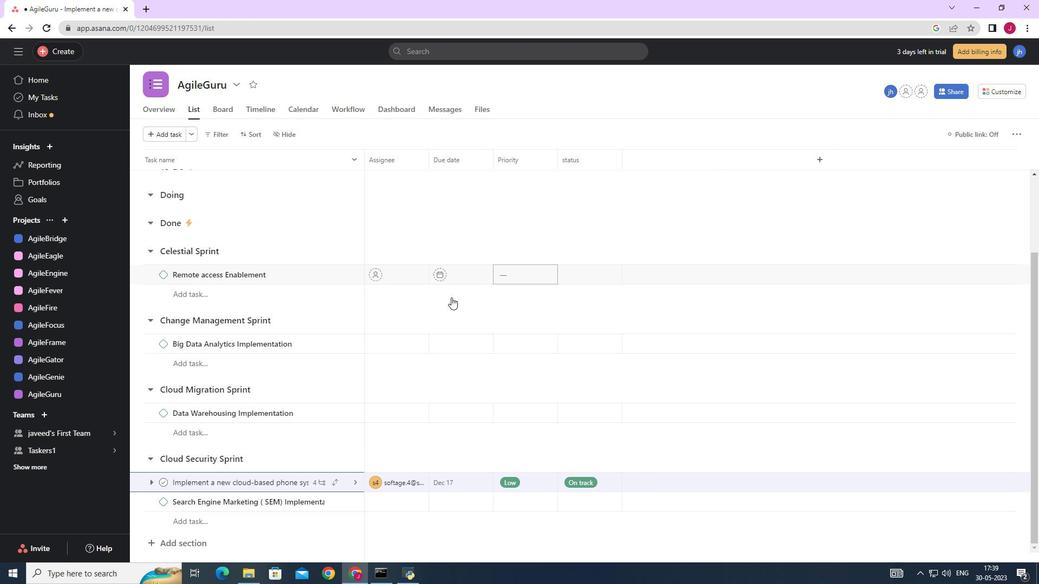 
Action: Mouse moved to (433, 304)
Screenshot: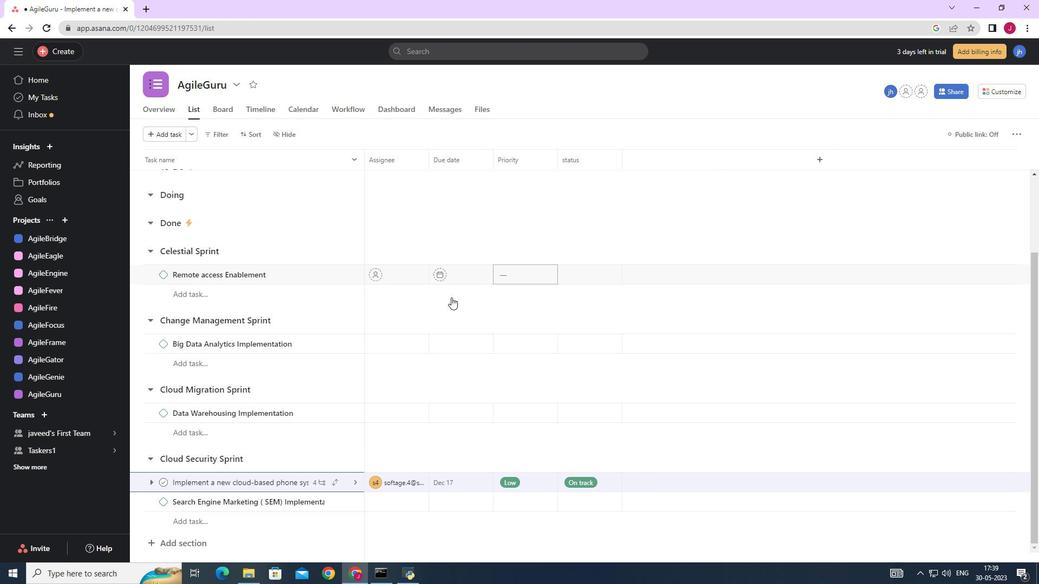 
Action: Mouse scrolled (433, 304) with delta (0, 0)
Screenshot: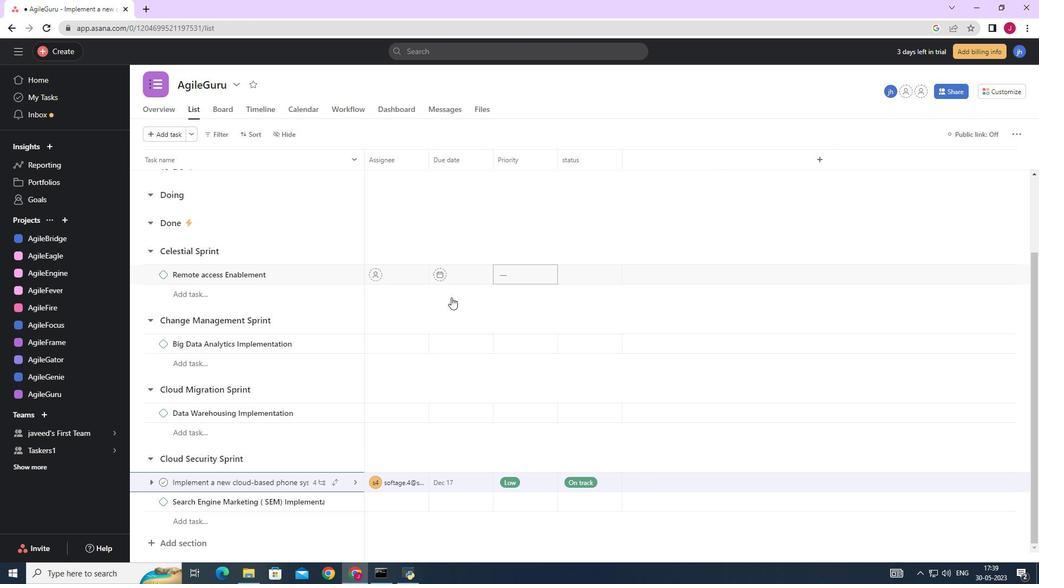 
Action: Mouse moved to (306, 337)
Screenshot: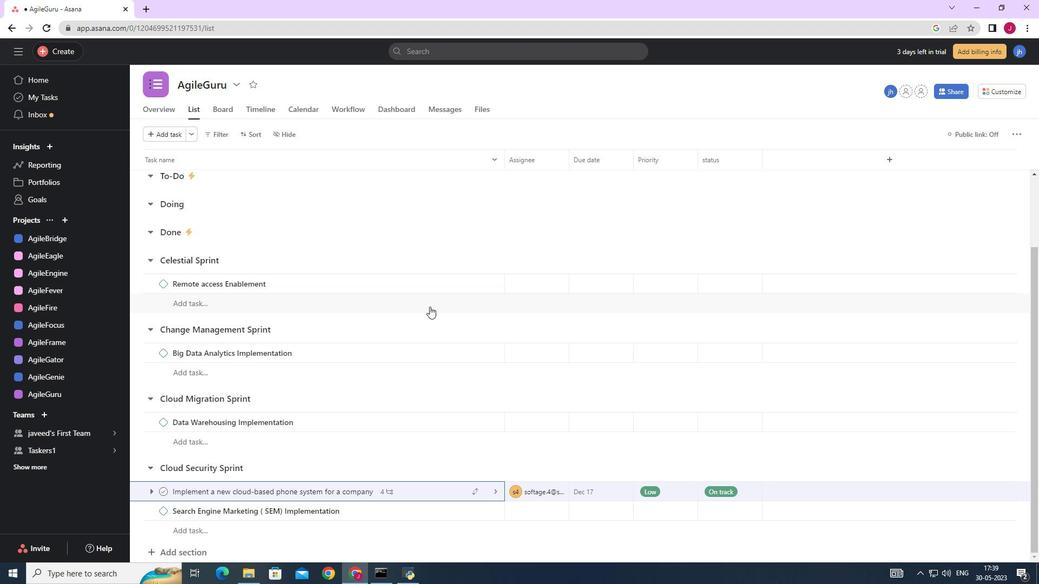 
Action: Mouse scrolled (306, 337) with delta (0, 0)
Screenshot: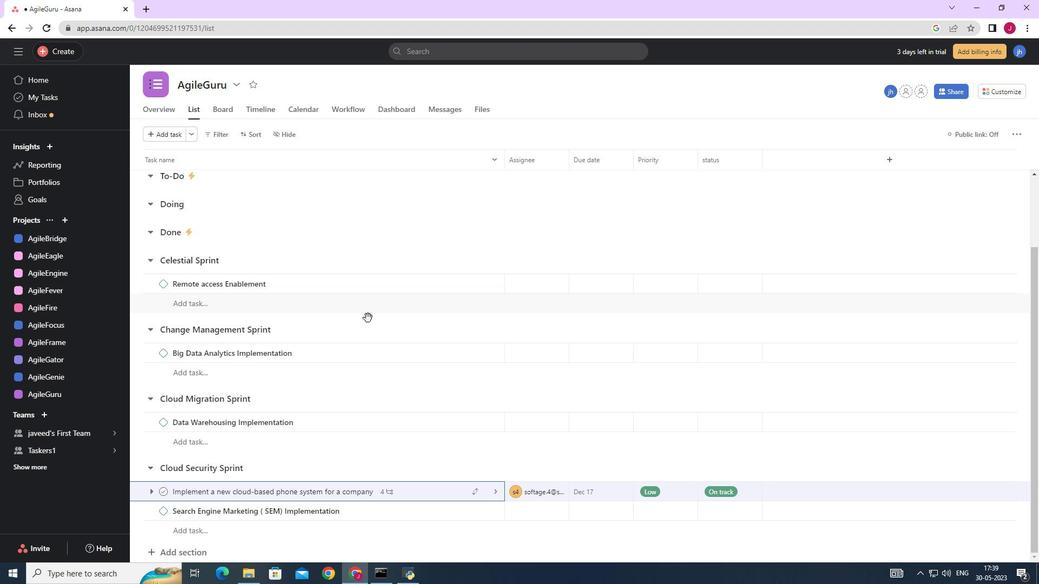 
Action: Mouse moved to (304, 339)
Screenshot: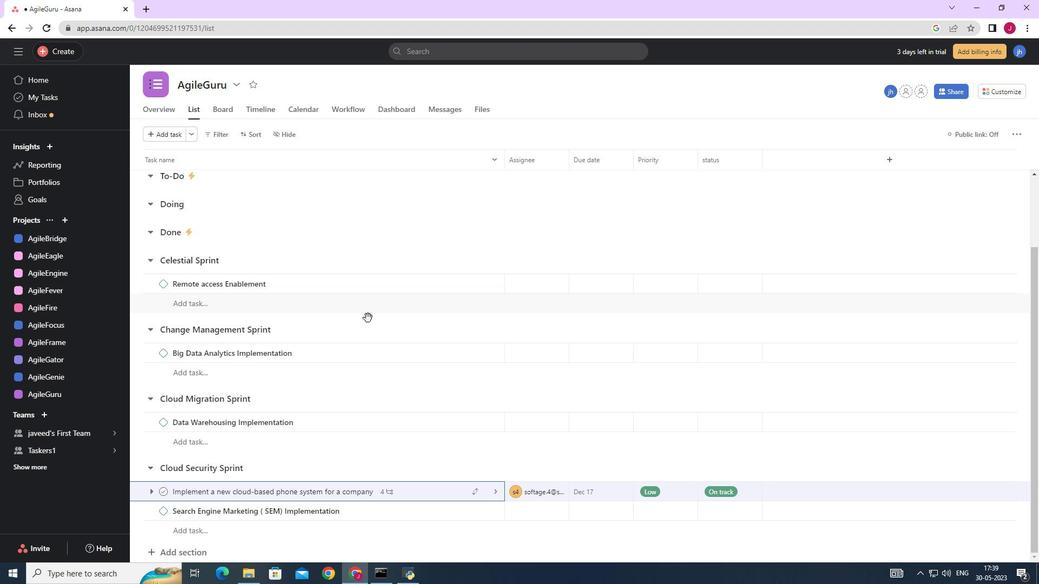 
Action: Mouse scrolled (304, 339) with delta (0, 0)
Screenshot: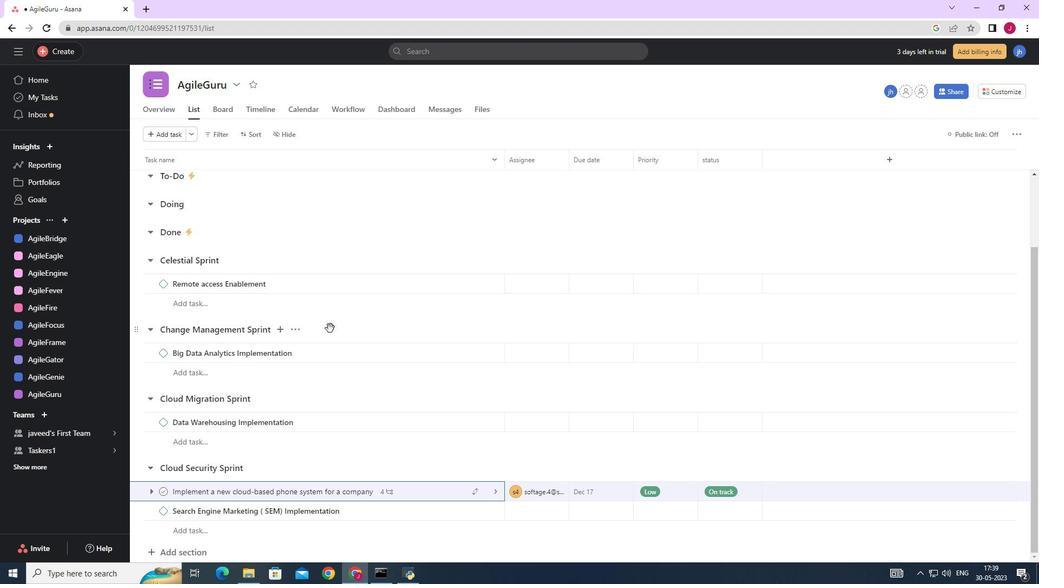 
Action: Mouse scrolled (304, 339) with delta (0, 0)
Screenshot: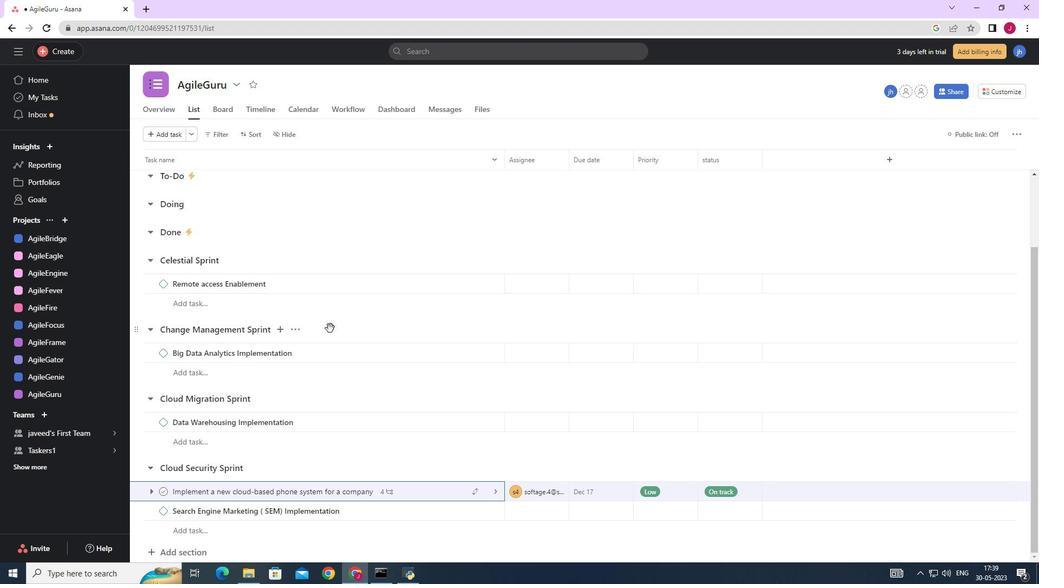 
Action: Mouse moved to (303, 340)
Screenshot: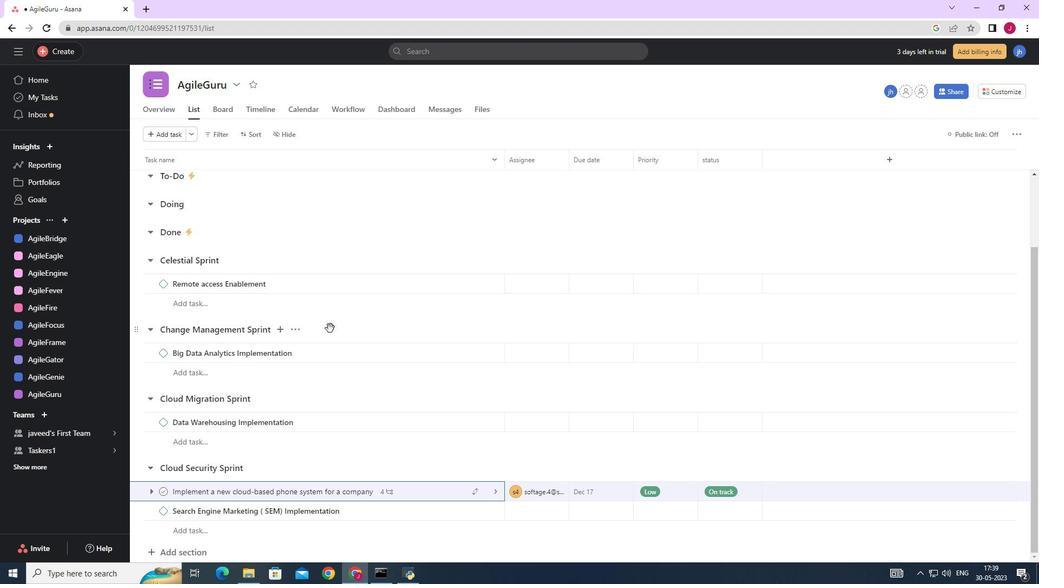 
Action: Mouse scrolled (303, 339) with delta (0, 0)
Screenshot: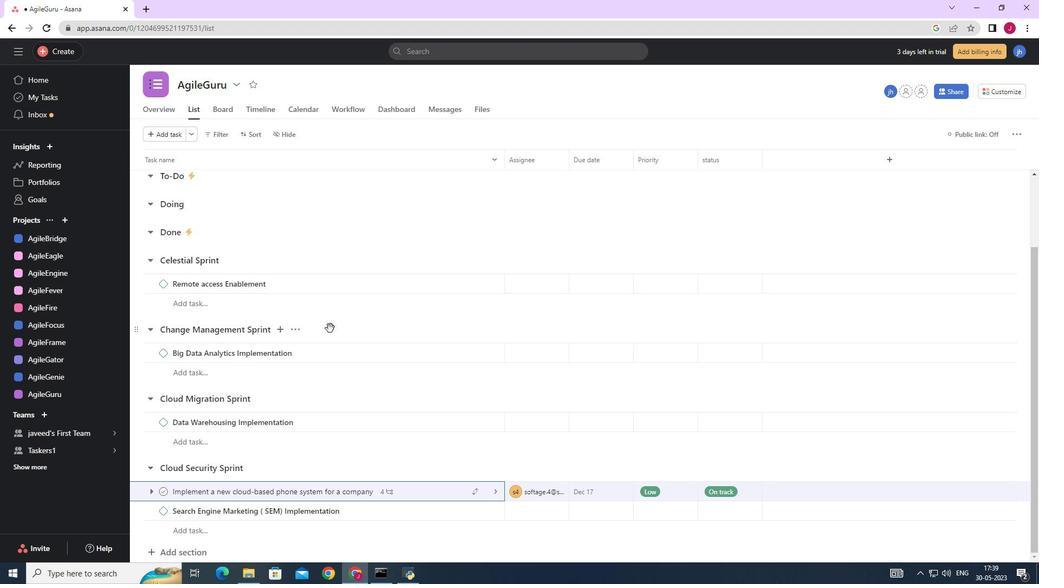 
Action: Mouse moved to (294, 348)
Screenshot: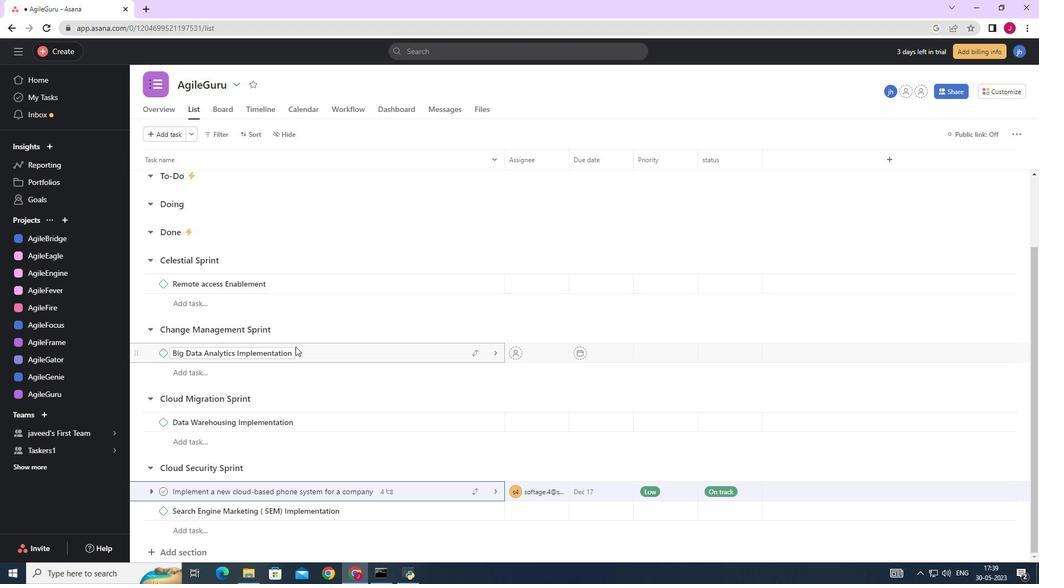 
Action: Mouse scrolled (294, 347) with delta (0, 0)
Screenshot: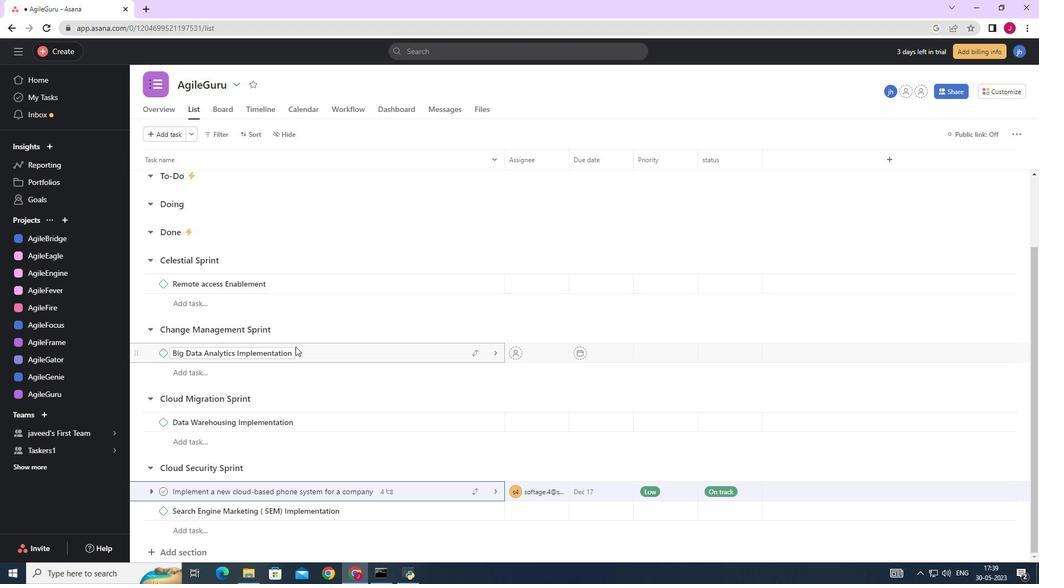 
Action: Mouse scrolled (294, 347) with delta (0, 0)
Screenshot: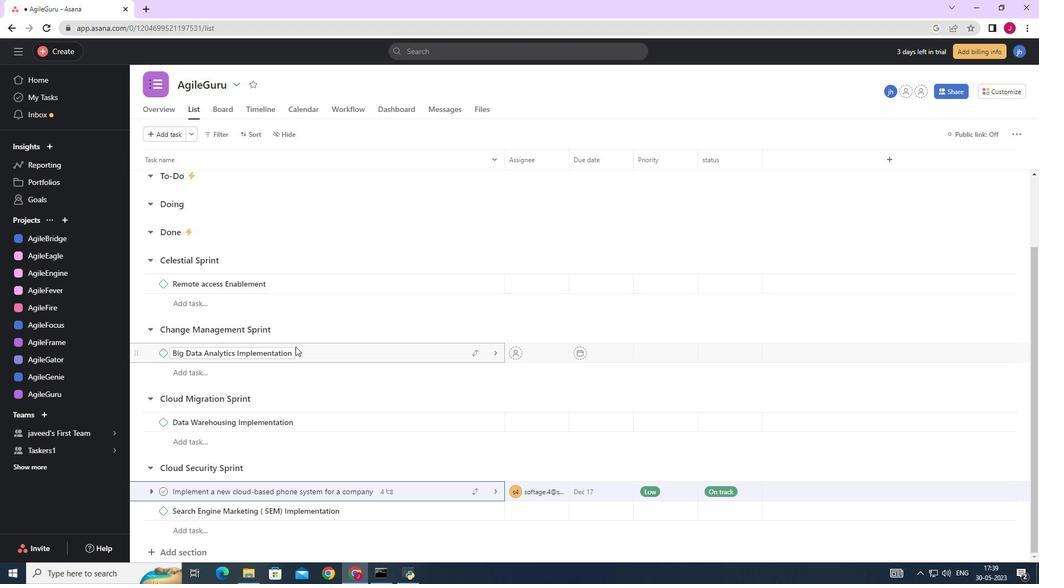 
Action: Mouse scrolled (294, 347) with delta (0, 0)
Screenshot: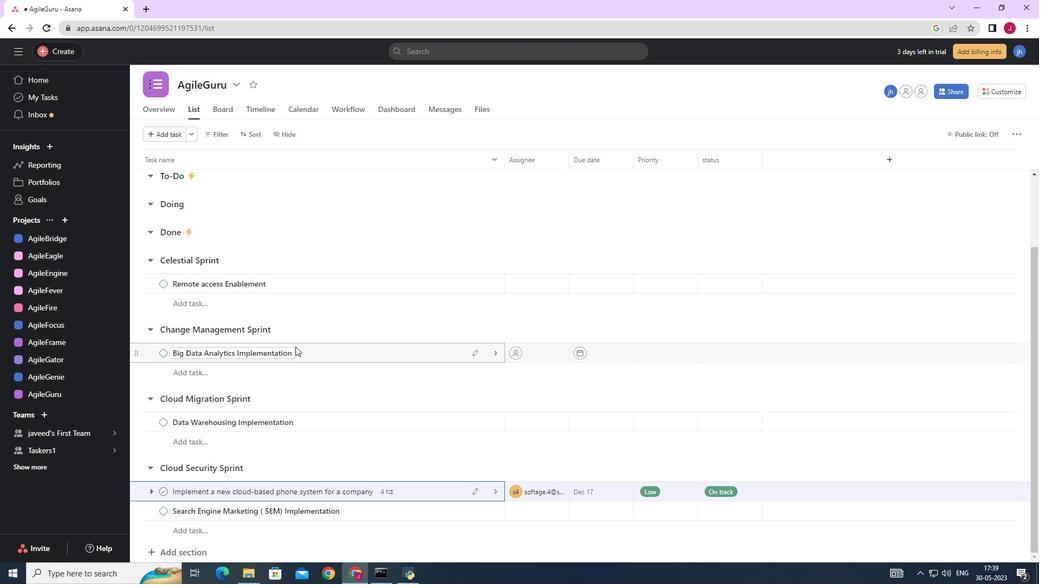 
Action: Mouse scrolled (294, 347) with delta (0, 0)
Screenshot: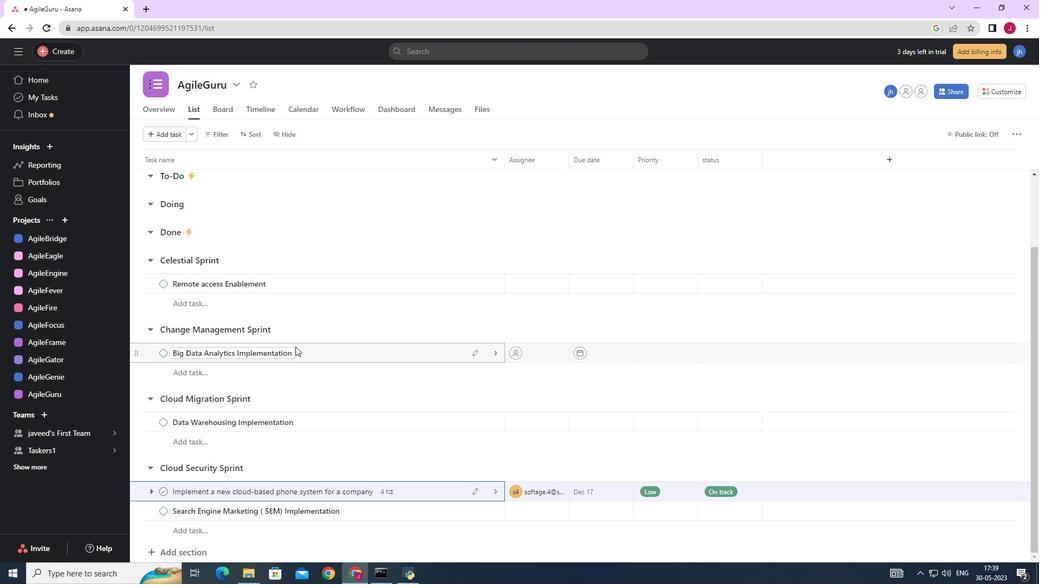 
Action: Mouse scrolled (294, 347) with delta (0, 0)
Screenshot: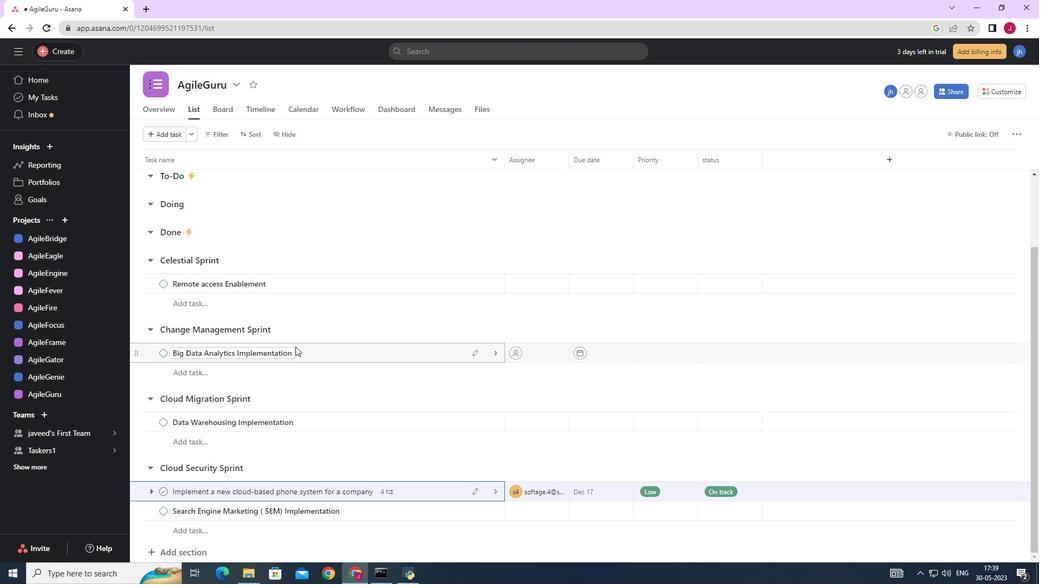 
Action: Mouse scrolled (294, 347) with delta (0, 0)
Screenshot: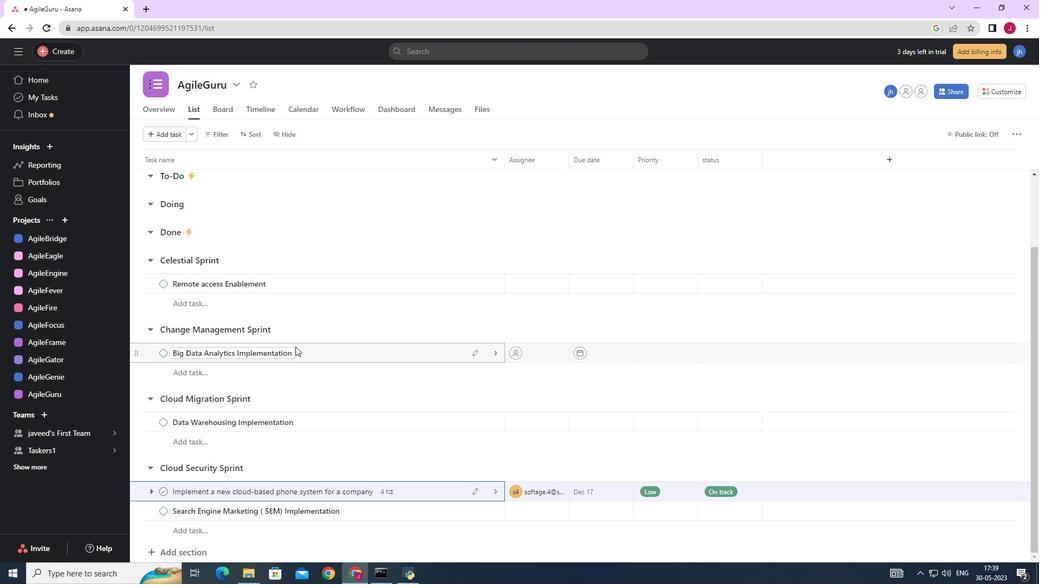 
Action: Mouse moved to (212, 397)
Screenshot: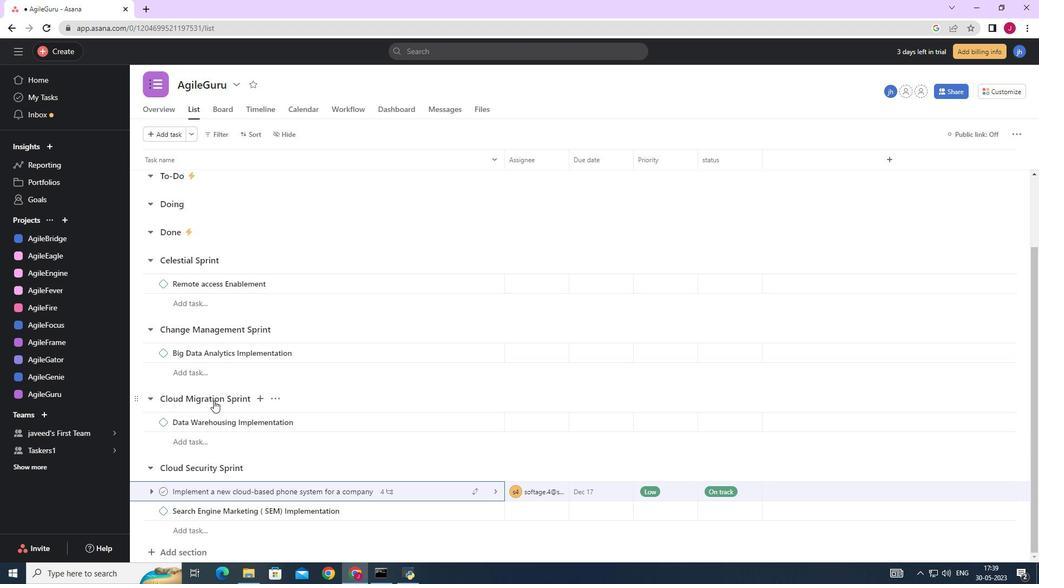 
Action: Mouse scrolled (212, 398) with delta (0, 0)
Screenshot: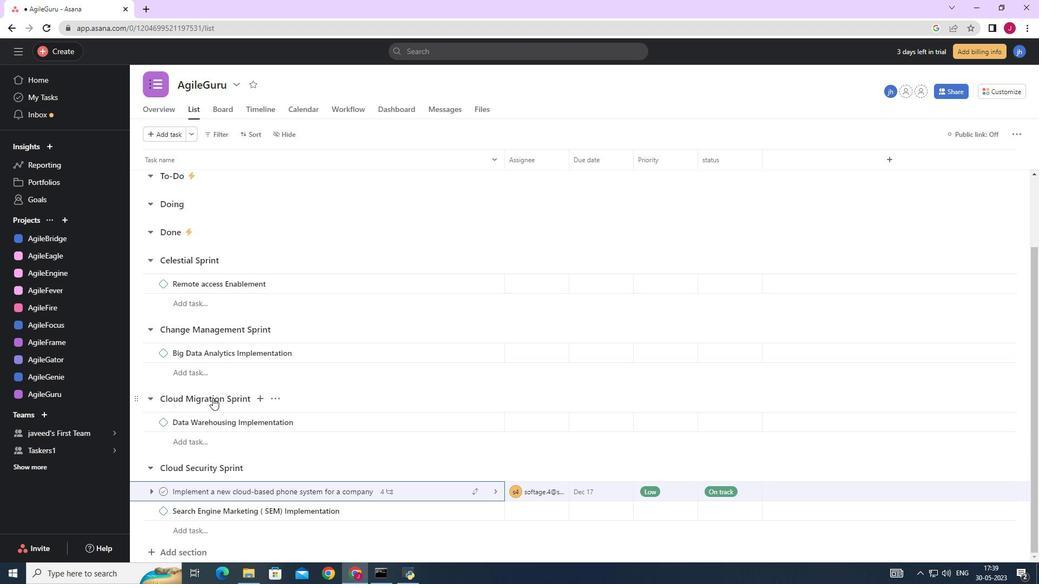 
Action: Mouse scrolled (212, 398) with delta (0, 0)
Screenshot: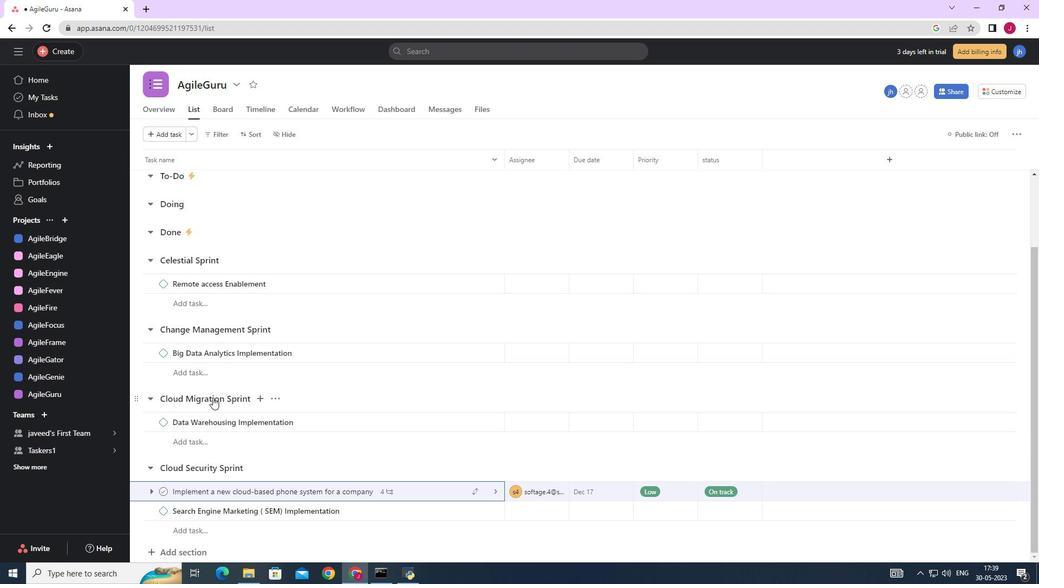 
Action: Mouse scrolled (212, 398) with delta (0, 0)
Screenshot: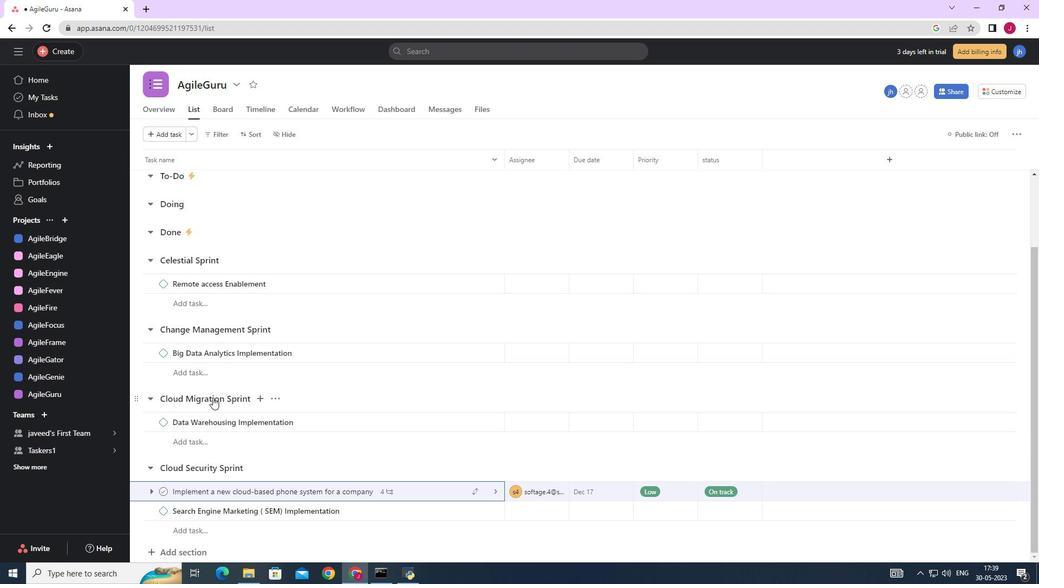 
Action: Mouse moved to (213, 396)
Screenshot: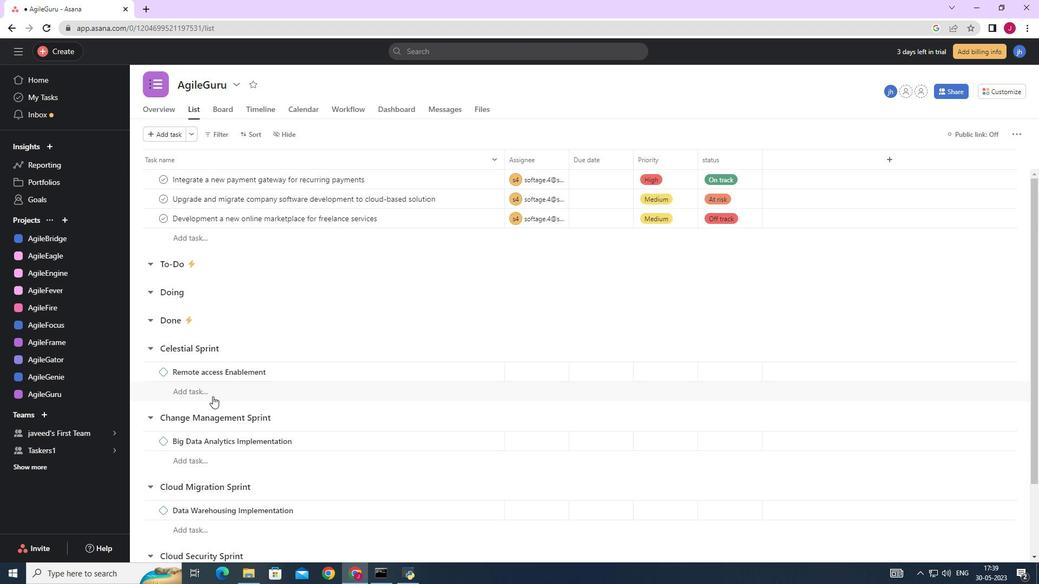
Action: Mouse scrolled (213, 395) with delta (0, 0)
Screenshot: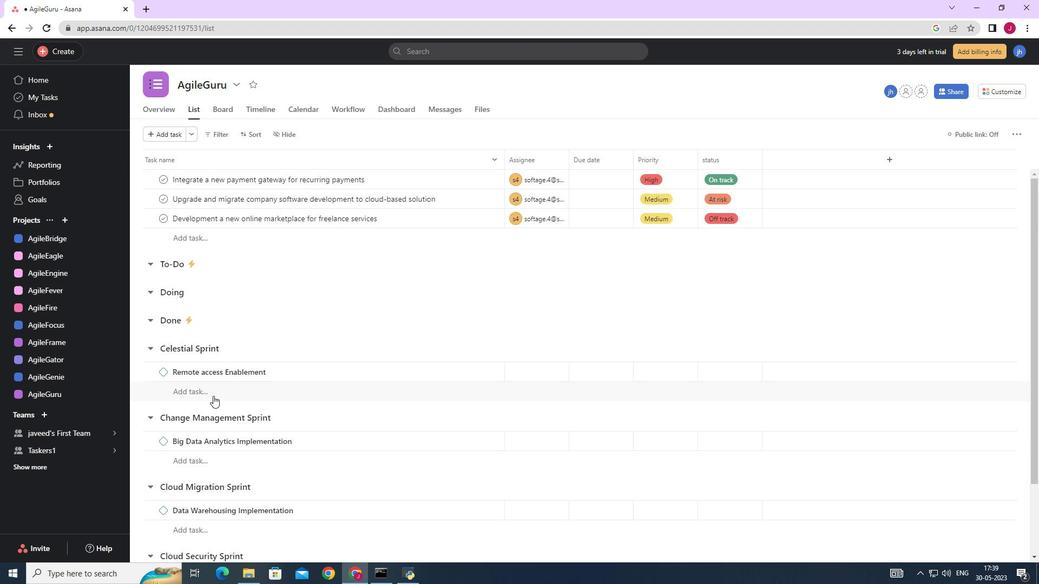 
Action: Mouse scrolled (213, 395) with delta (0, 0)
Screenshot: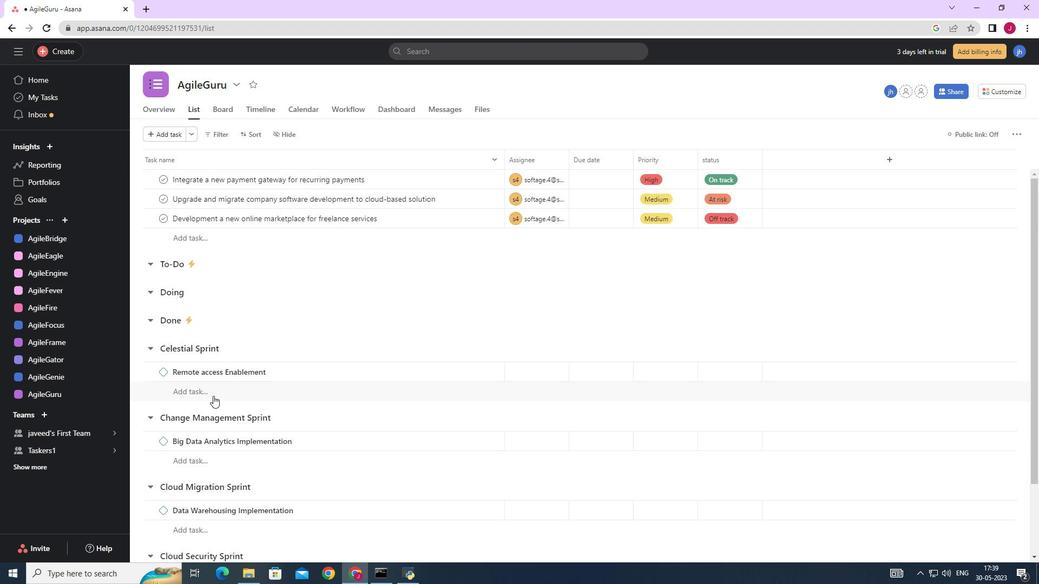
Action: Mouse scrolled (213, 395) with delta (0, 0)
Screenshot: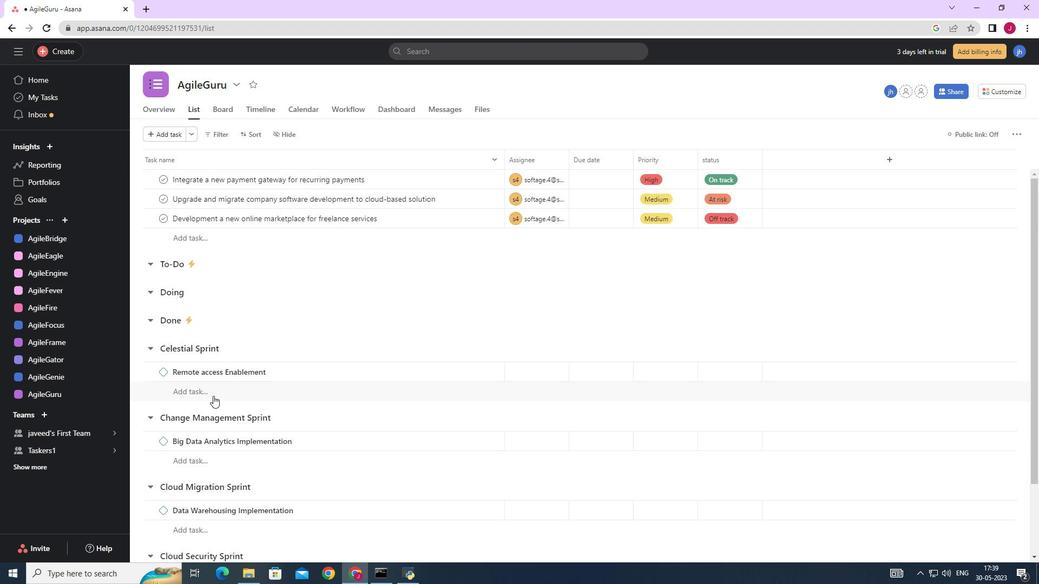 
Action: Mouse scrolled (213, 395) with delta (0, 0)
Screenshot: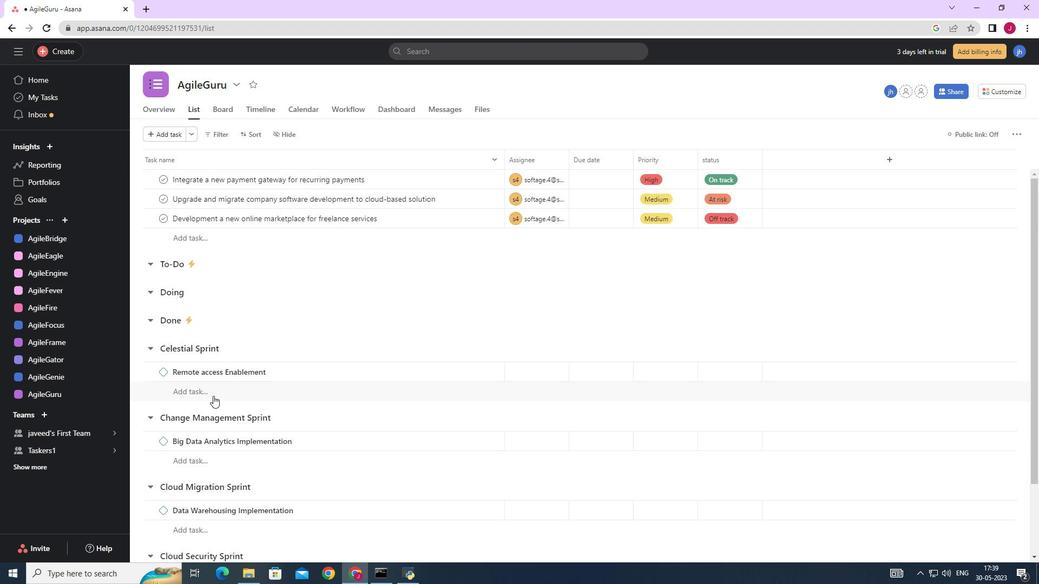 
Action: Mouse scrolled (213, 395) with delta (0, 0)
Screenshot: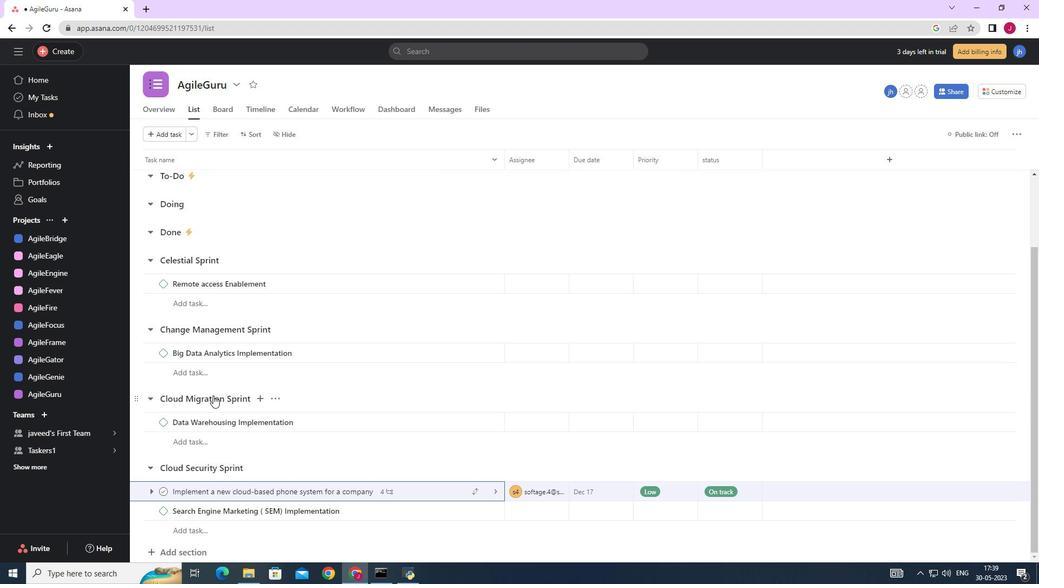 
Action: Mouse scrolled (213, 395) with delta (0, 0)
Screenshot: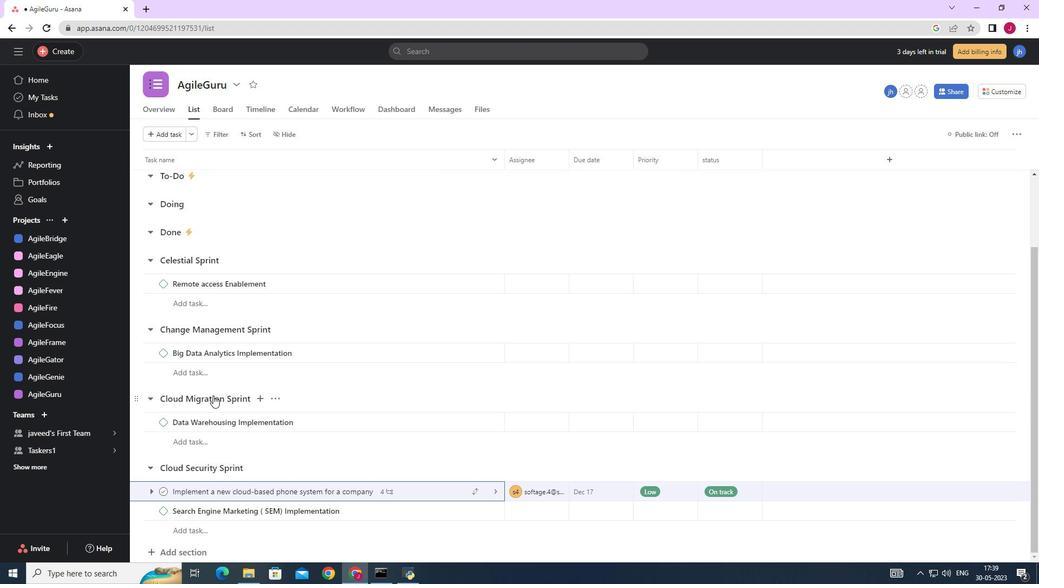 
Action: Mouse scrolled (213, 395) with delta (0, 0)
Screenshot: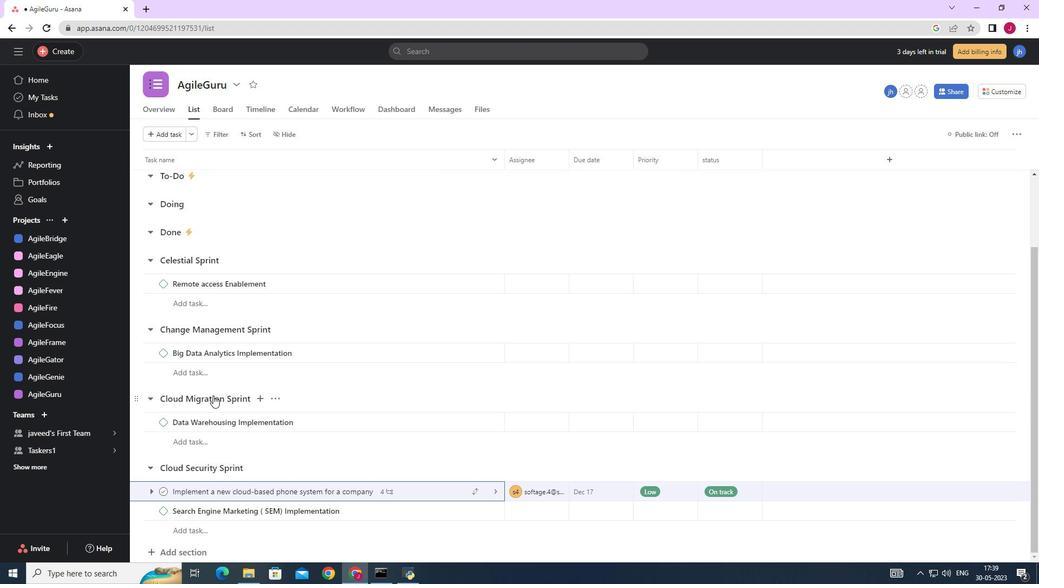 
Action: Mouse scrolled (213, 395) with delta (0, 0)
Screenshot: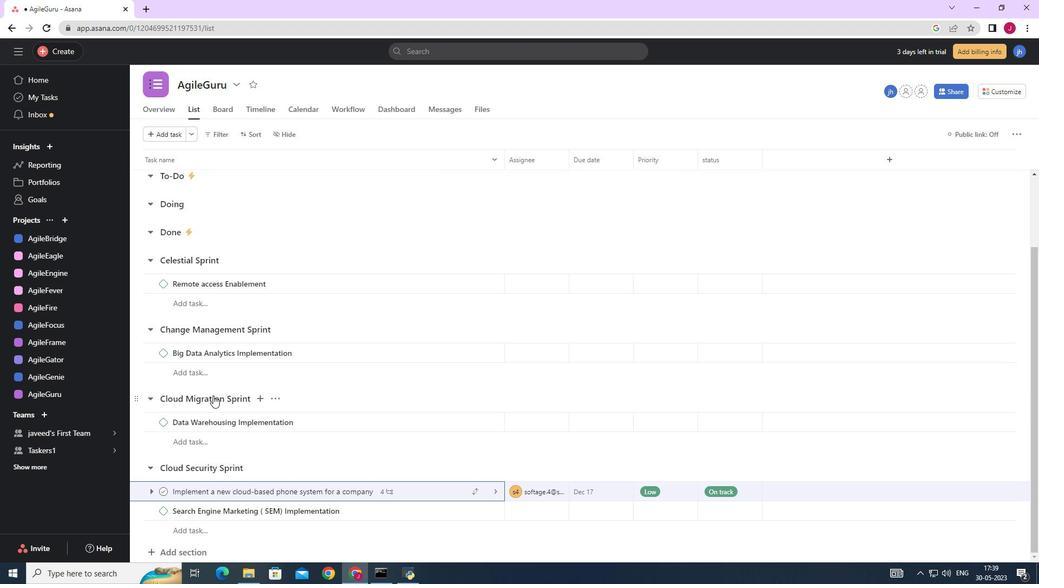 
Action: Mouse moved to (454, 498)
Screenshot: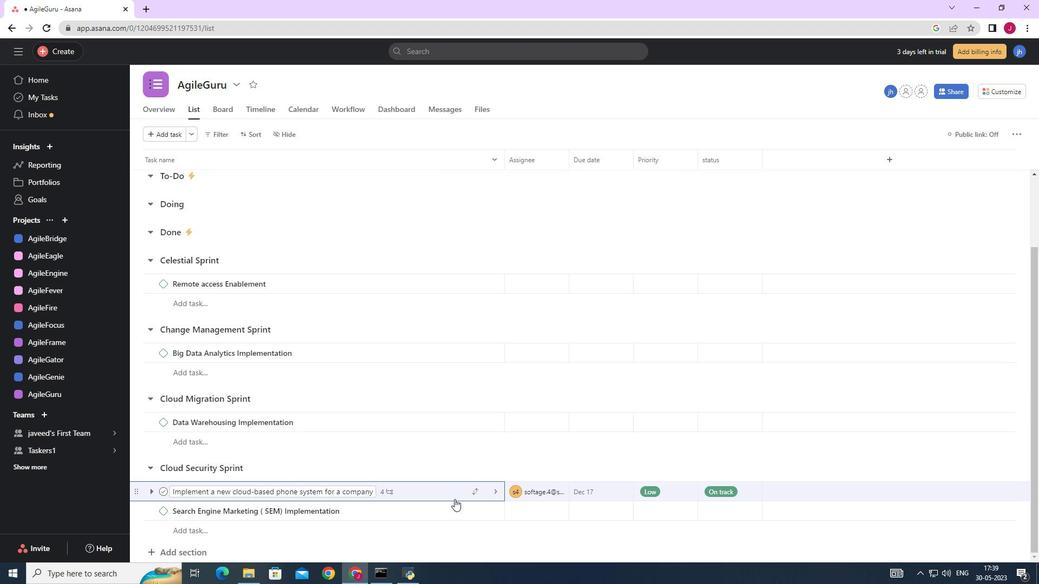 
Action: Mouse pressed left at (454, 498)
Screenshot: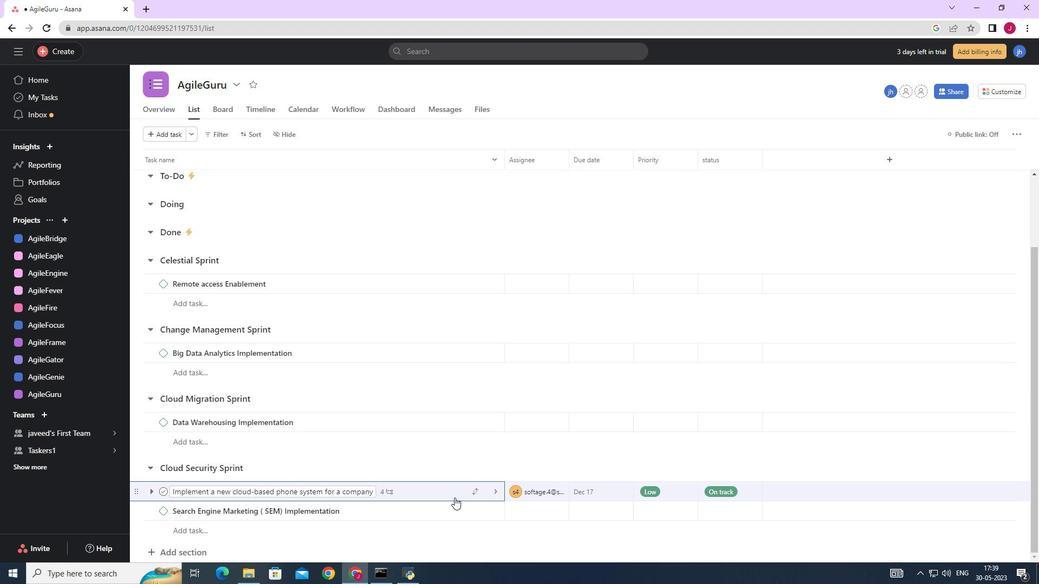 
Action: Mouse moved to (789, 312)
Screenshot: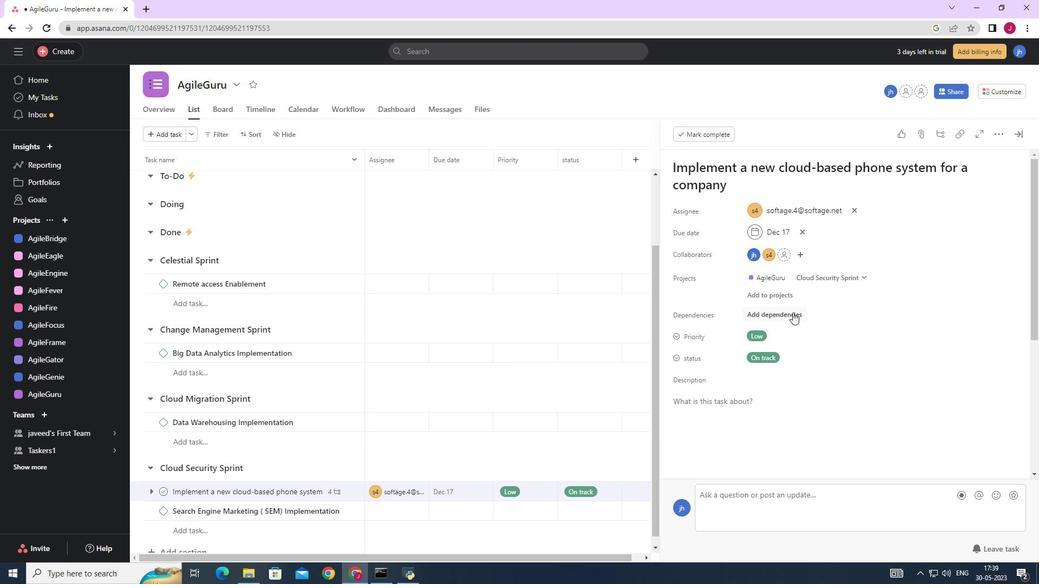 
Action: Mouse pressed left at (789, 312)
Screenshot: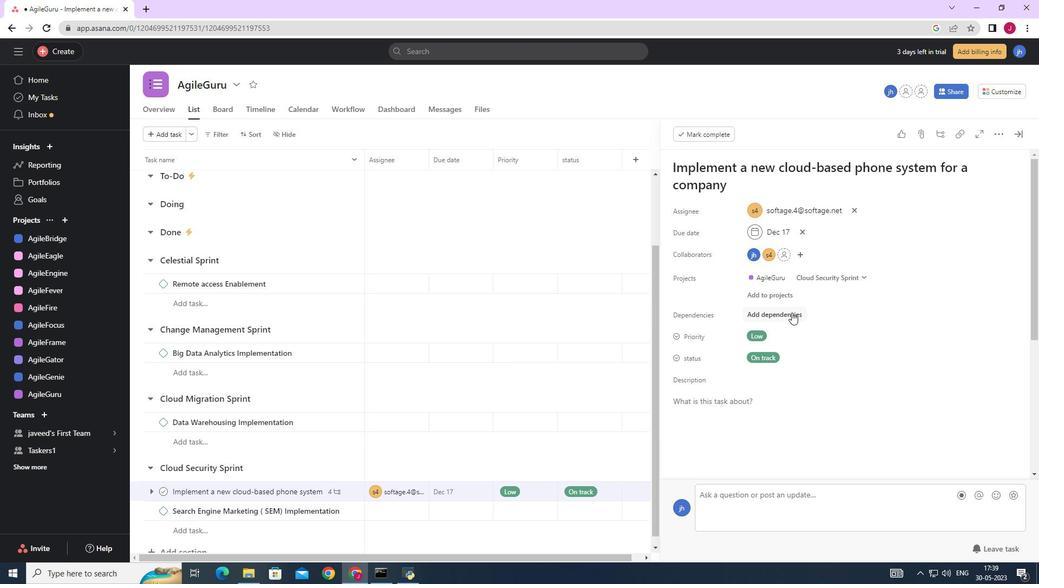 
Action: Mouse moved to (828, 347)
Screenshot: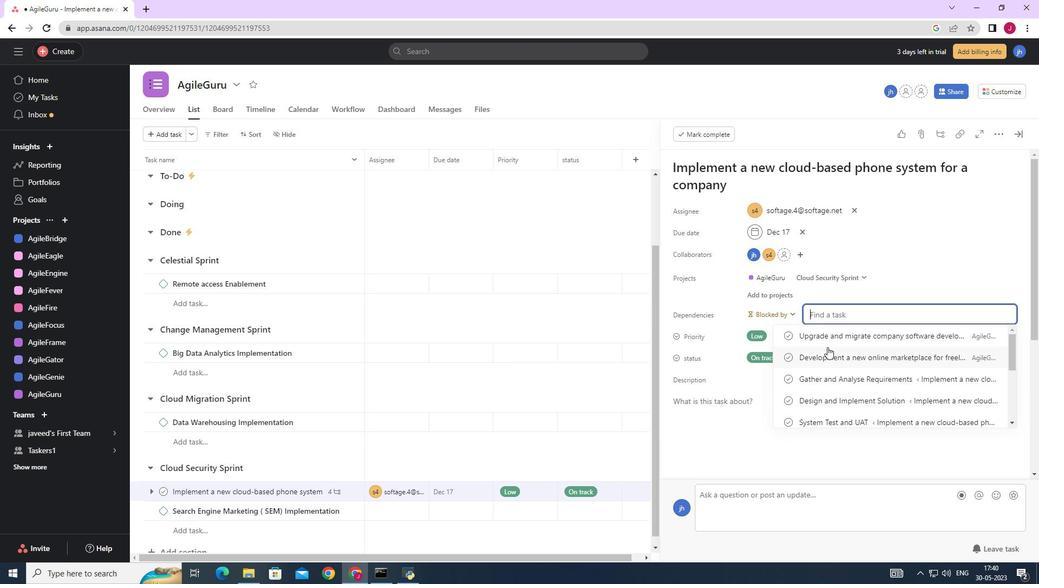 
Action: Mouse scrolled (828, 346) with delta (0, 0)
Screenshot: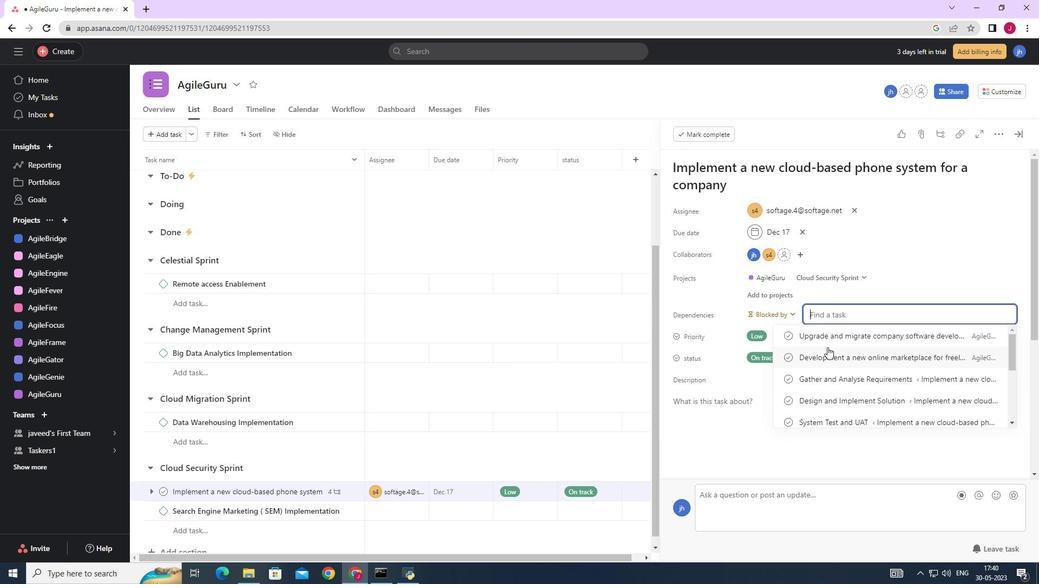 
Action: Mouse moved to (836, 351)
Screenshot: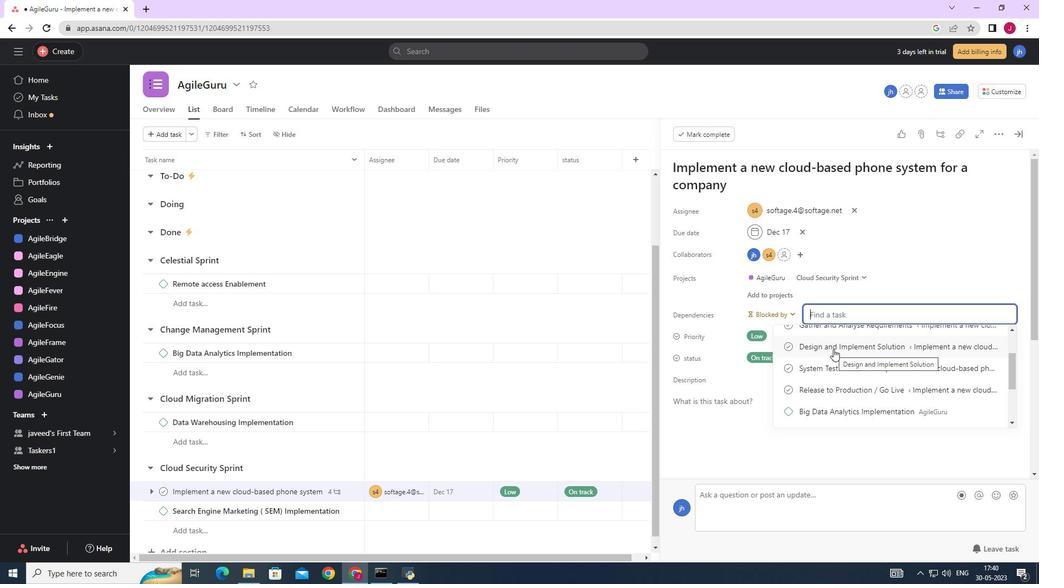 
Action: Mouse scrolled (836, 351) with delta (0, 0)
Screenshot: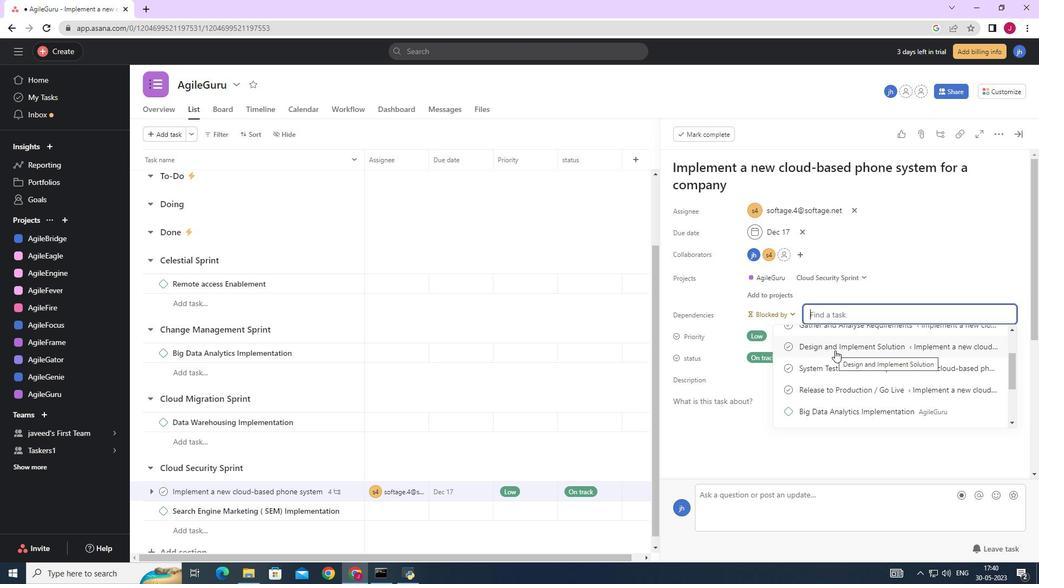 
Action: Mouse moved to (855, 345)
Screenshot: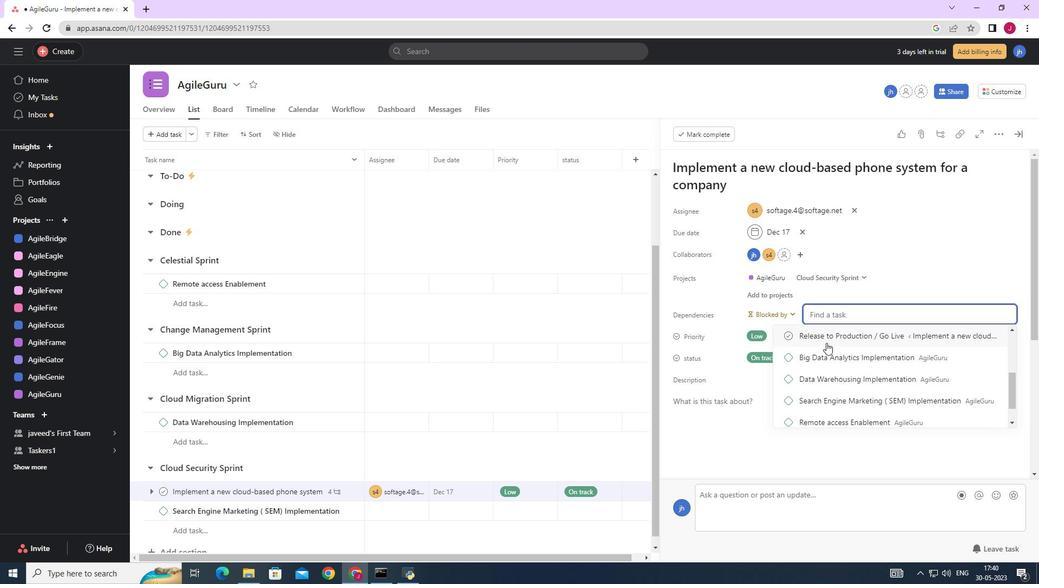 
Action: Mouse scrolled (855, 345) with delta (0, 0)
Screenshot: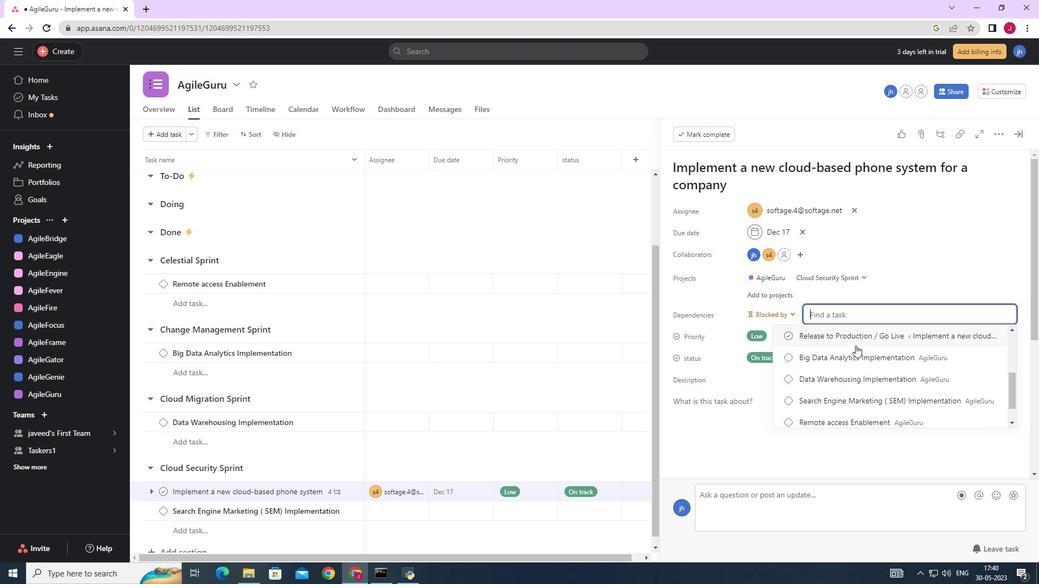 
Action: Mouse scrolled (855, 345) with delta (0, 0)
Screenshot: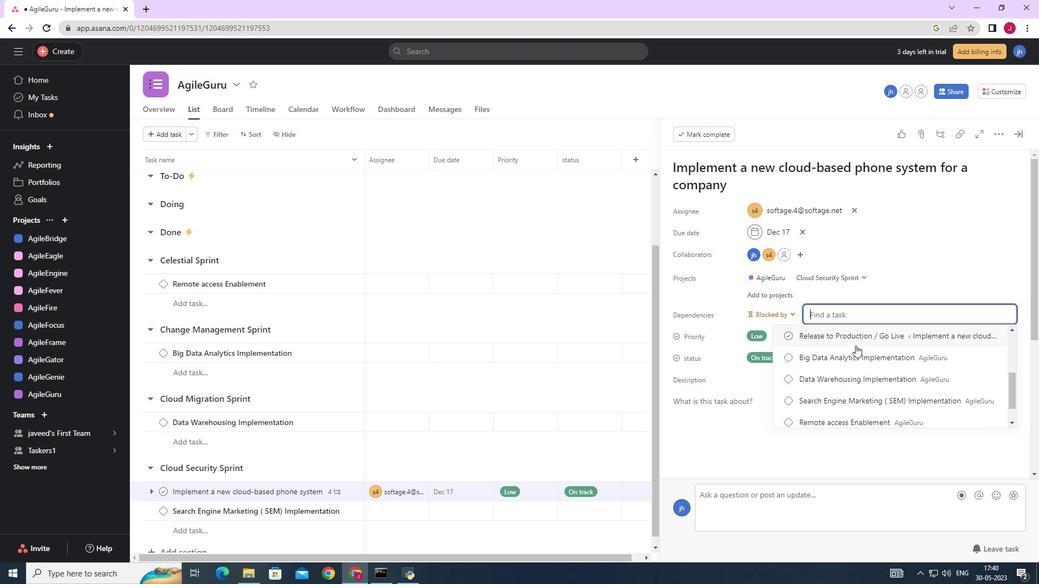 
Action: Mouse scrolled (855, 345) with delta (0, 0)
Screenshot: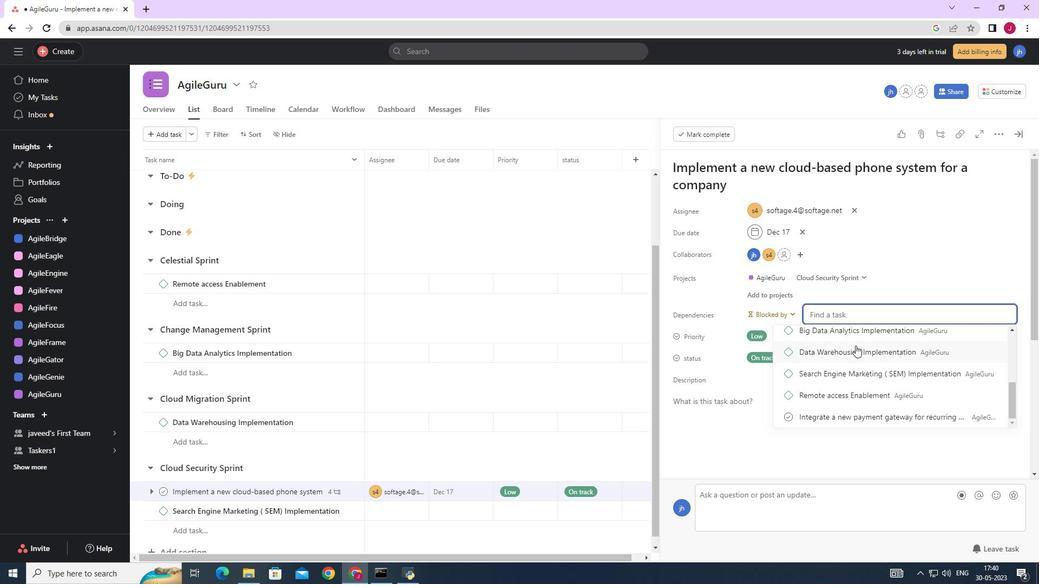 
Action: Mouse scrolled (855, 345) with delta (0, 0)
Screenshot: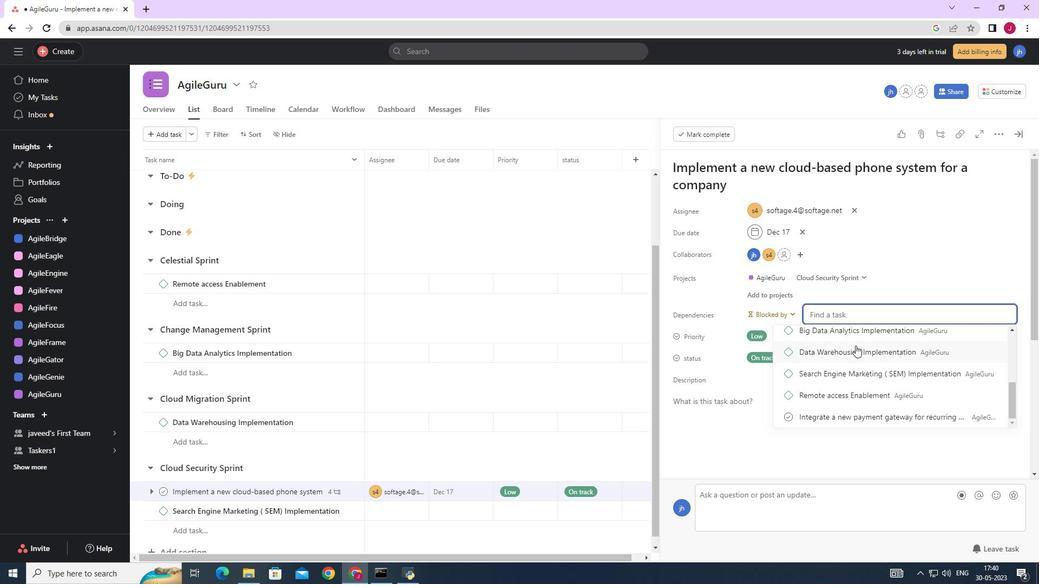 
Action: Mouse moved to (855, 346)
Screenshot: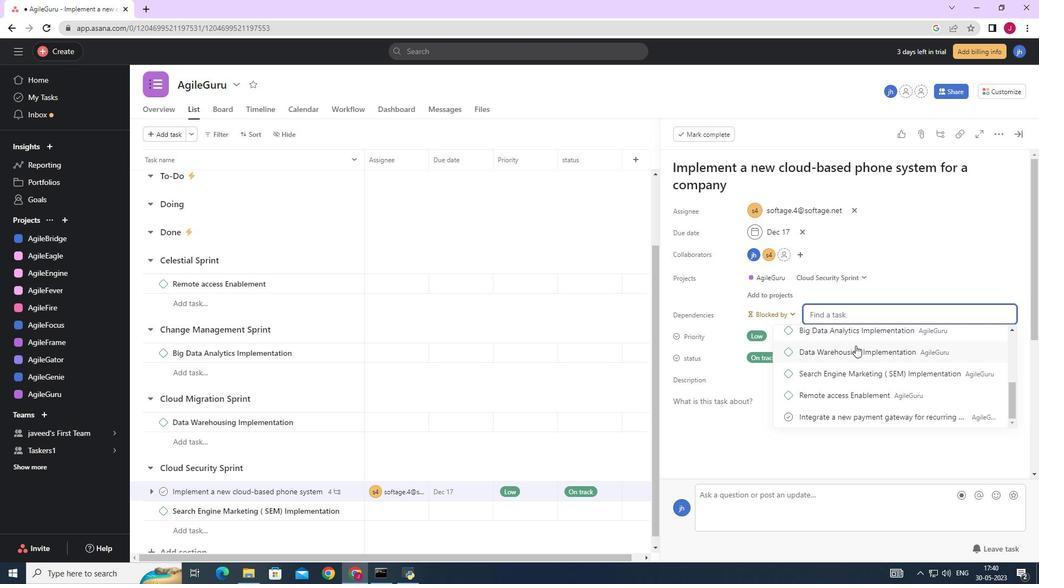 
Action: Mouse scrolled (855, 345) with delta (0, 0)
Screenshot: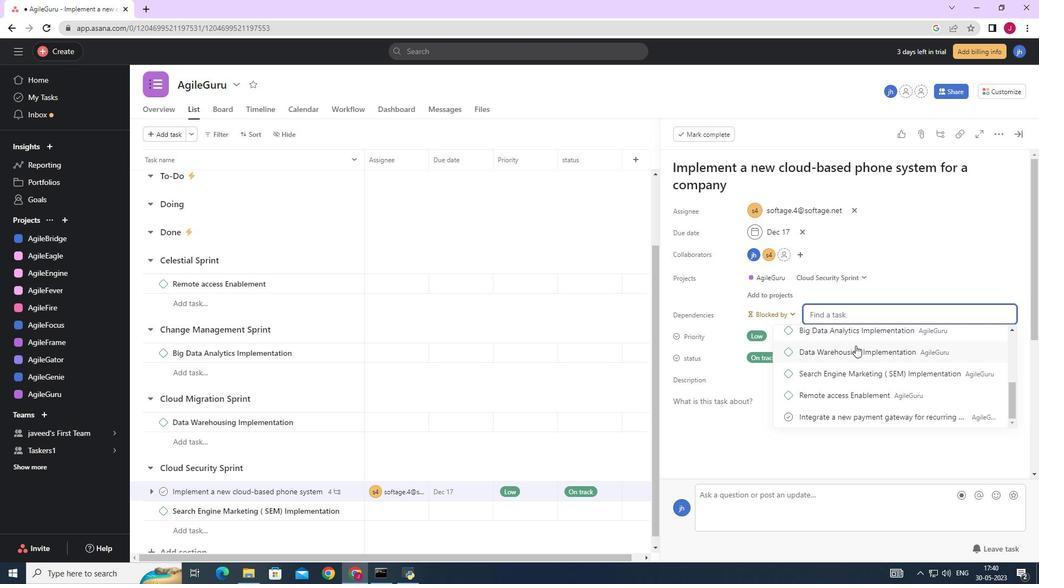 
Action: Mouse moved to (854, 348)
Screenshot: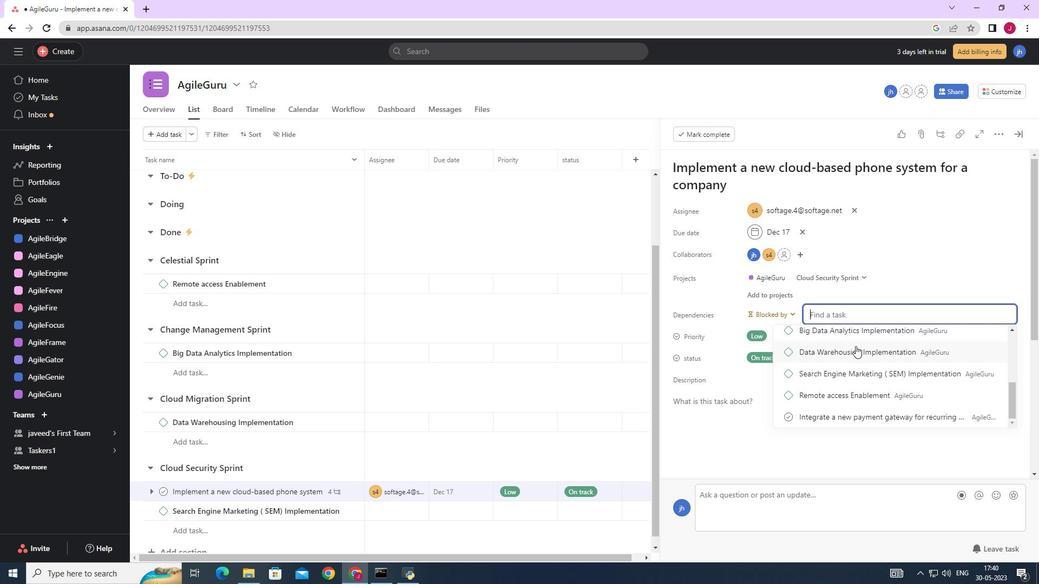 
Action: Mouse scrolled (854, 348) with delta (0, 0)
Screenshot: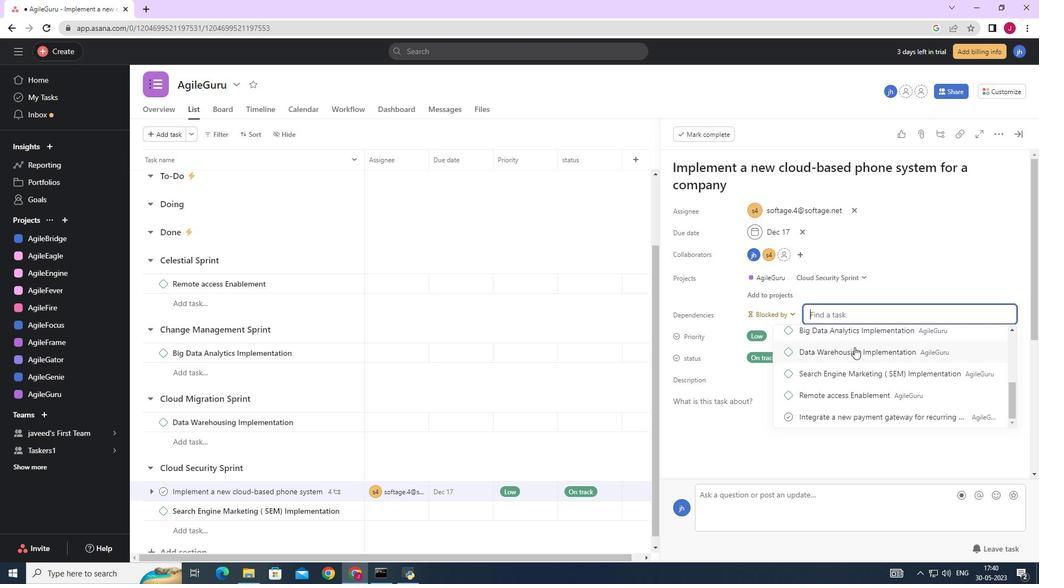 
Action: Mouse scrolled (854, 348) with delta (0, 0)
Screenshot: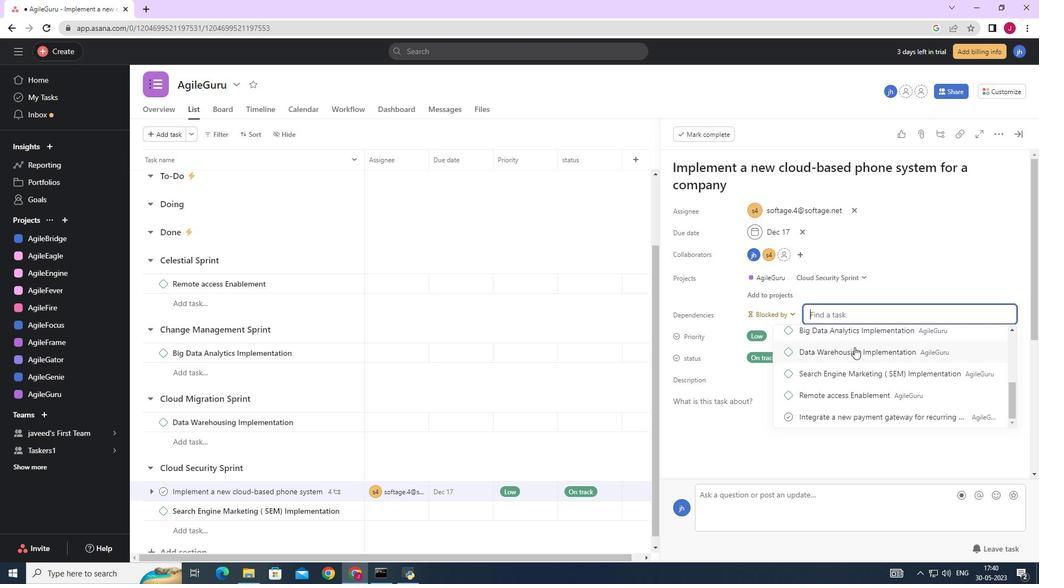 
Action: Mouse scrolled (854, 348) with delta (0, 0)
Screenshot: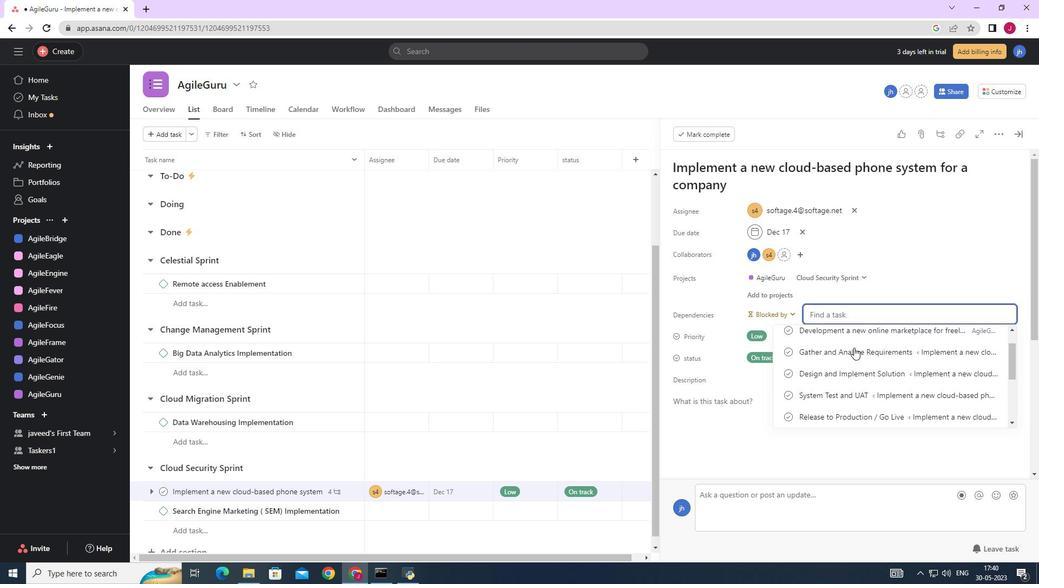 
Action: Mouse scrolled (854, 348) with delta (0, 0)
Screenshot: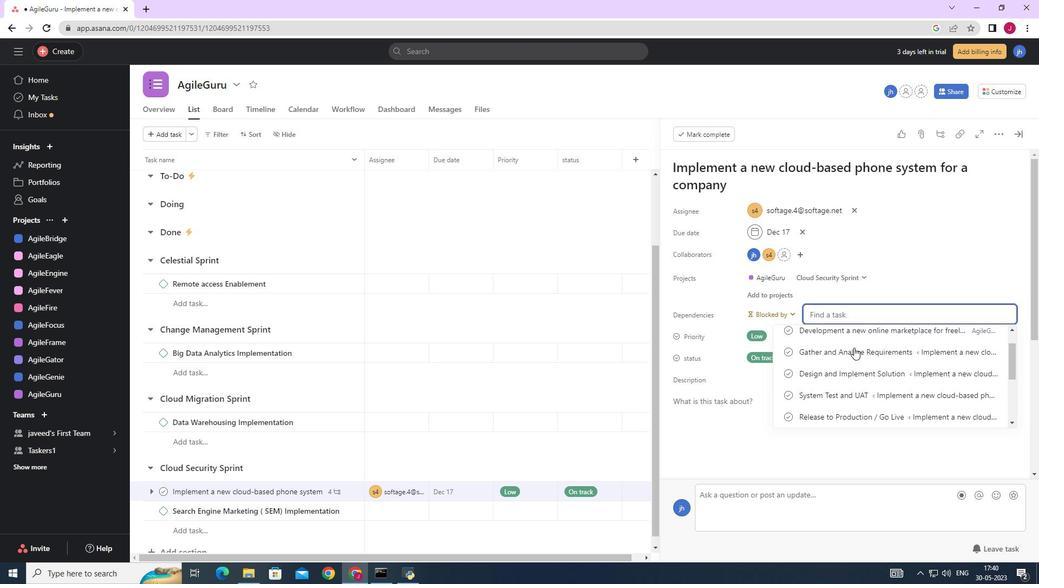 
Action: Mouse scrolled (854, 348) with delta (0, 0)
Screenshot: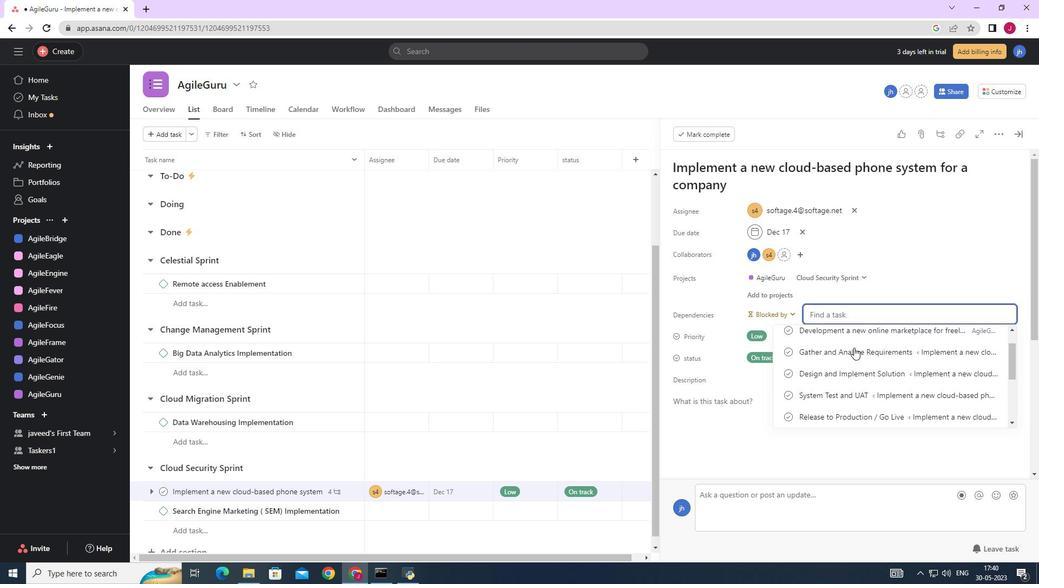 
Action: Mouse scrolled (854, 348) with delta (0, 0)
Screenshot: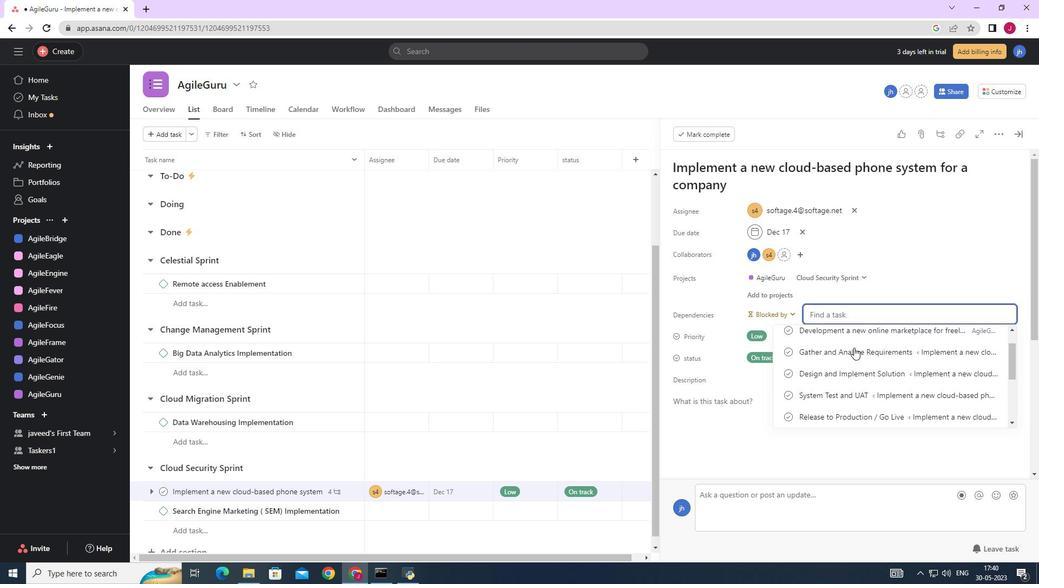 
Action: Mouse moved to (851, 349)
Screenshot: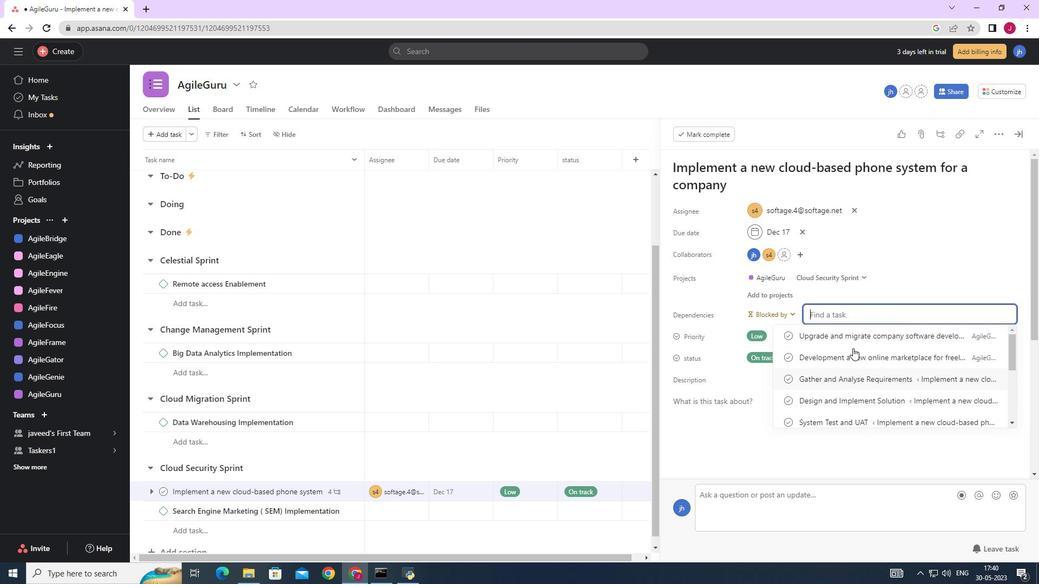 
Action: Mouse scrolled (851, 349) with delta (0, 0)
Screenshot: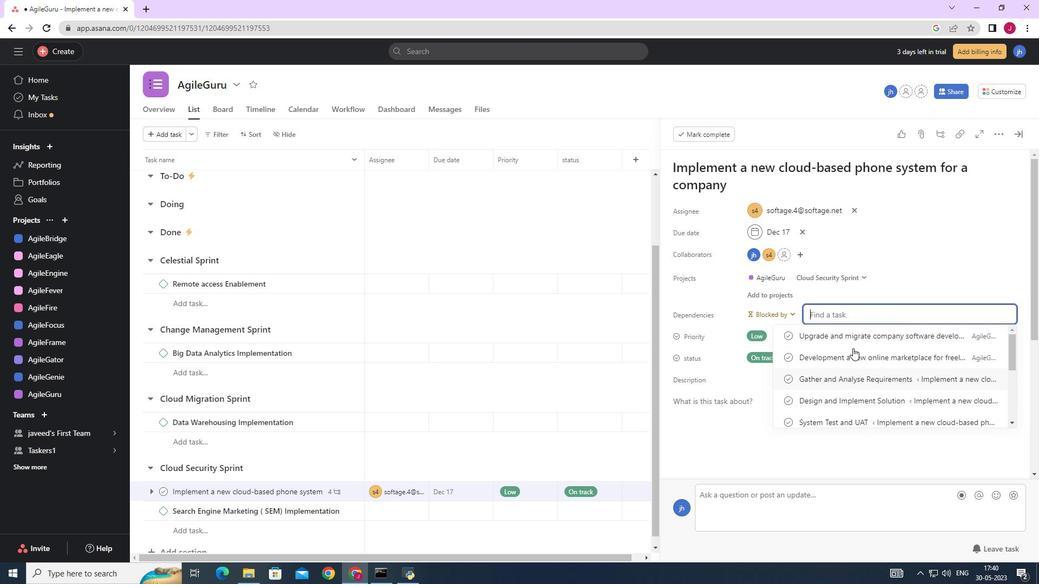 
Action: Mouse moved to (848, 358)
Screenshot: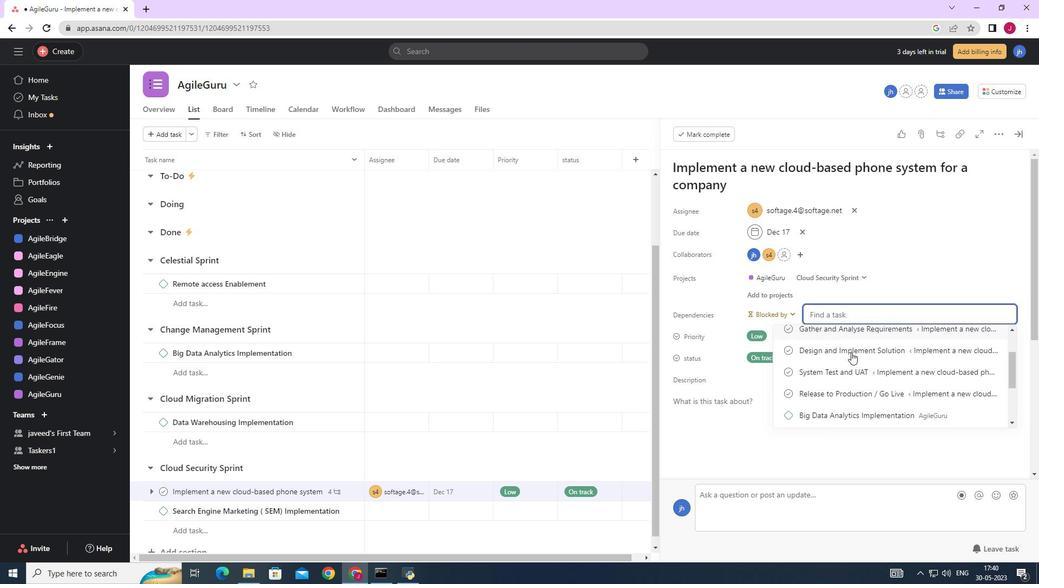 
Action: Mouse scrolled (848, 357) with delta (0, 0)
Screenshot: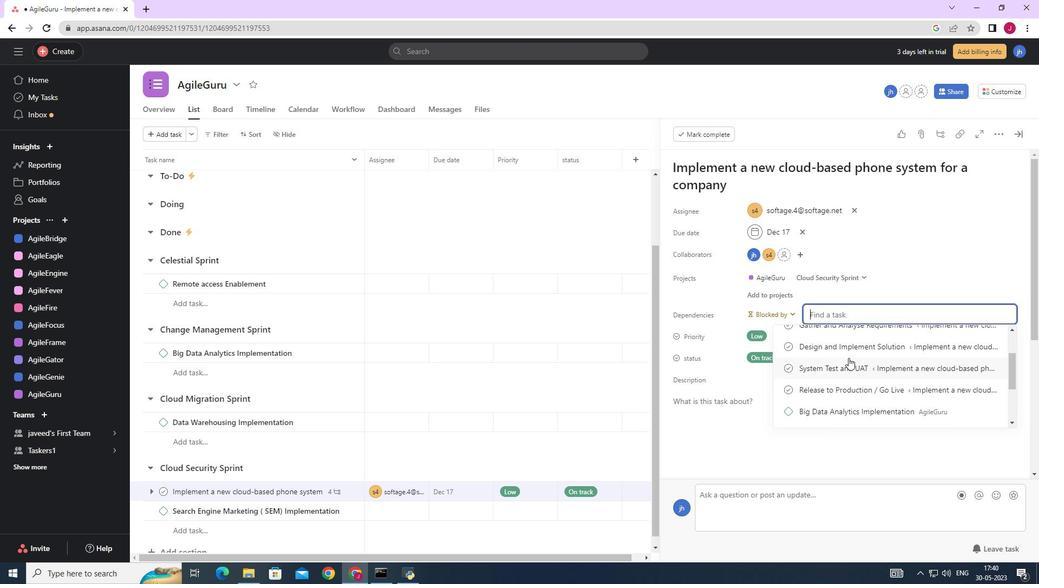 
Action: Mouse scrolled (848, 357) with delta (0, 0)
Screenshot: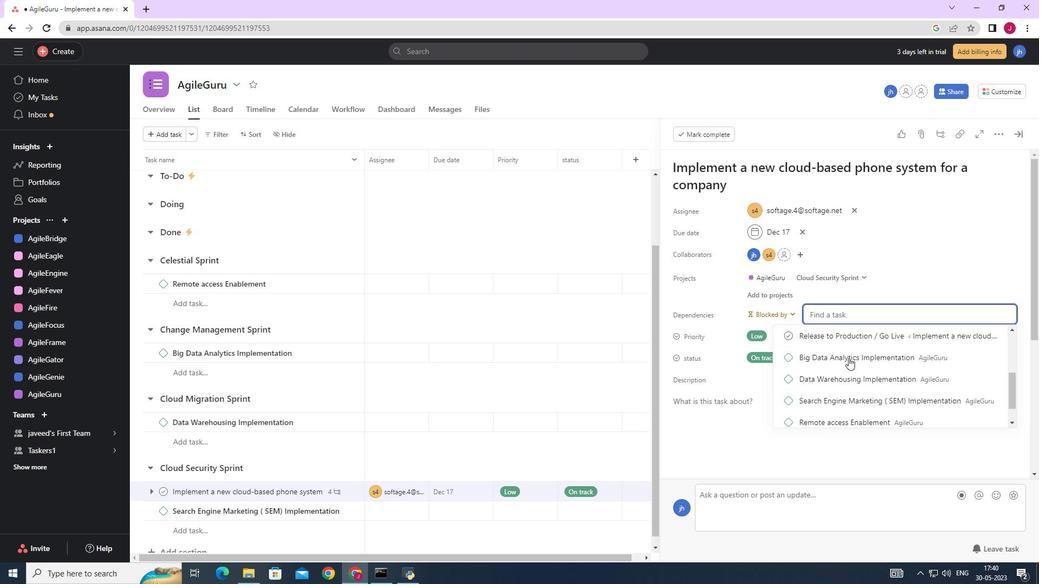 
Action: Mouse scrolled (848, 357) with delta (0, 0)
Screenshot: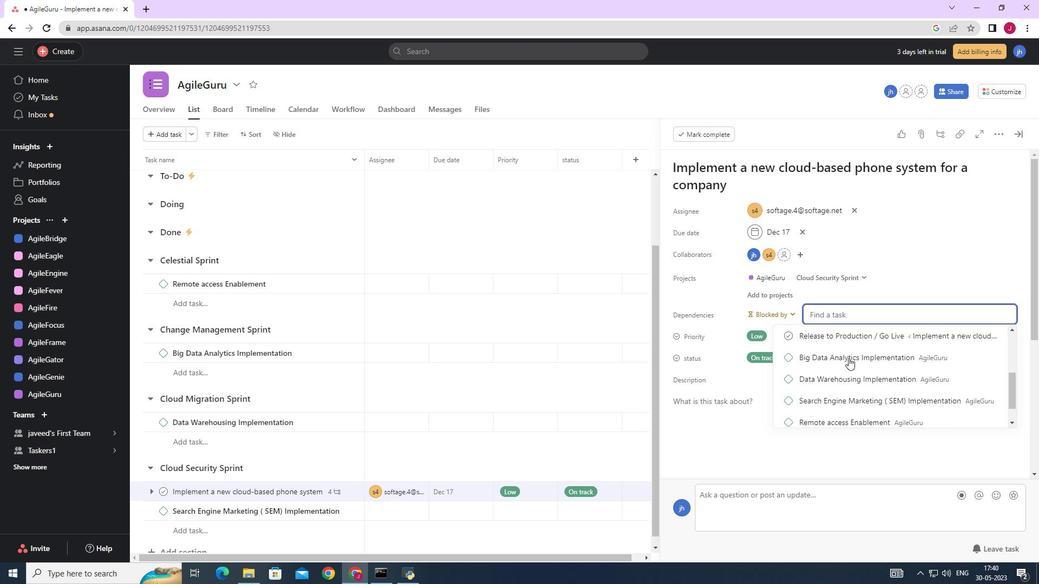 
Action: Mouse scrolled (848, 357) with delta (0, 0)
Screenshot: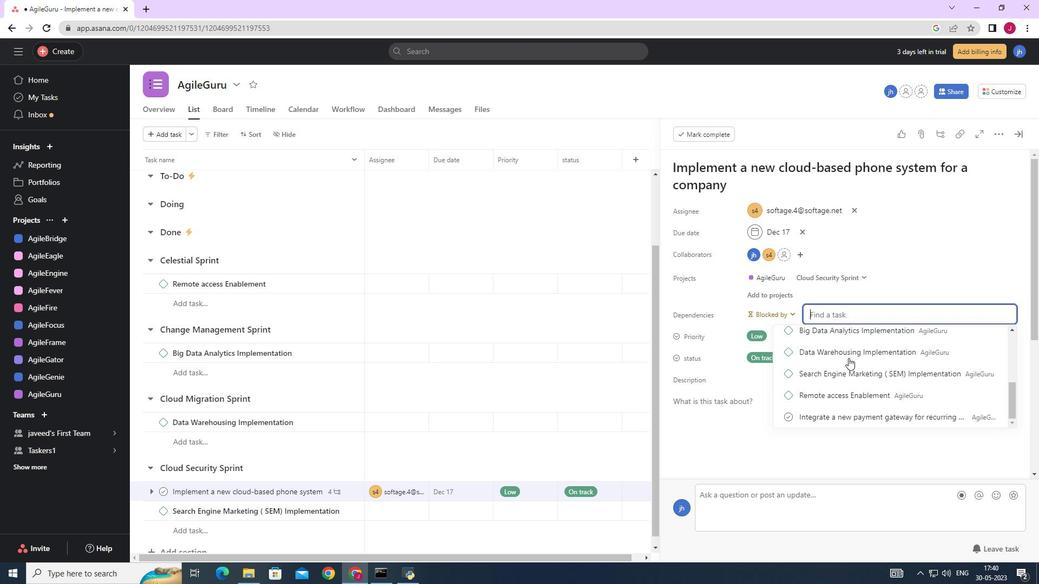 
Action: Mouse scrolled (848, 357) with delta (0, 0)
Screenshot: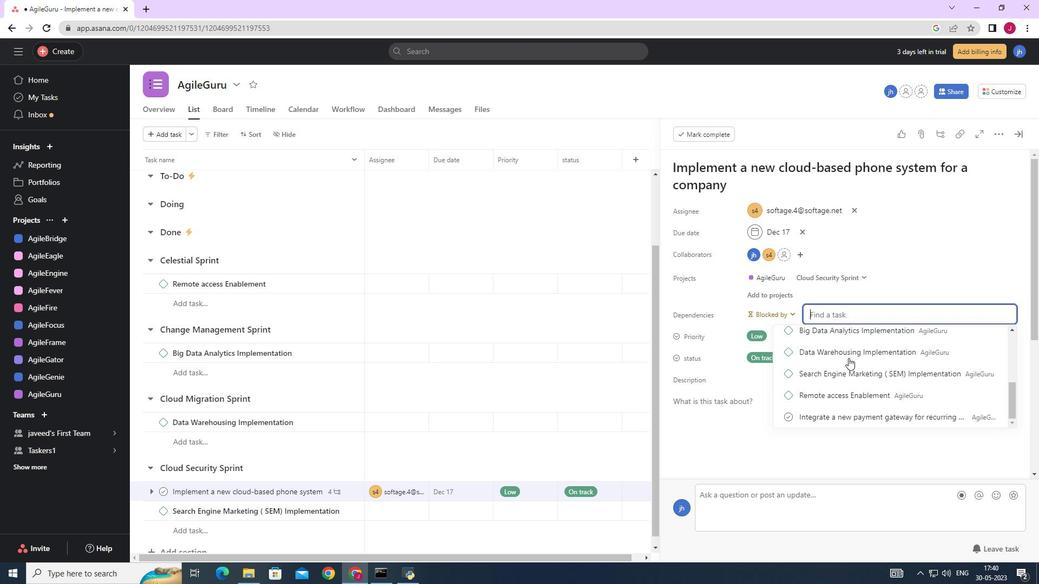 
Action: Mouse scrolled (848, 357) with delta (0, 0)
Screenshot: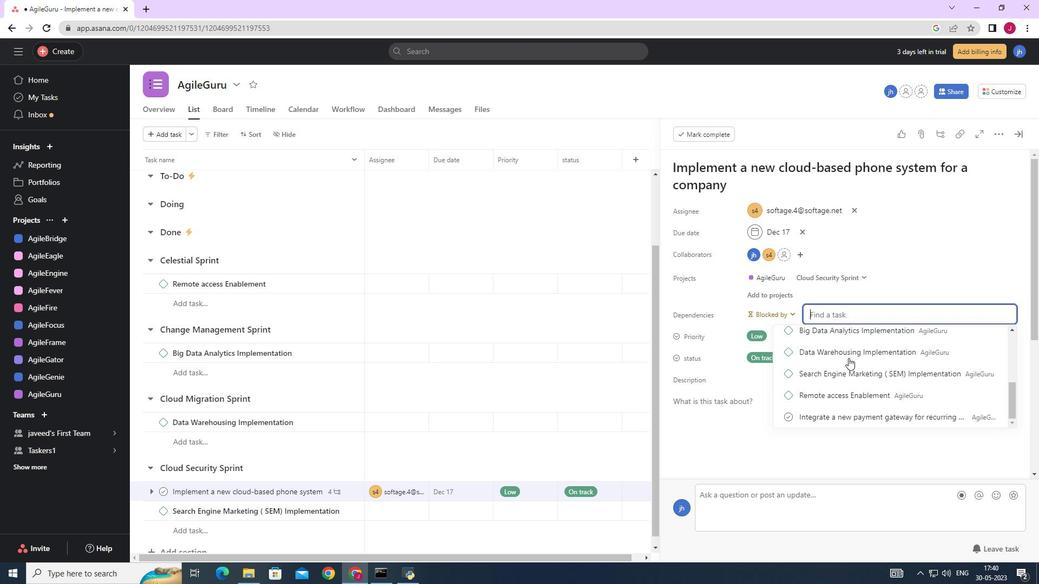 
Action: Mouse moved to (839, 345)
Screenshot: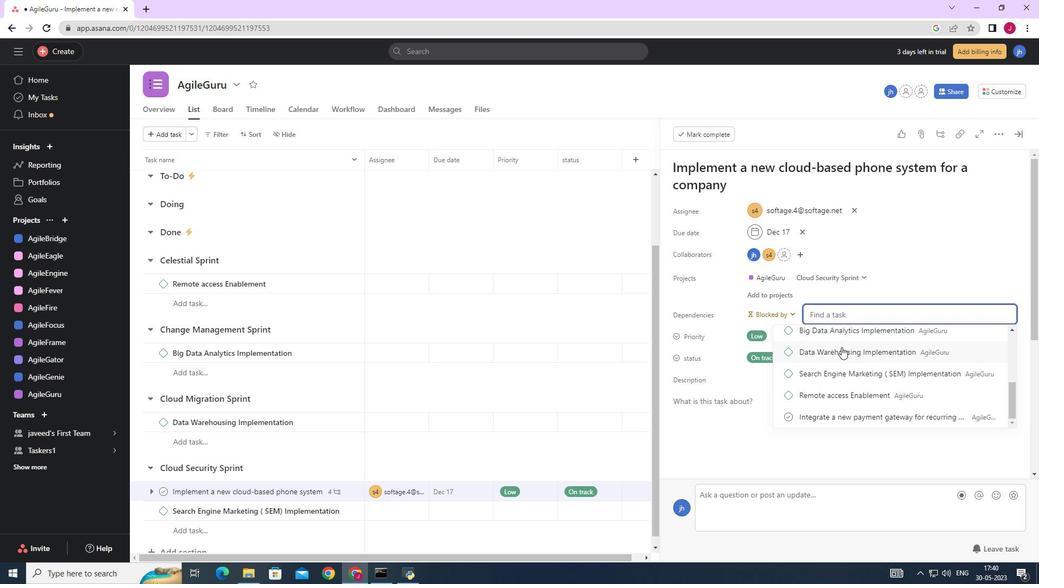 
Action: Mouse scrolled (839, 345) with delta (0, 0)
Screenshot: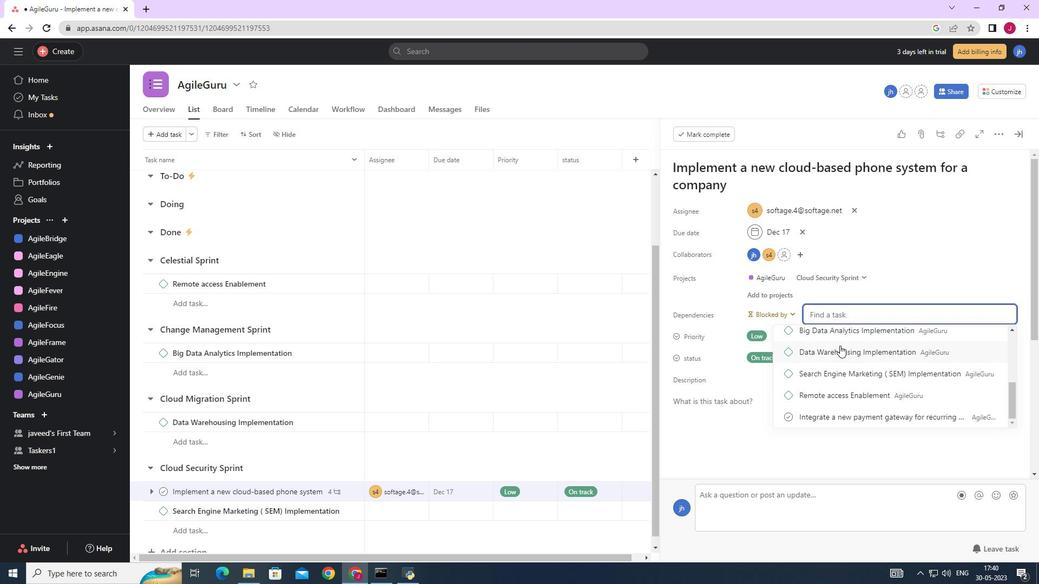 
Action: Mouse scrolled (839, 345) with delta (0, 0)
Screenshot: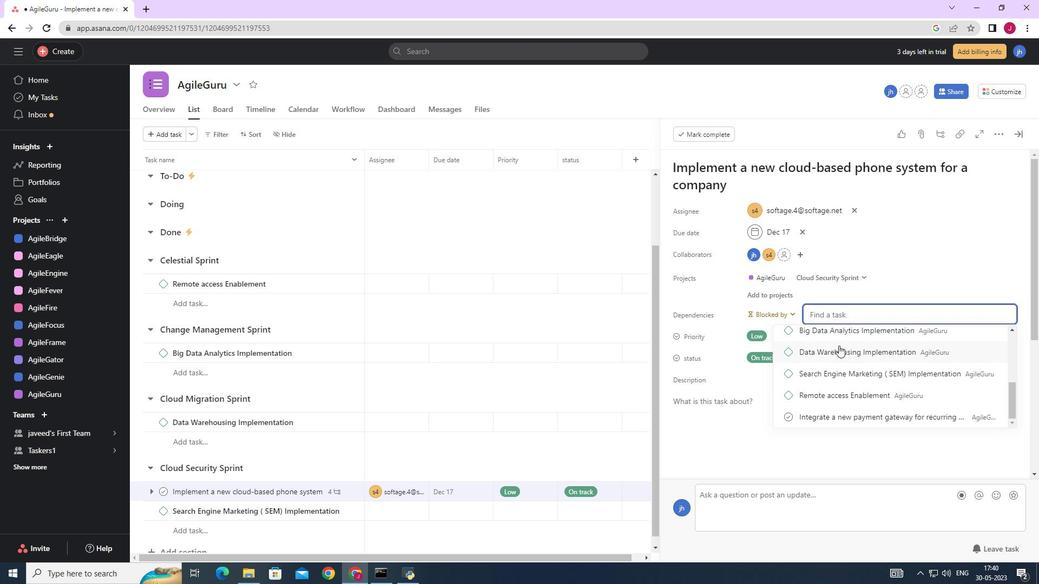 
Action: Mouse scrolled (839, 345) with delta (0, 0)
Screenshot: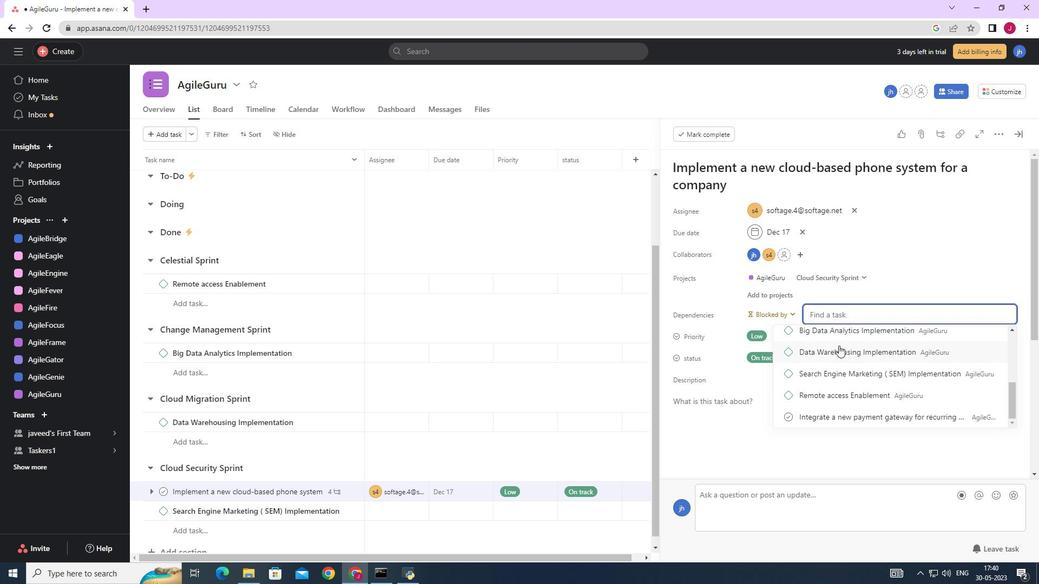 
Action: Mouse moved to (838, 344)
Screenshot: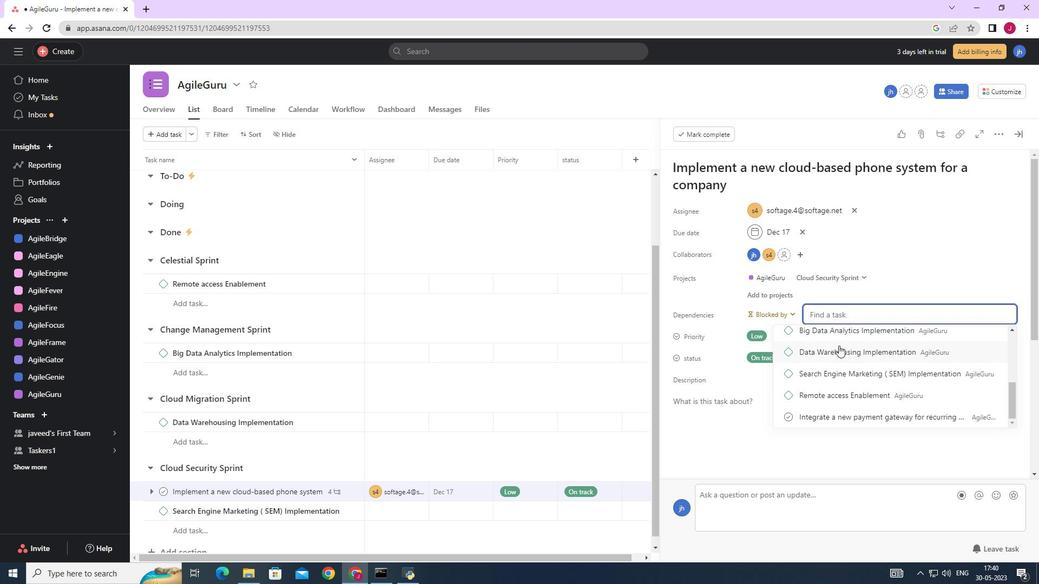 
Action: Mouse scrolled (838, 343) with delta (0, 0)
Screenshot: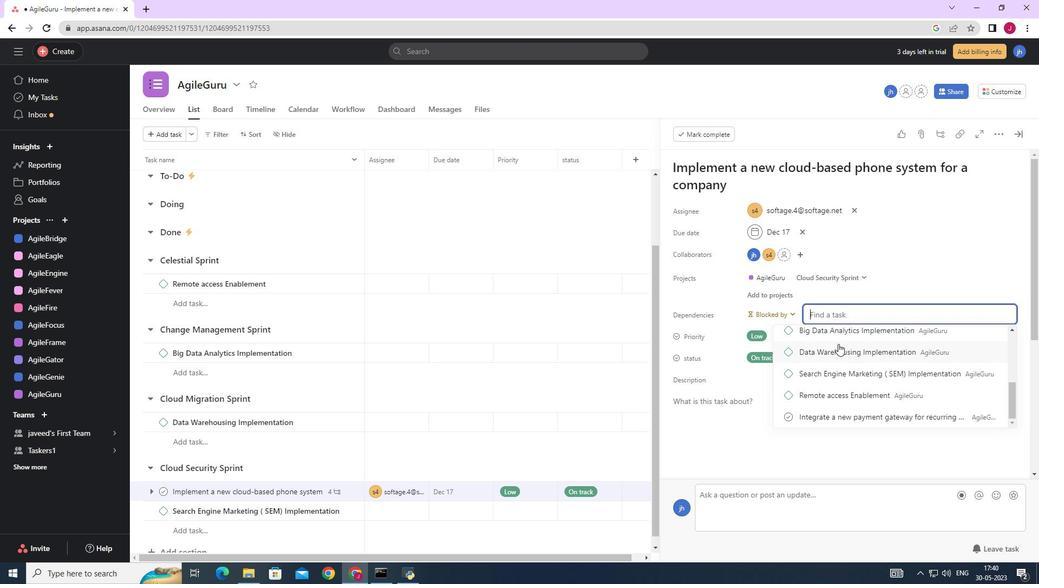 
Action: Mouse scrolled (838, 343) with delta (0, 0)
Screenshot: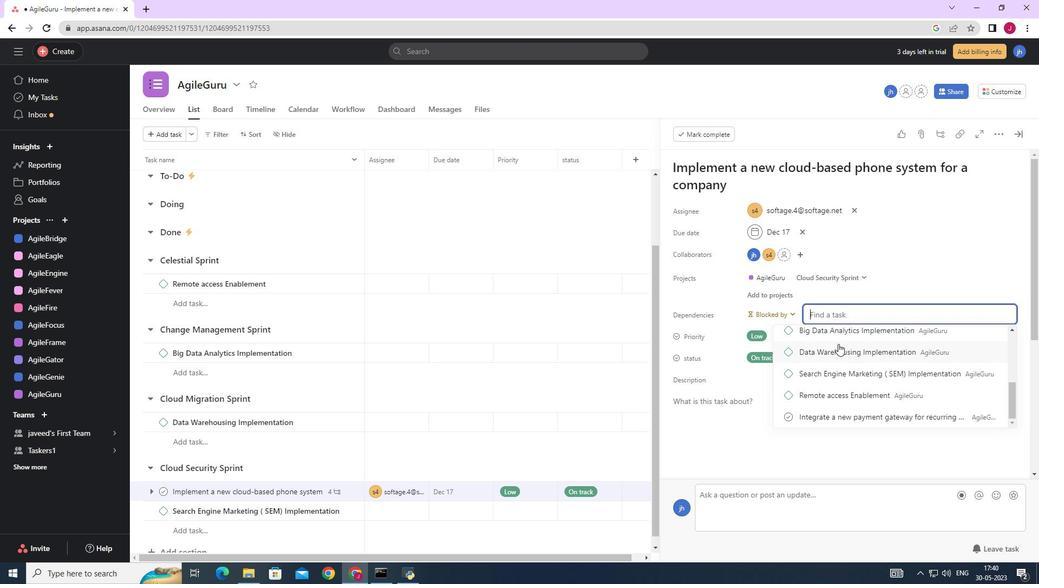 
Action: Mouse scrolled (838, 343) with delta (0, 0)
Screenshot: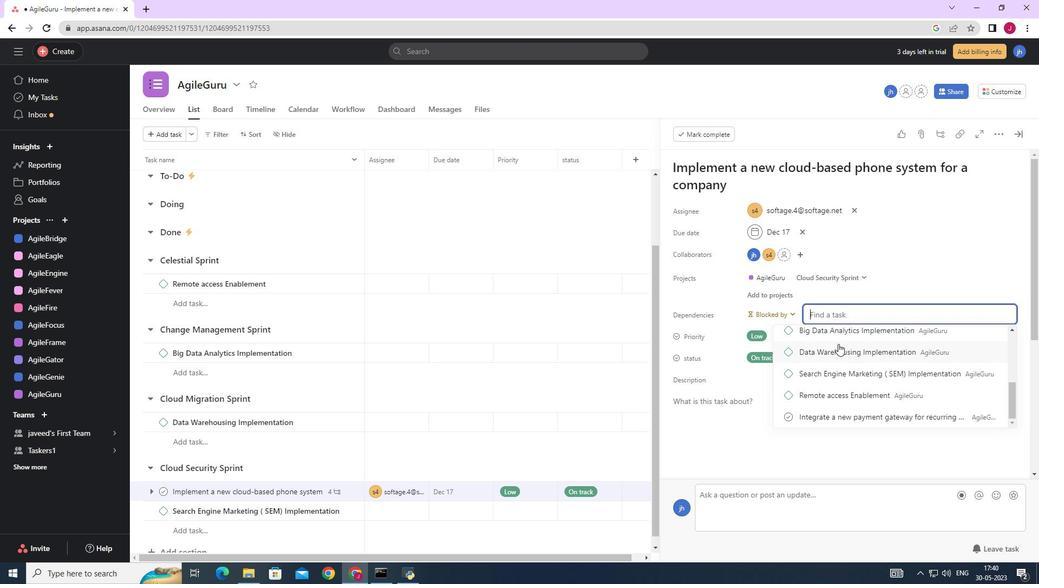 
Action: Mouse scrolled (838, 343) with delta (0, 0)
Screenshot: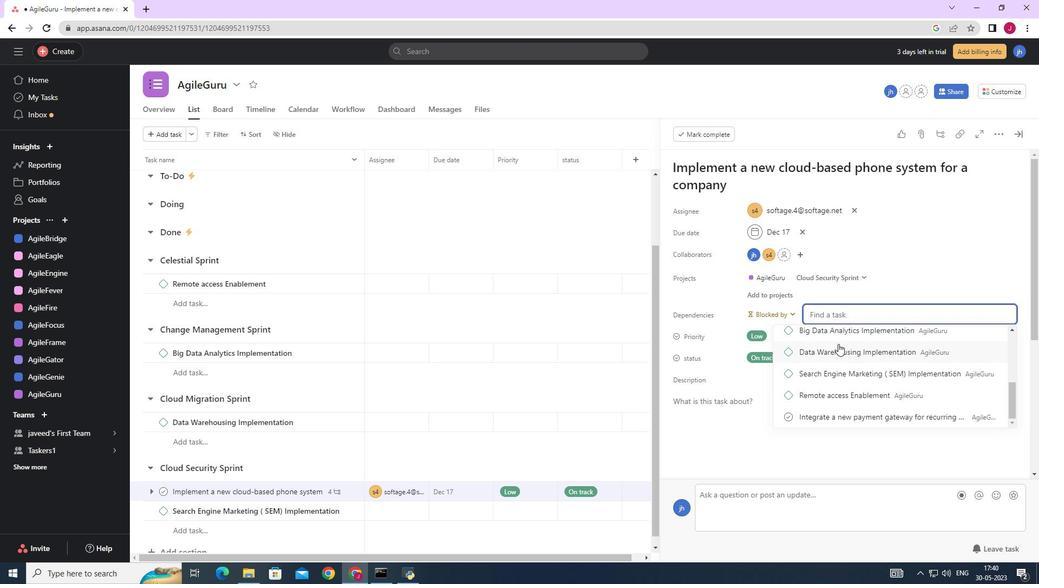 
Action: Mouse scrolled (838, 343) with delta (0, 0)
Screenshot: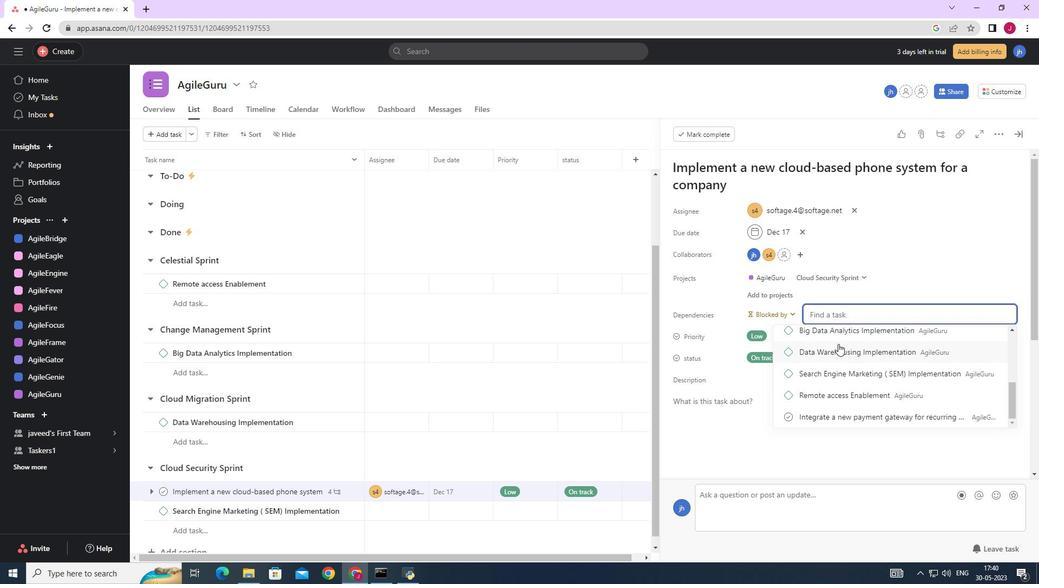 
Action: Mouse scrolled (838, 343) with delta (0, 0)
Screenshot: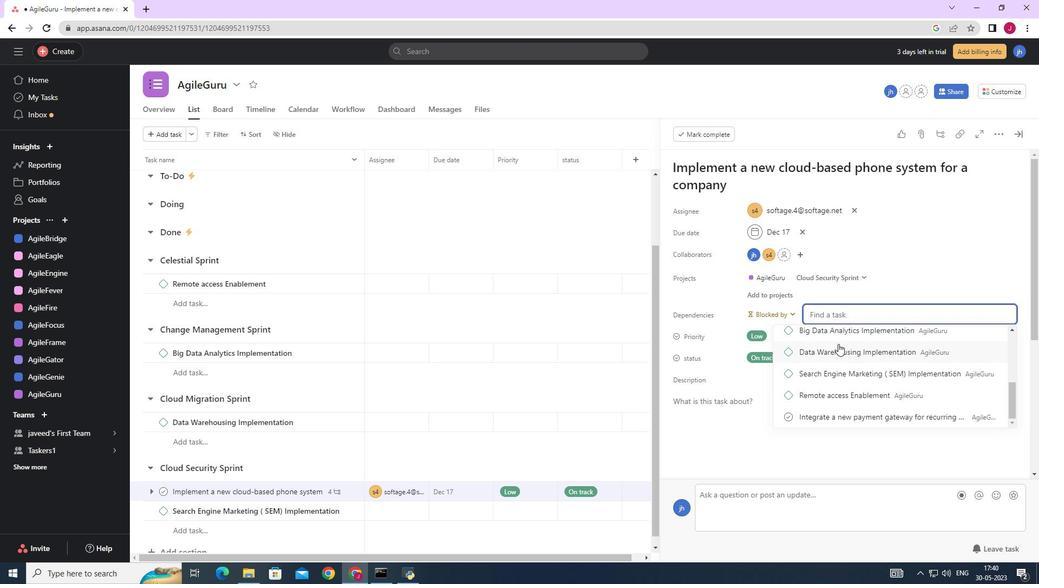 
Action: Mouse scrolled (838, 343) with delta (0, 0)
Screenshot: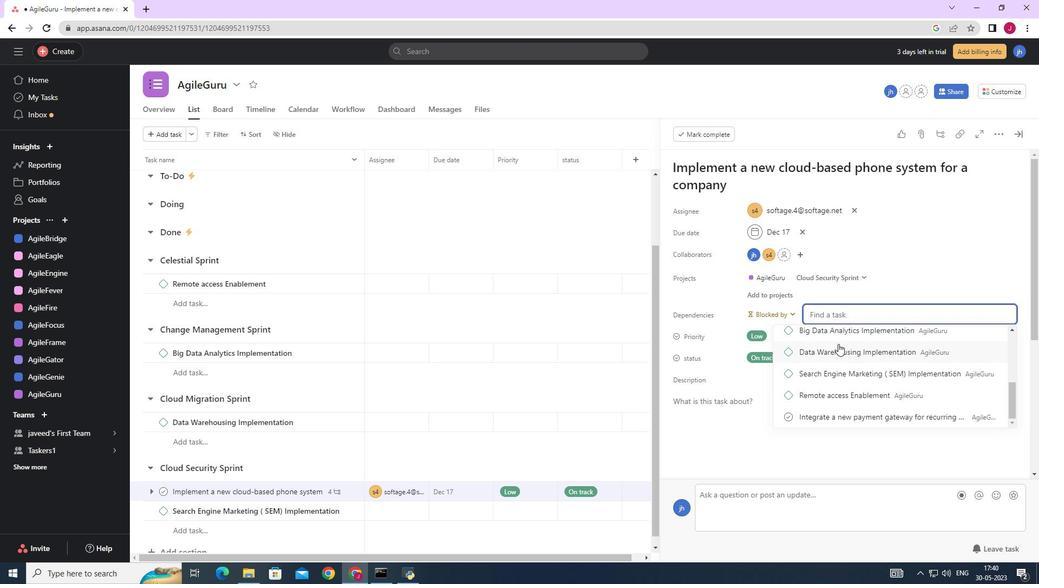 
Action: Mouse scrolled (838, 343) with delta (0, 0)
Screenshot: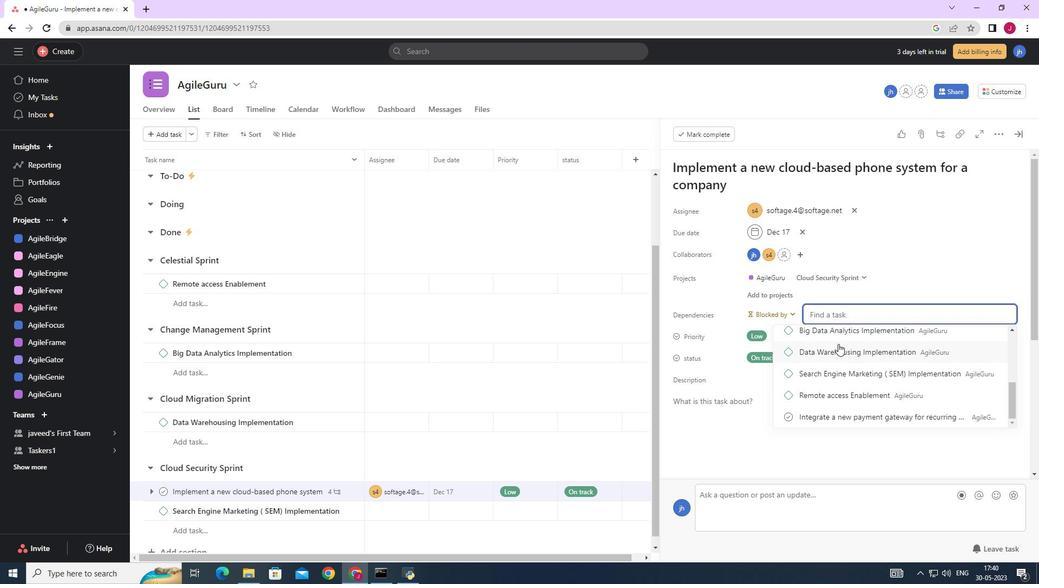 
Action: Mouse scrolled (838, 343) with delta (0, 0)
Screenshot: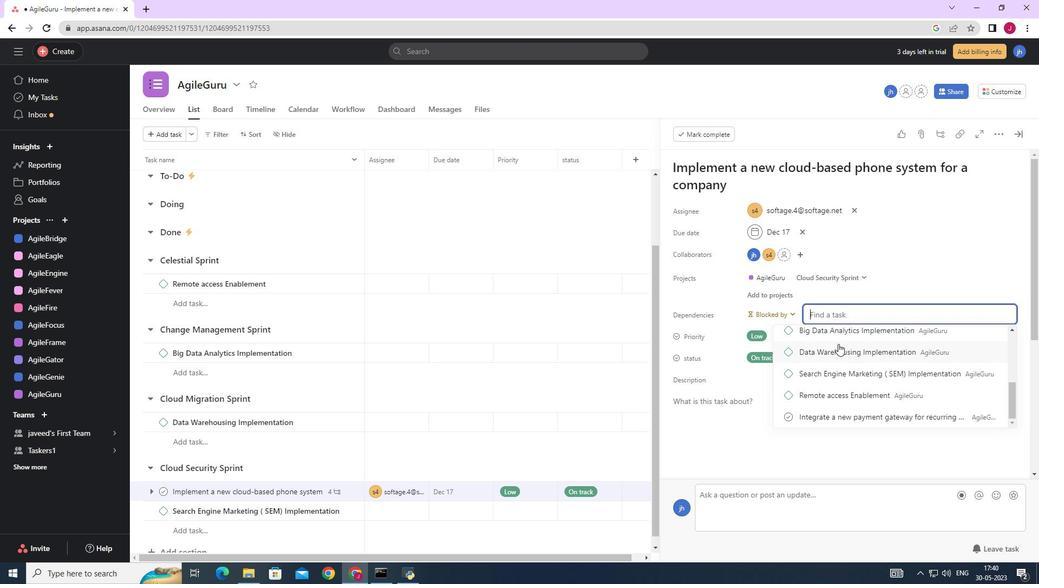
Action: Mouse scrolled (838, 343) with delta (0, 0)
Screenshot: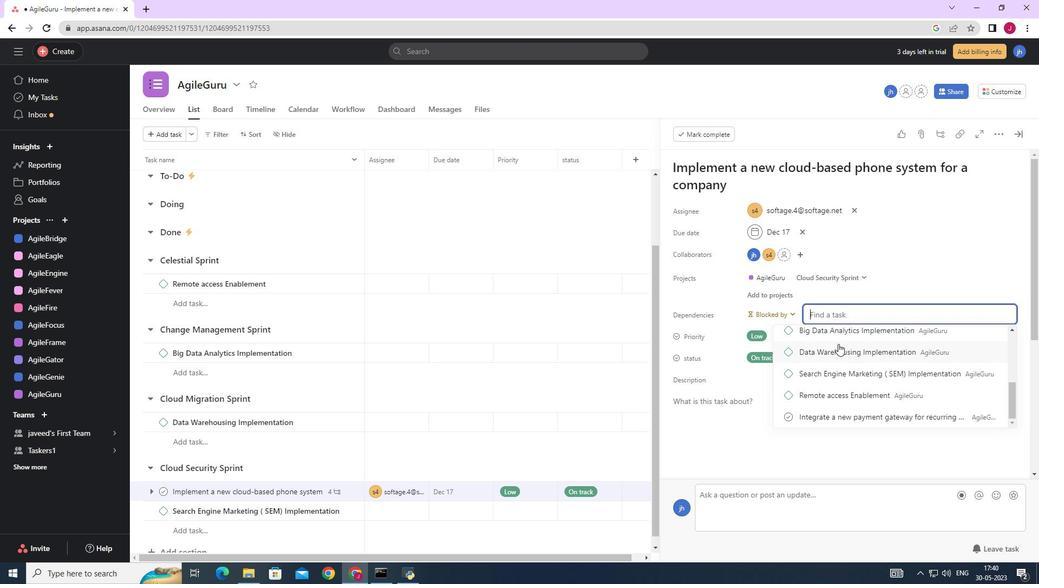 
Action: Mouse scrolled (838, 343) with delta (0, 0)
Screenshot: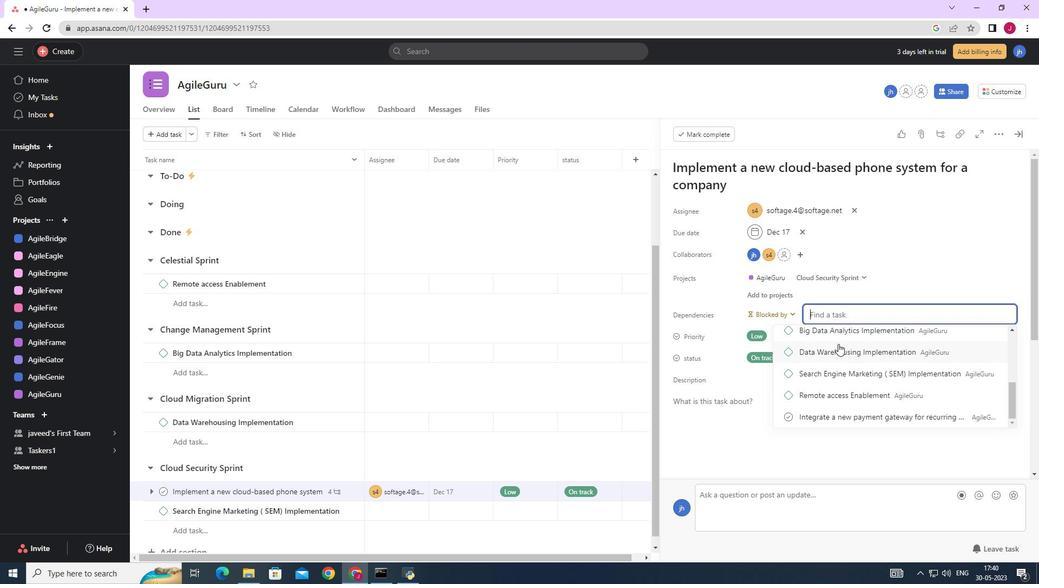 
Action: Mouse moved to (838, 347)
Screenshot: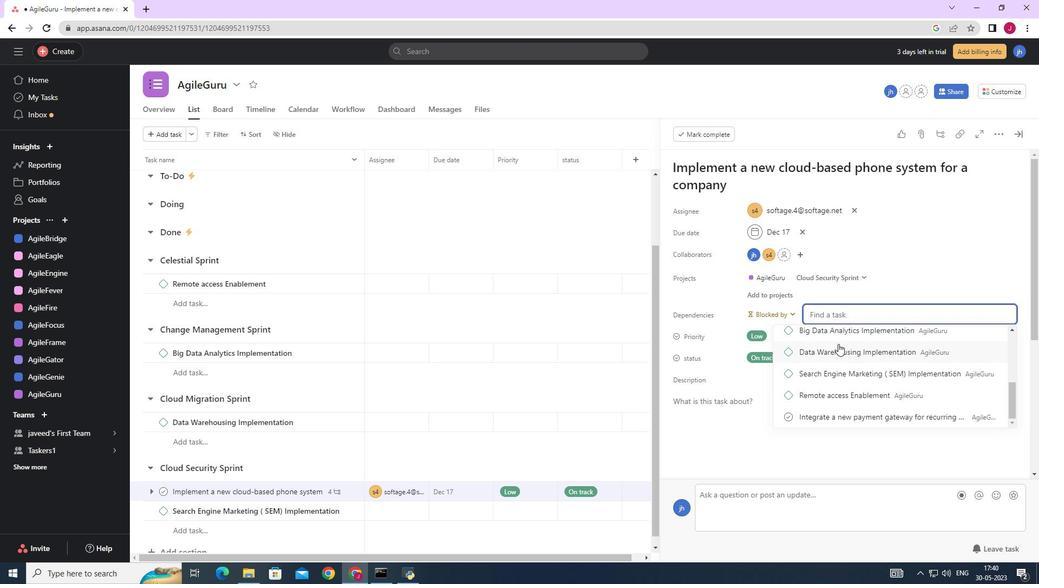 
Action: Mouse scrolled (838, 348) with delta (0, 0)
Screenshot: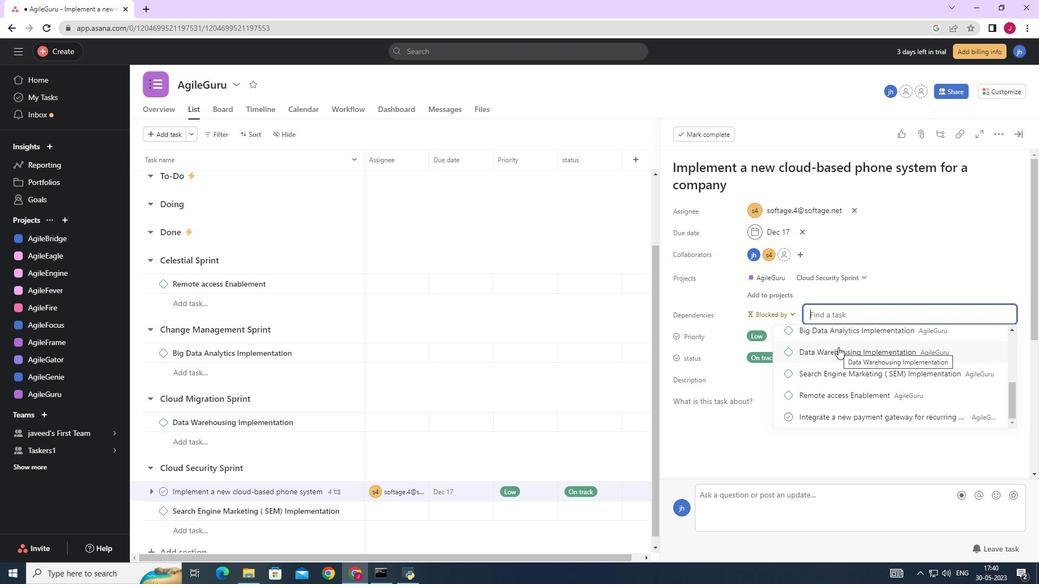 
Action: Mouse scrolled (838, 348) with delta (0, 0)
Screenshot: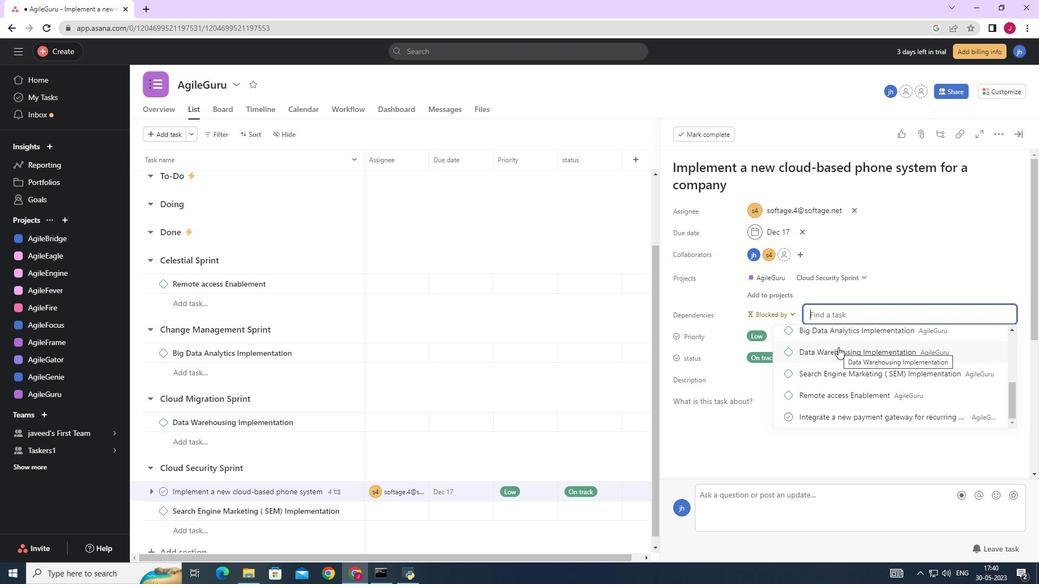
Action: Mouse scrolled (838, 348) with delta (0, 0)
Screenshot: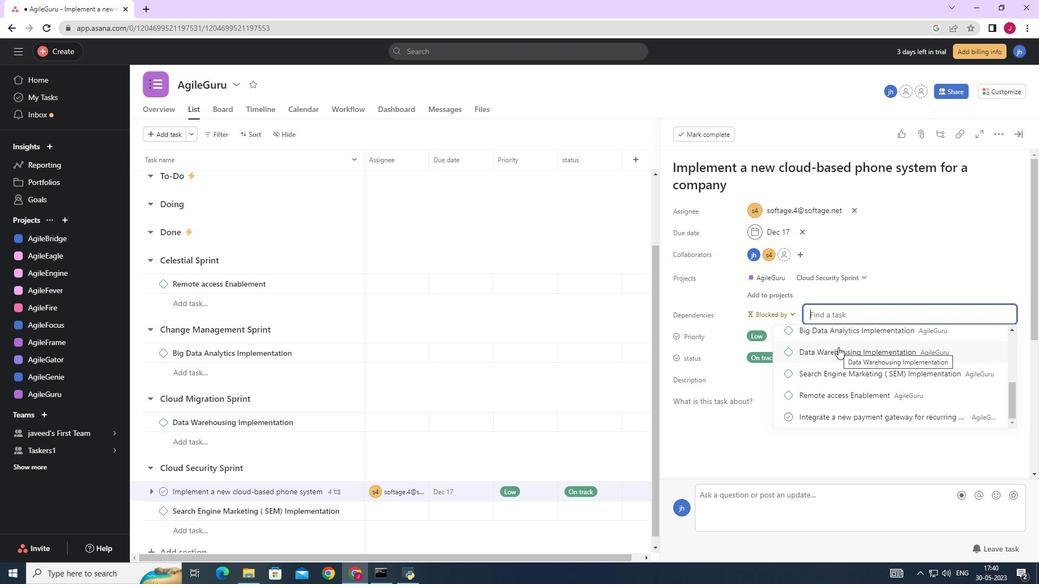 
Action: Mouse scrolled (838, 348) with delta (0, 0)
Screenshot: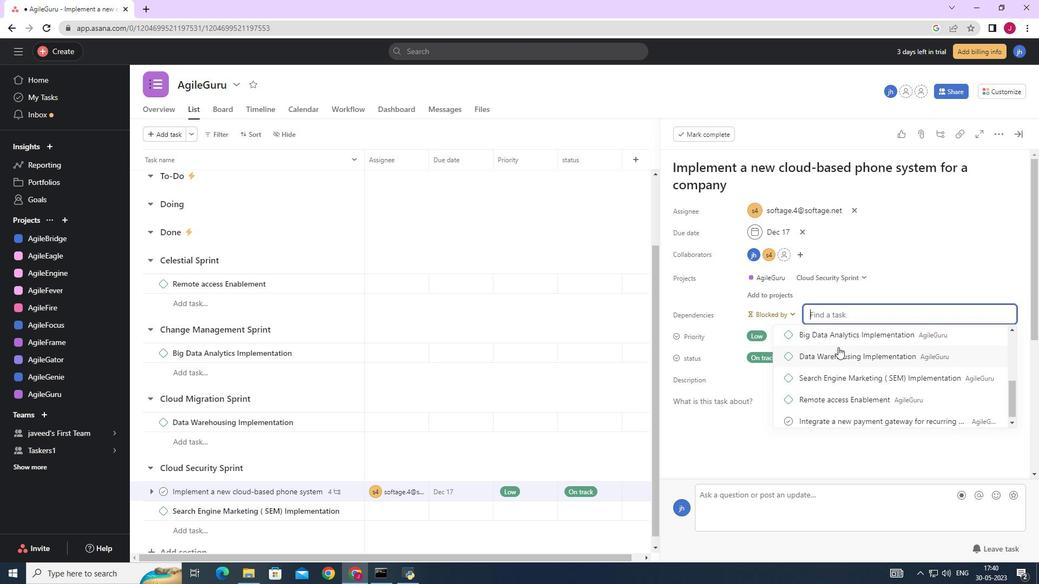 
Action: Mouse scrolled (838, 348) with delta (0, 0)
Screenshot: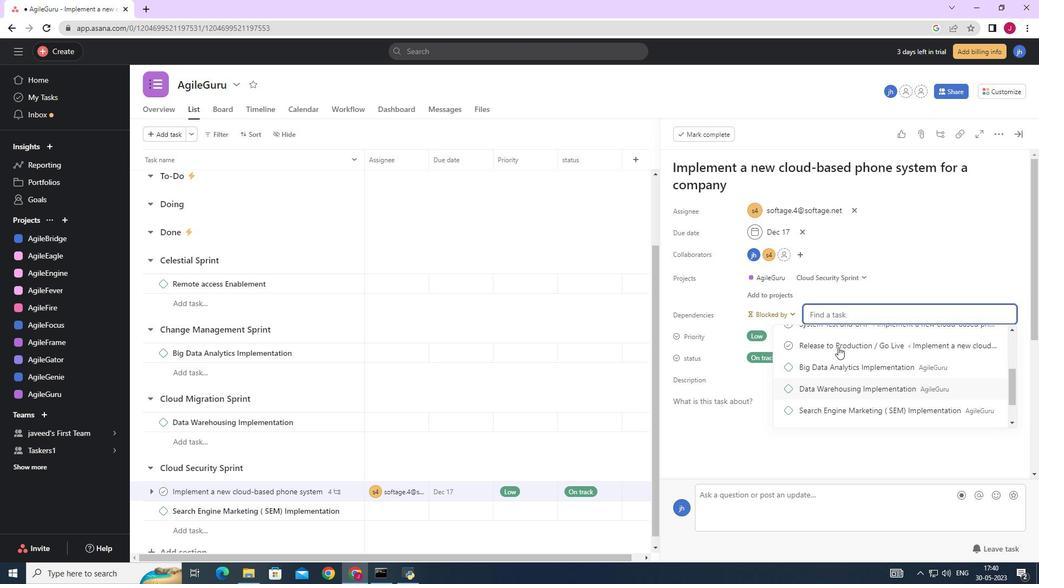 
Action: Mouse scrolled (838, 348) with delta (0, 0)
Screenshot: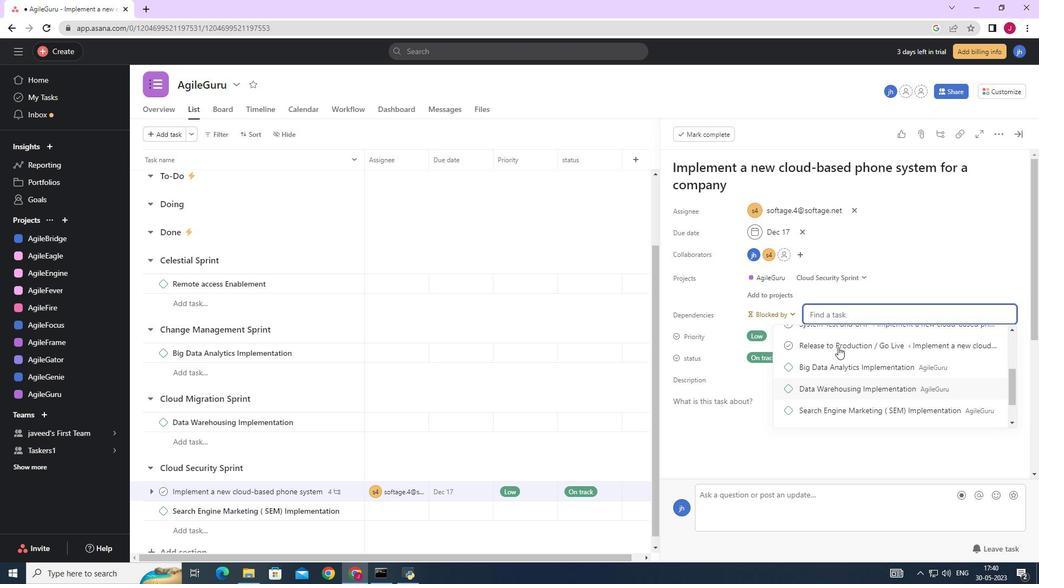 
Action: Mouse scrolled (838, 346) with delta (0, 0)
Screenshot: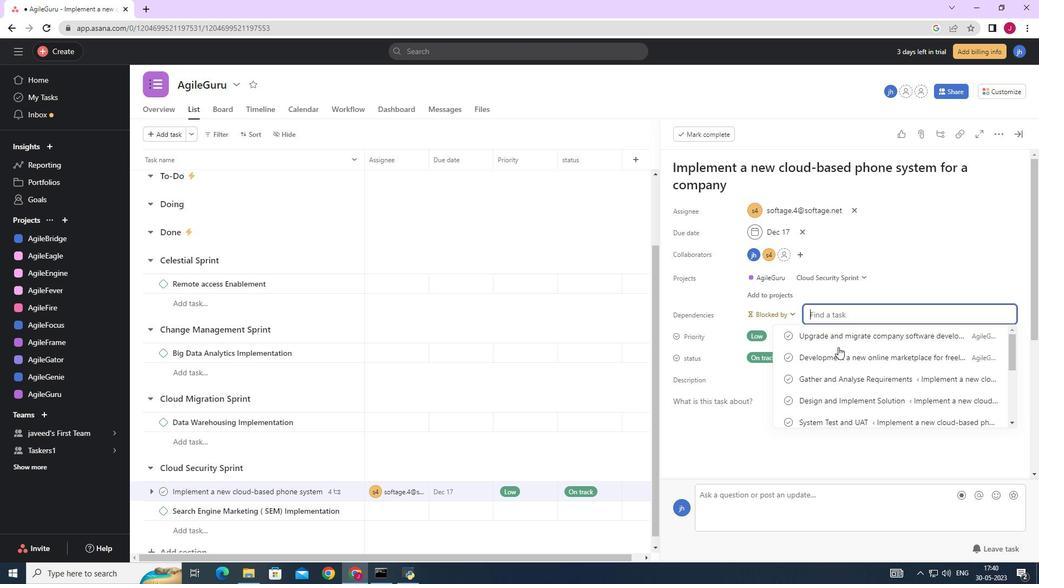 
Action: Mouse scrolled (838, 346) with delta (0, 0)
Screenshot: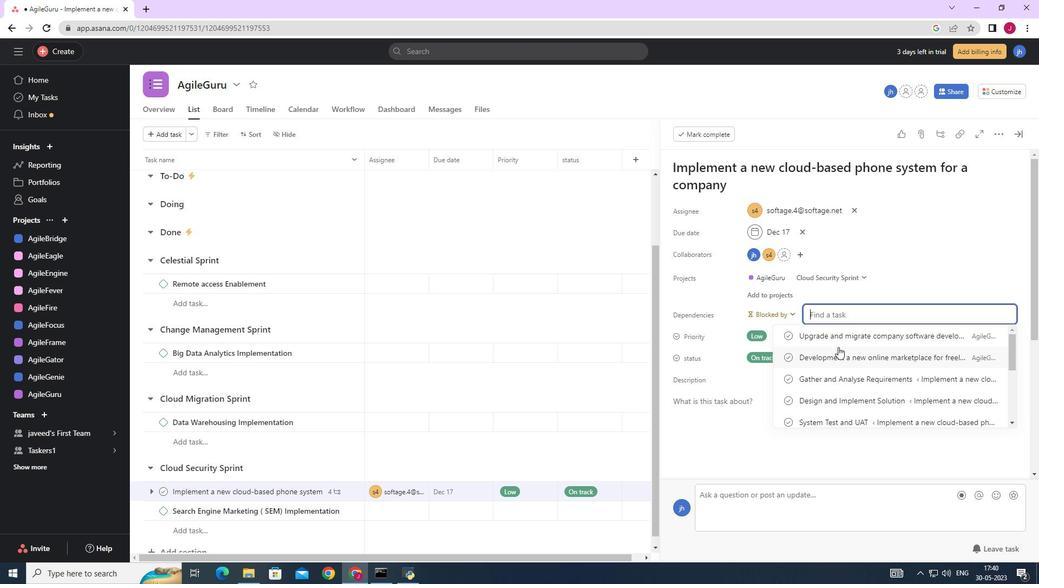 
Action: Mouse scrolled (838, 346) with delta (0, 0)
Screenshot: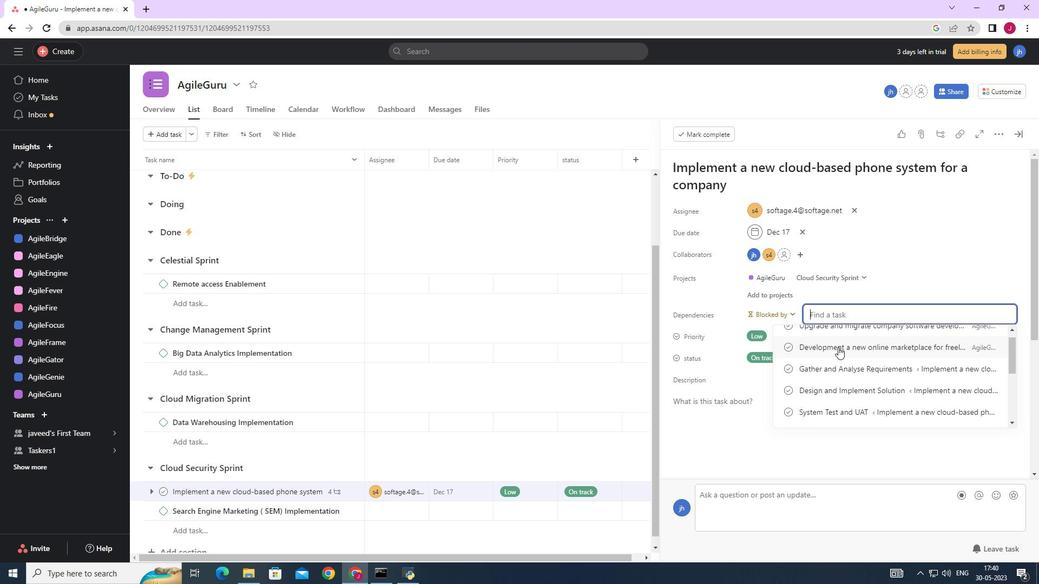 
Action: Mouse scrolled (838, 346) with delta (0, 0)
Screenshot: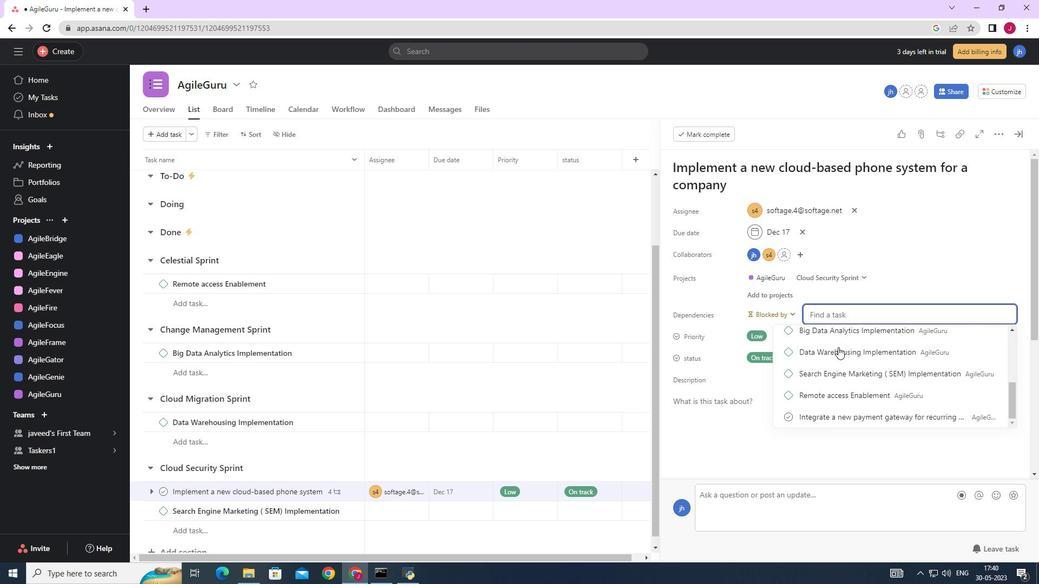 
Action: Mouse scrolled (838, 346) with delta (0, 0)
Screenshot: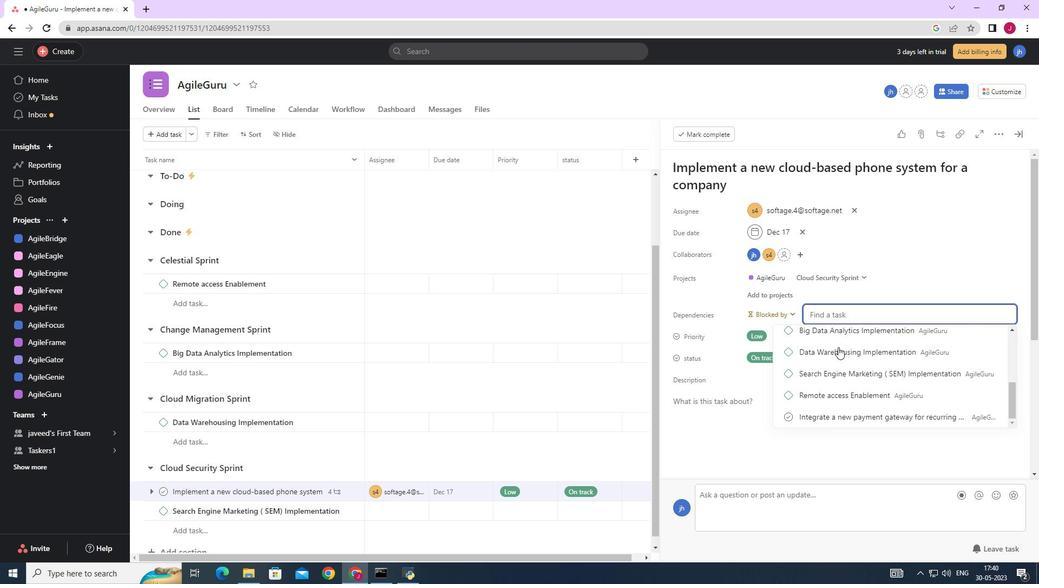 
Action: Mouse scrolled (838, 346) with delta (0, 0)
Screenshot: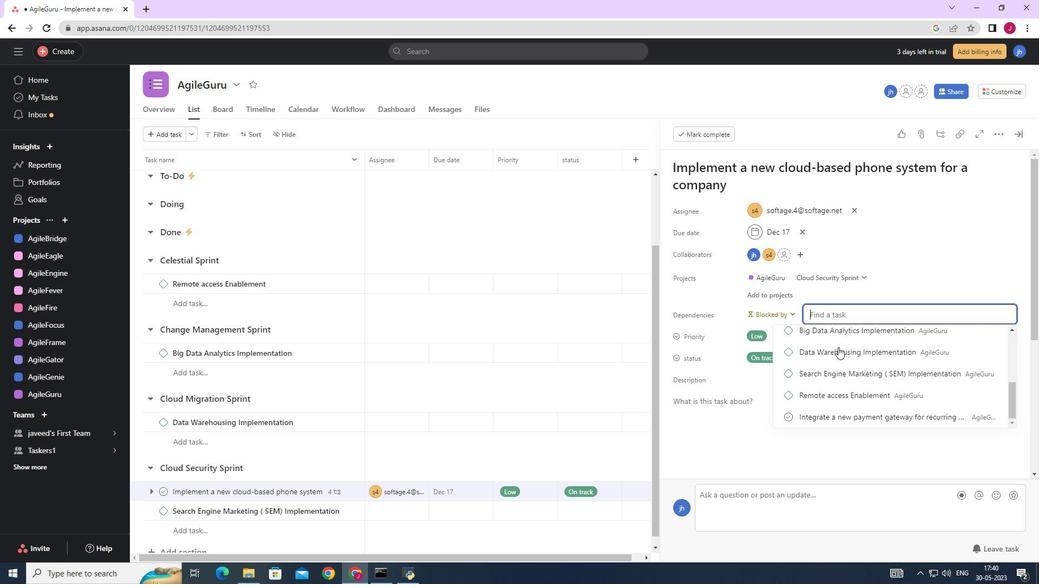 
Action: Mouse moved to (842, 381)
Screenshot: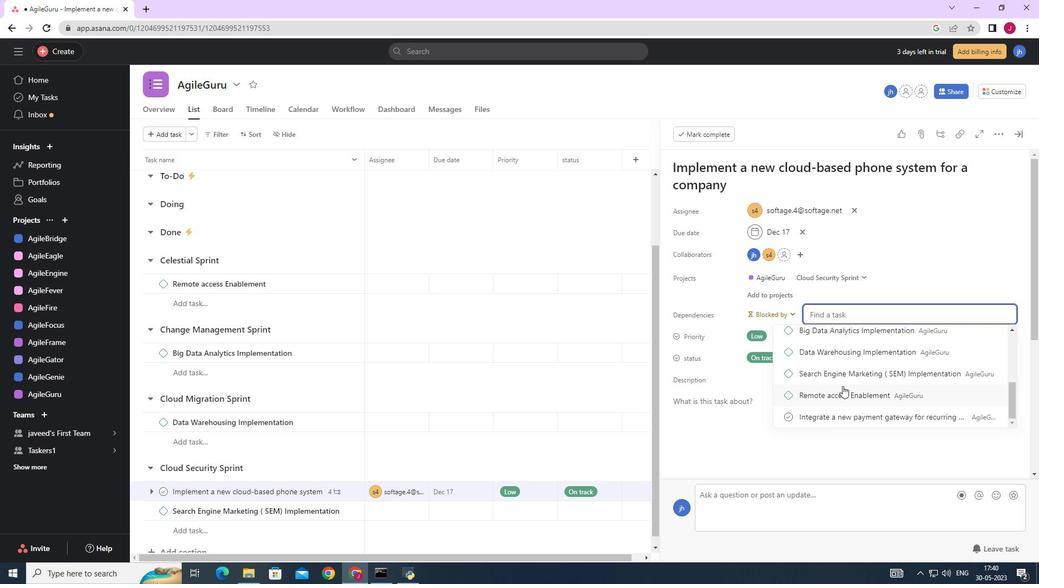 
Action: Mouse scrolled (842, 381) with delta (0, 0)
Screenshot: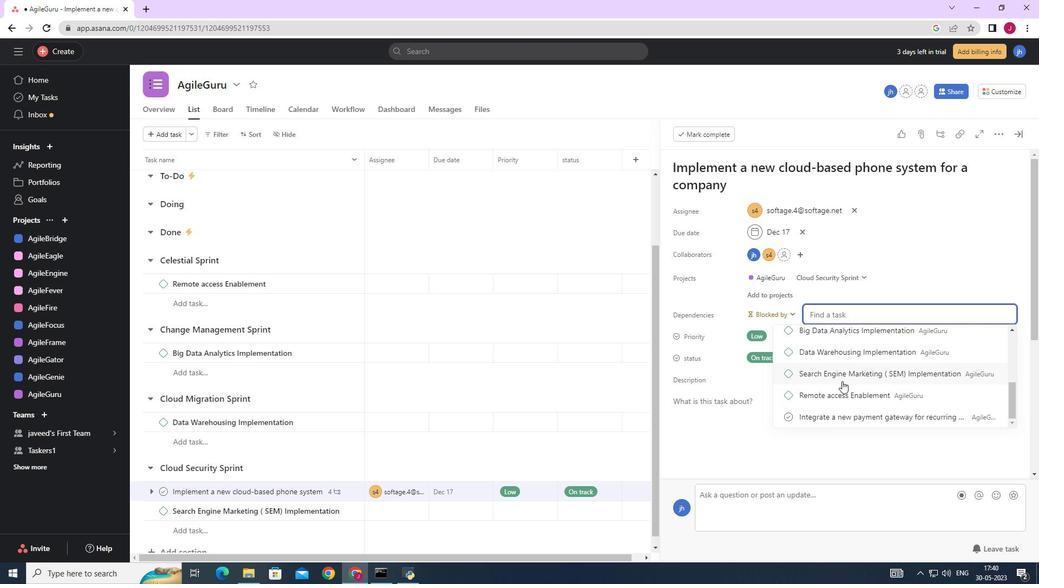 
Action: Mouse moved to (841, 379)
Screenshot: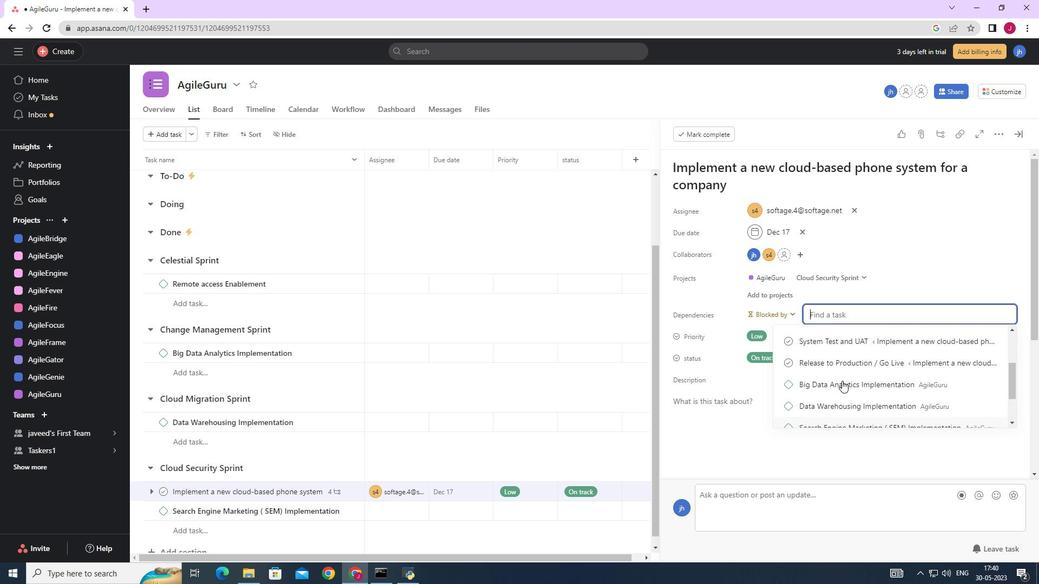 
Action: Mouse scrolled (841, 379) with delta (0, 0)
Screenshot: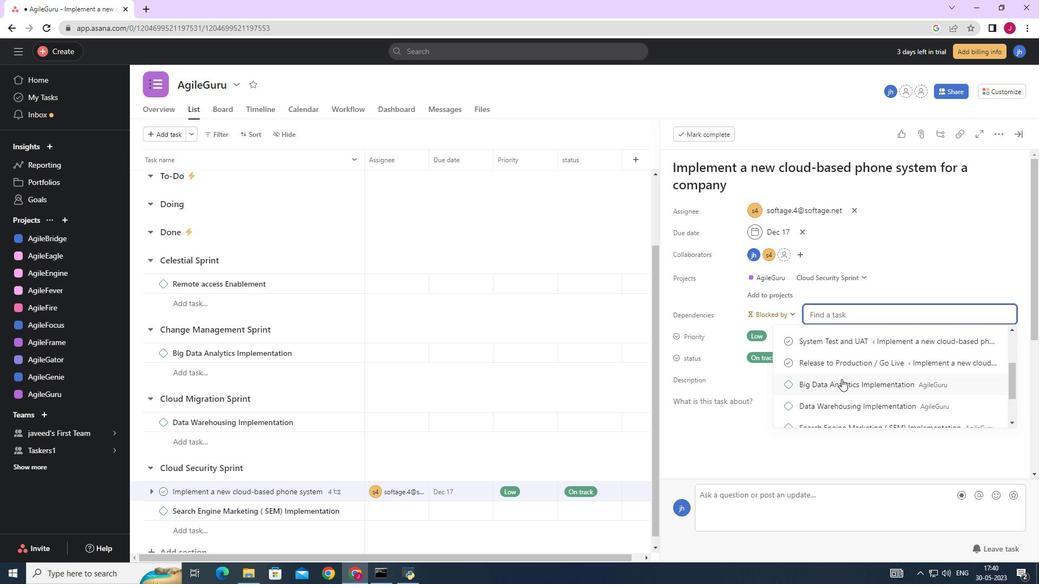 
Action: Mouse scrolled (841, 379) with delta (0, 0)
Screenshot: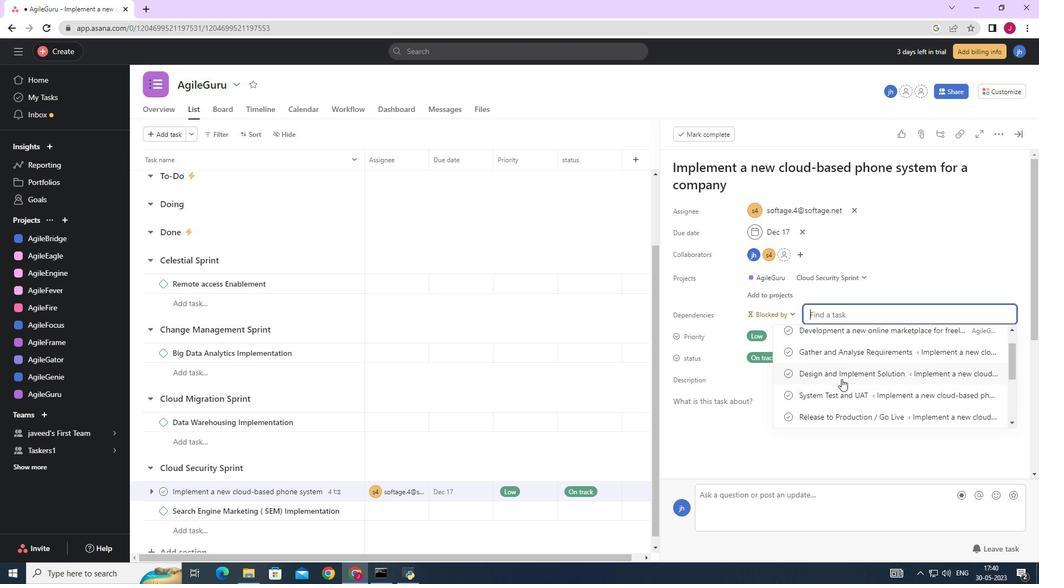 
Action: Mouse scrolled (841, 379) with delta (0, 0)
Screenshot: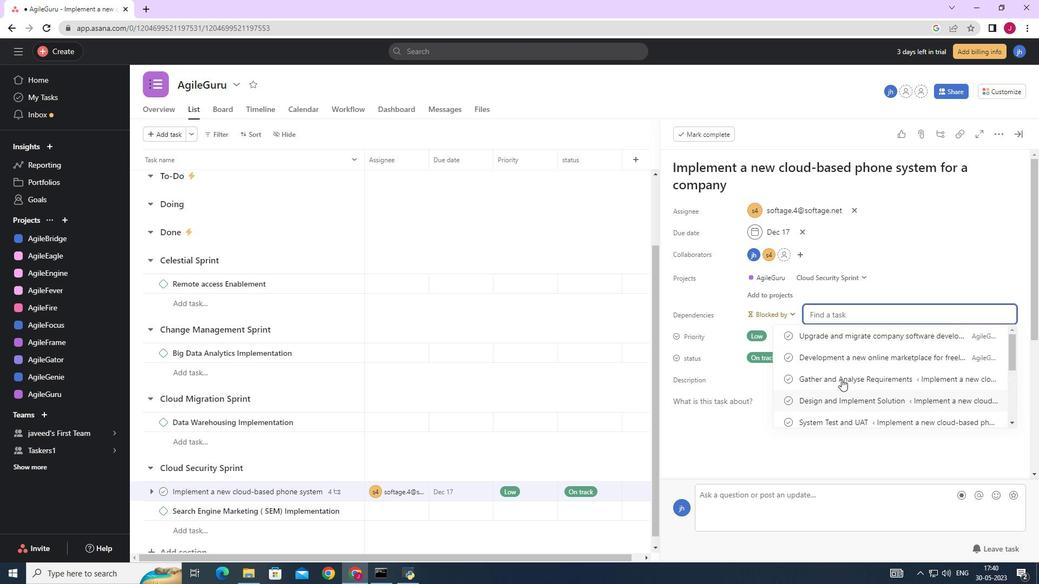 
Action: Mouse scrolled (841, 379) with delta (0, 0)
Screenshot: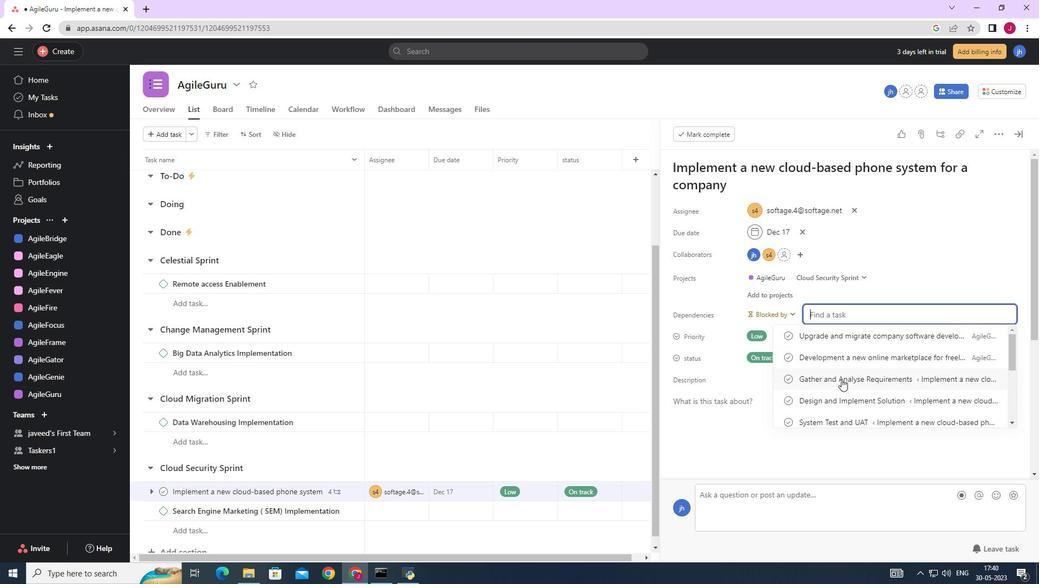 
Action: Mouse scrolled (841, 379) with delta (0, 0)
Screenshot: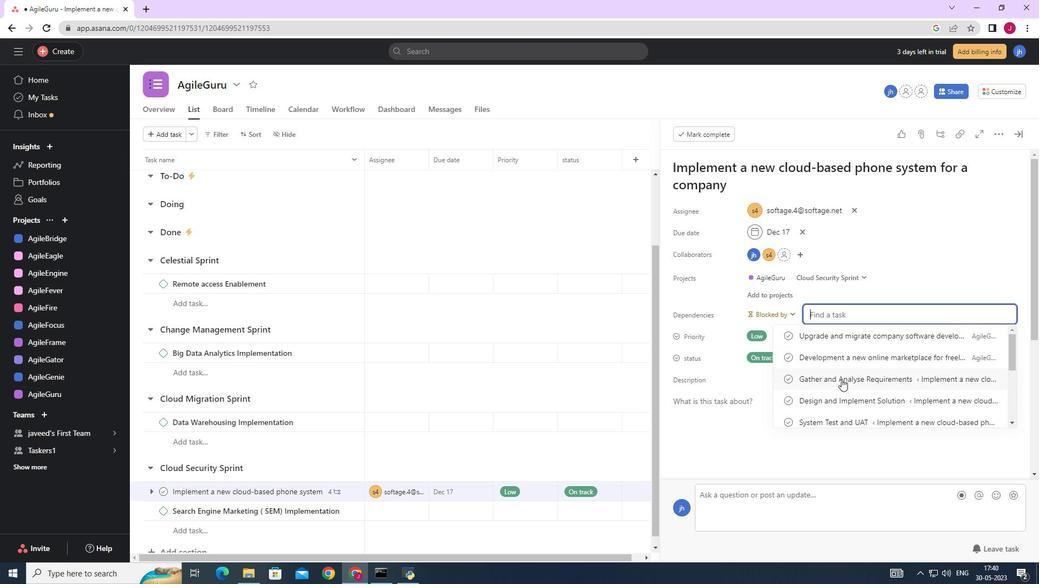 
Action: Mouse moved to (926, 261)
Screenshot: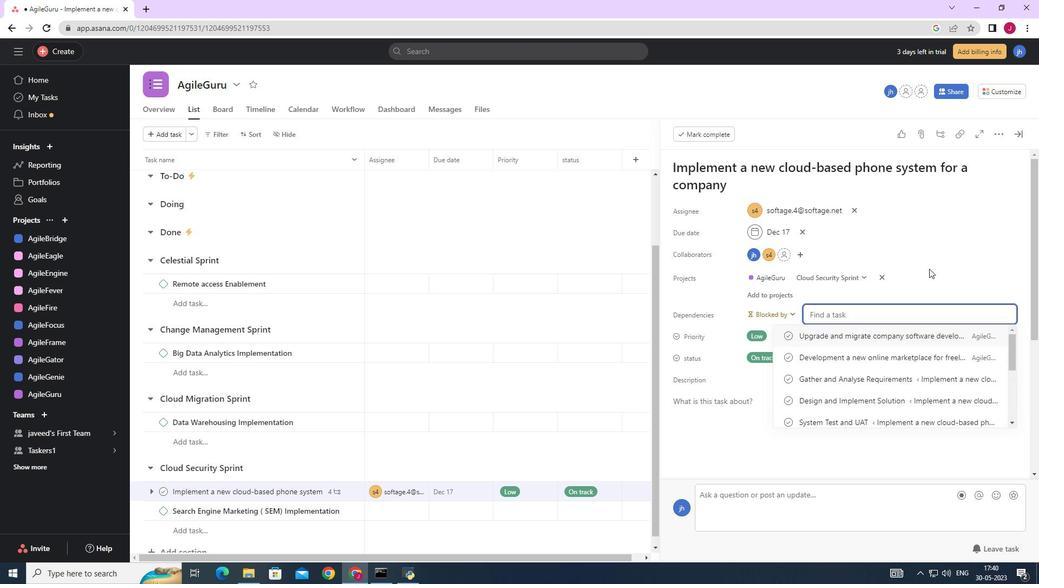 
Action: Key pressed <Key.space>
Screenshot: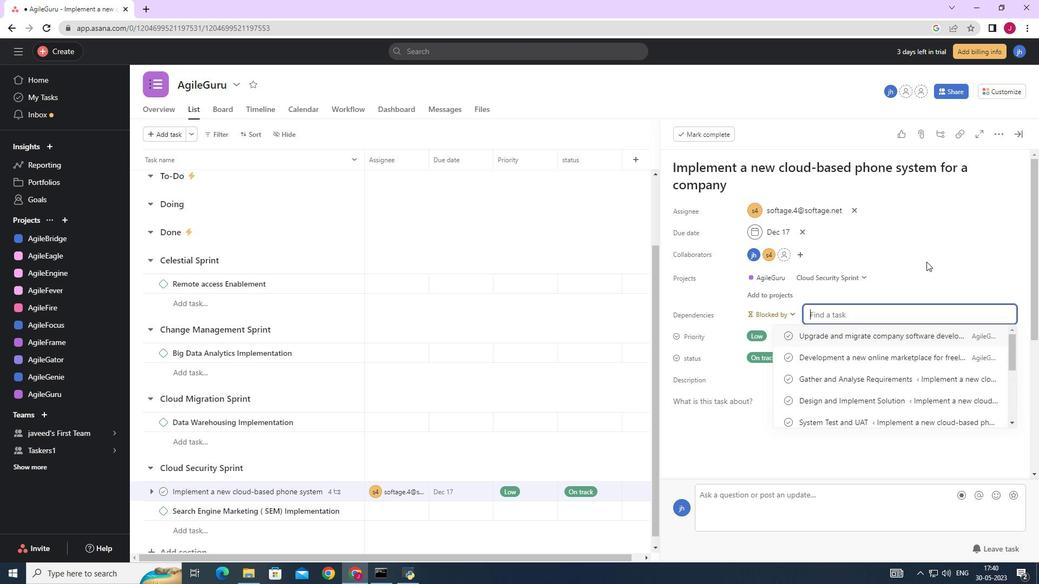 
